Task: Open Card Email Marketing Analytics Review in Board Product Management Platforms and Tools to Workspace Health and Wellness Services and add a team member Softage.3@softage.net, a label Green, a checklist Geothermal Energy, an attachment from Trello, a color Green and finally, add a card description 'Plan and execute company team-building retreat with a focus on team resilience' and a comment 'We should approach this task with a sense of purpose and be willing to push the boundaries of creativity.'. Add a start date 'Jan 07, 1900' with a due date 'Jan 14, 1900'
Action: Mouse moved to (659, 209)
Screenshot: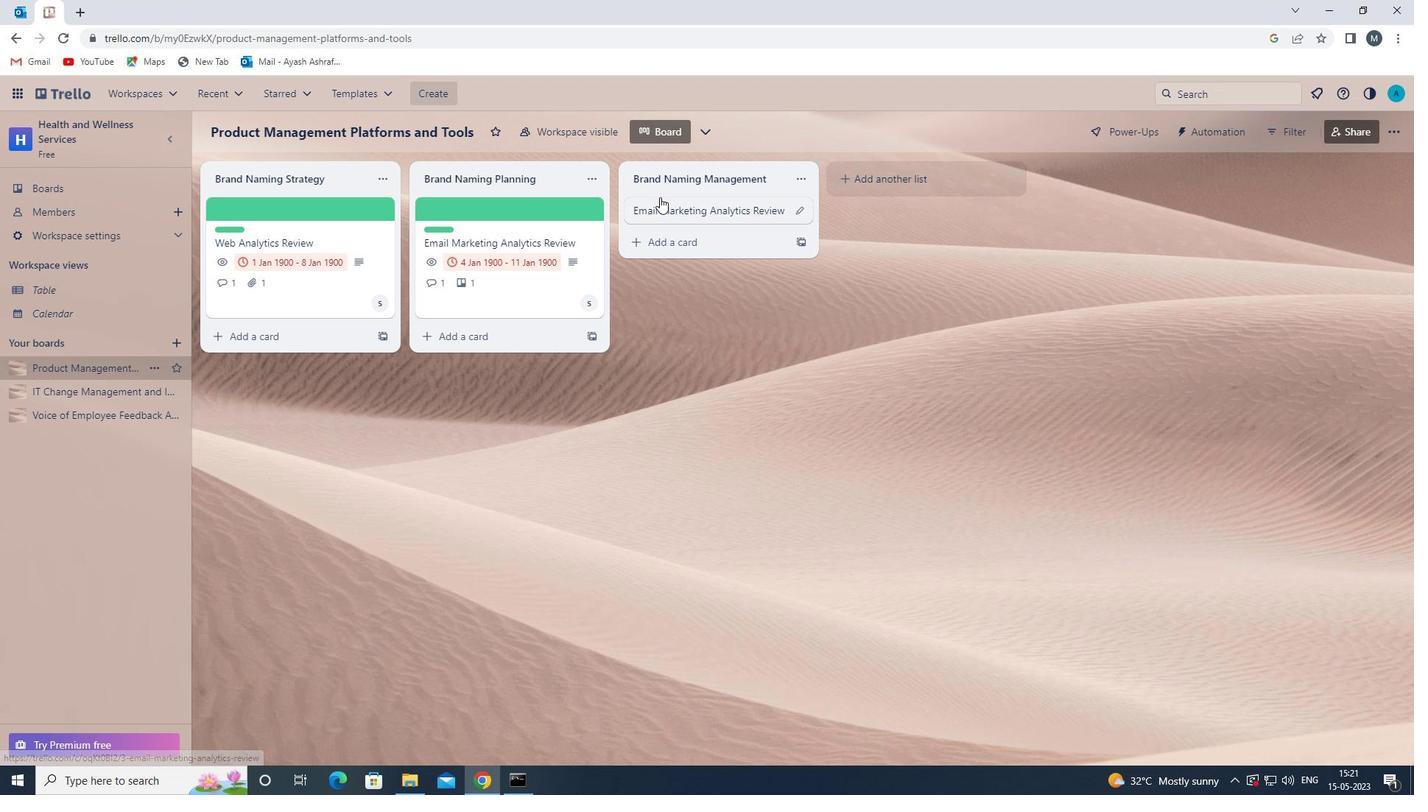 
Action: Mouse pressed left at (659, 209)
Screenshot: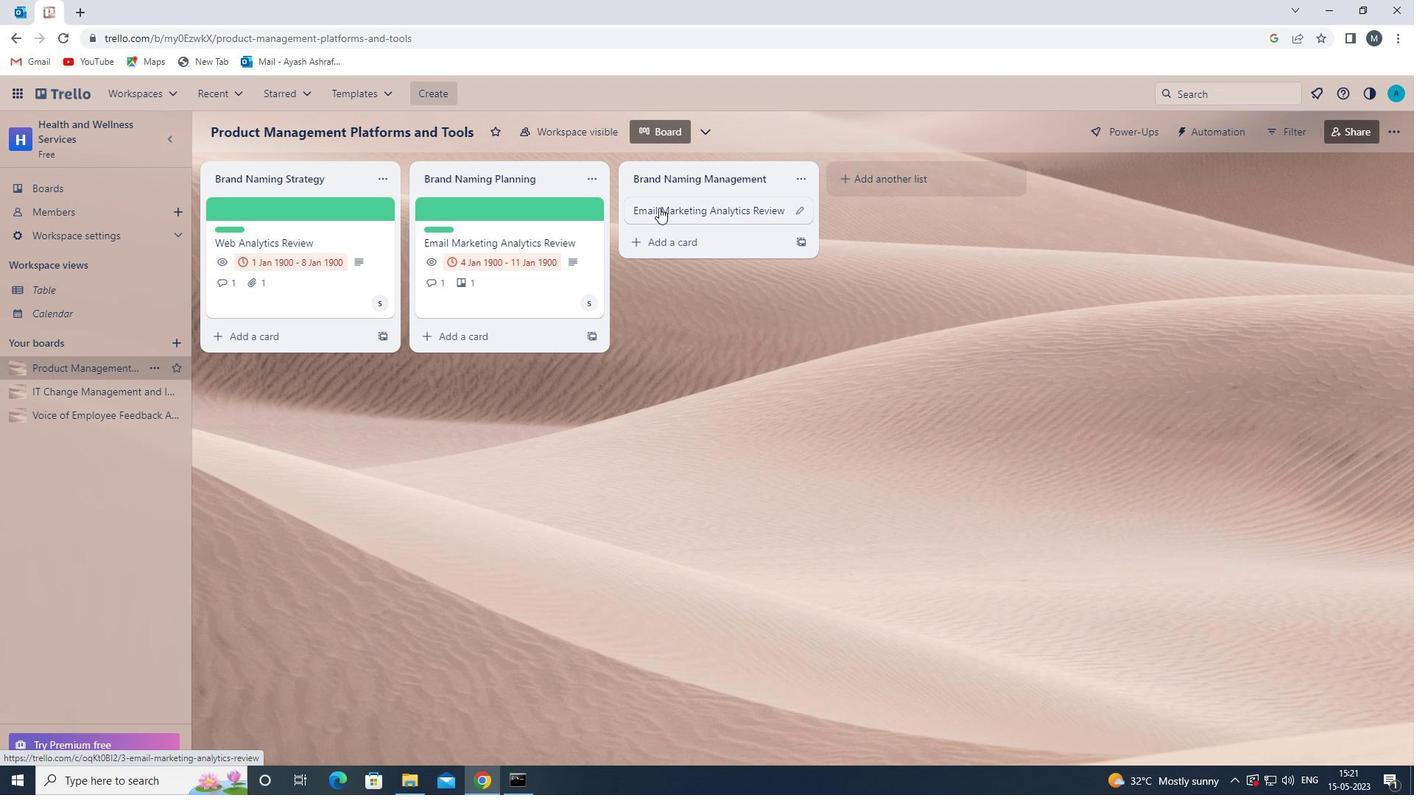 
Action: Mouse moved to (897, 265)
Screenshot: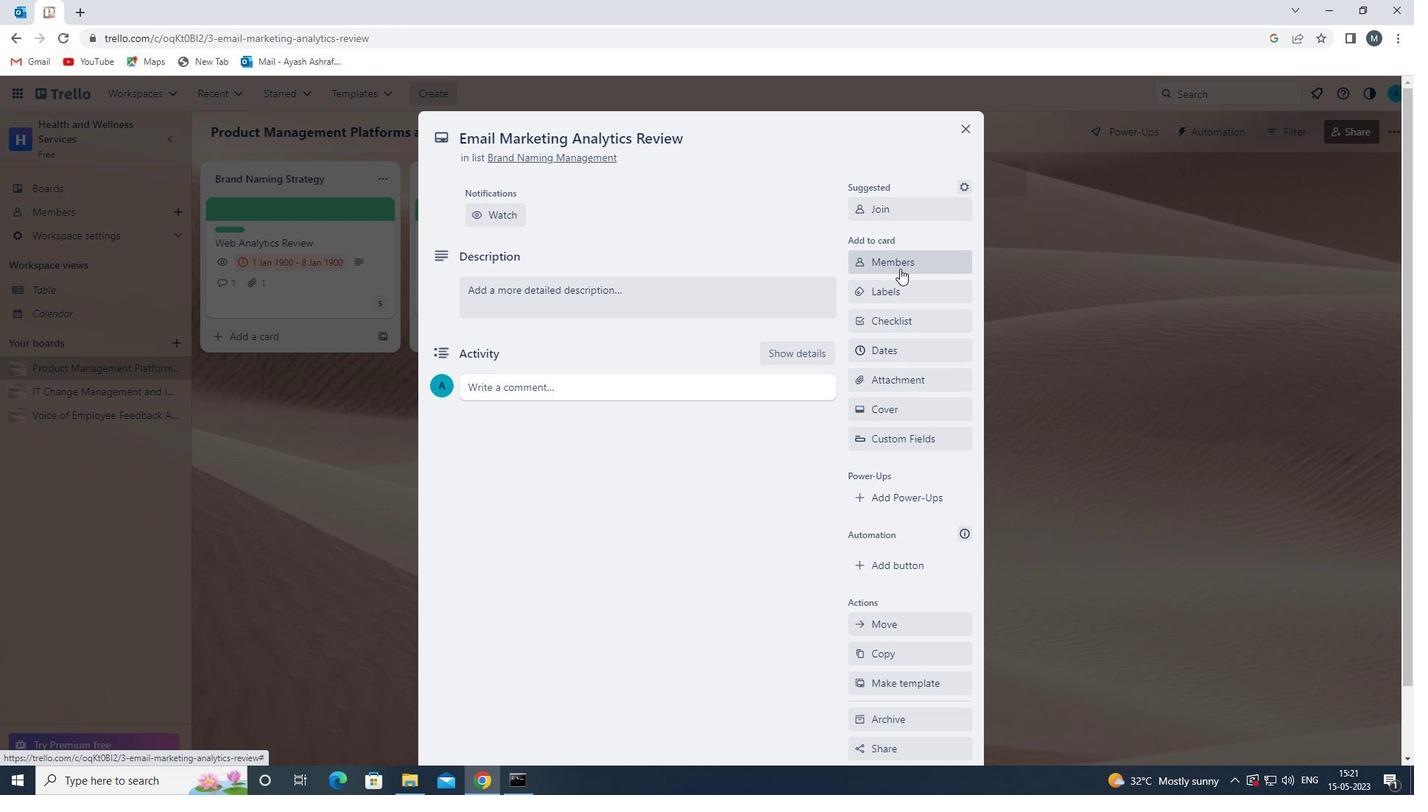 
Action: Mouse pressed left at (897, 265)
Screenshot: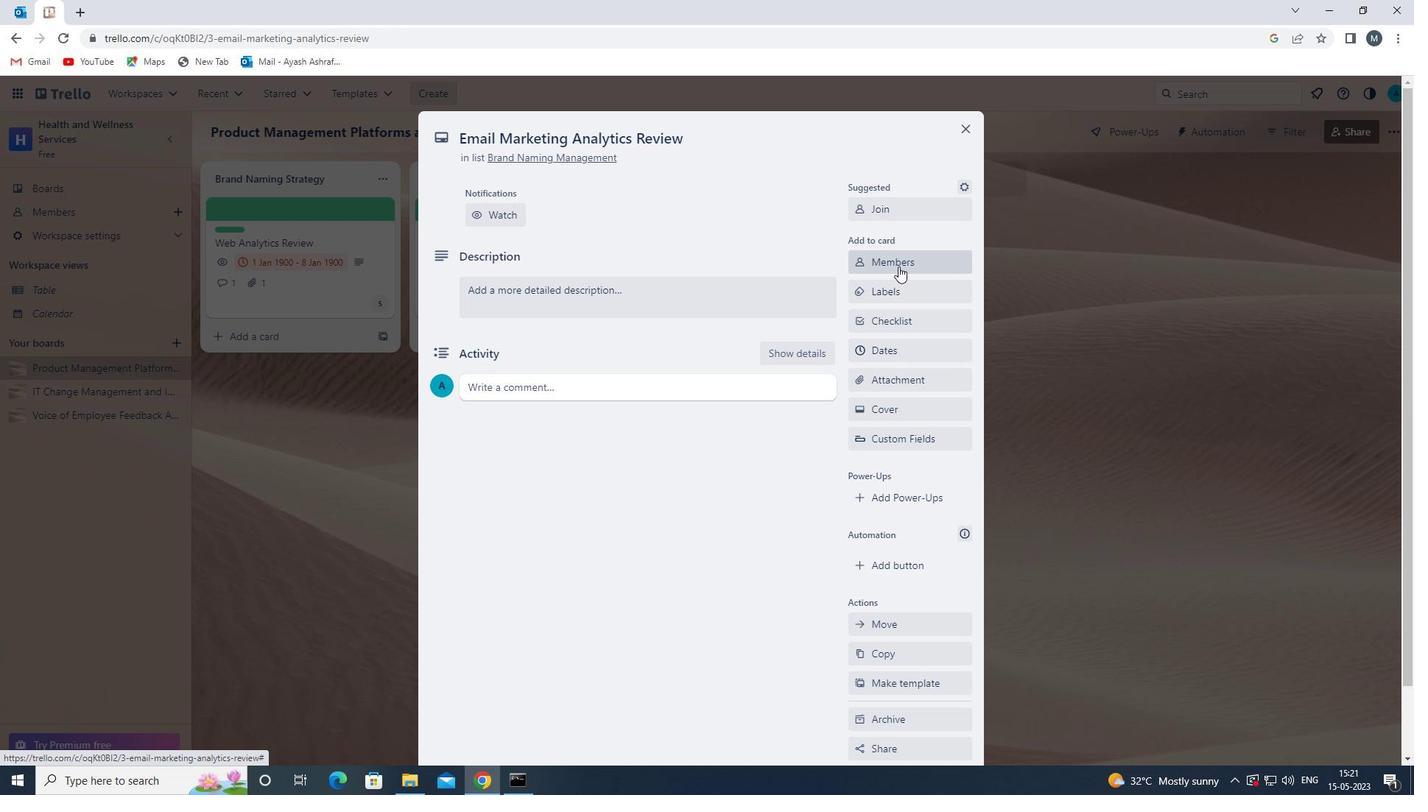 
Action: Mouse moved to (885, 337)
Screenshot: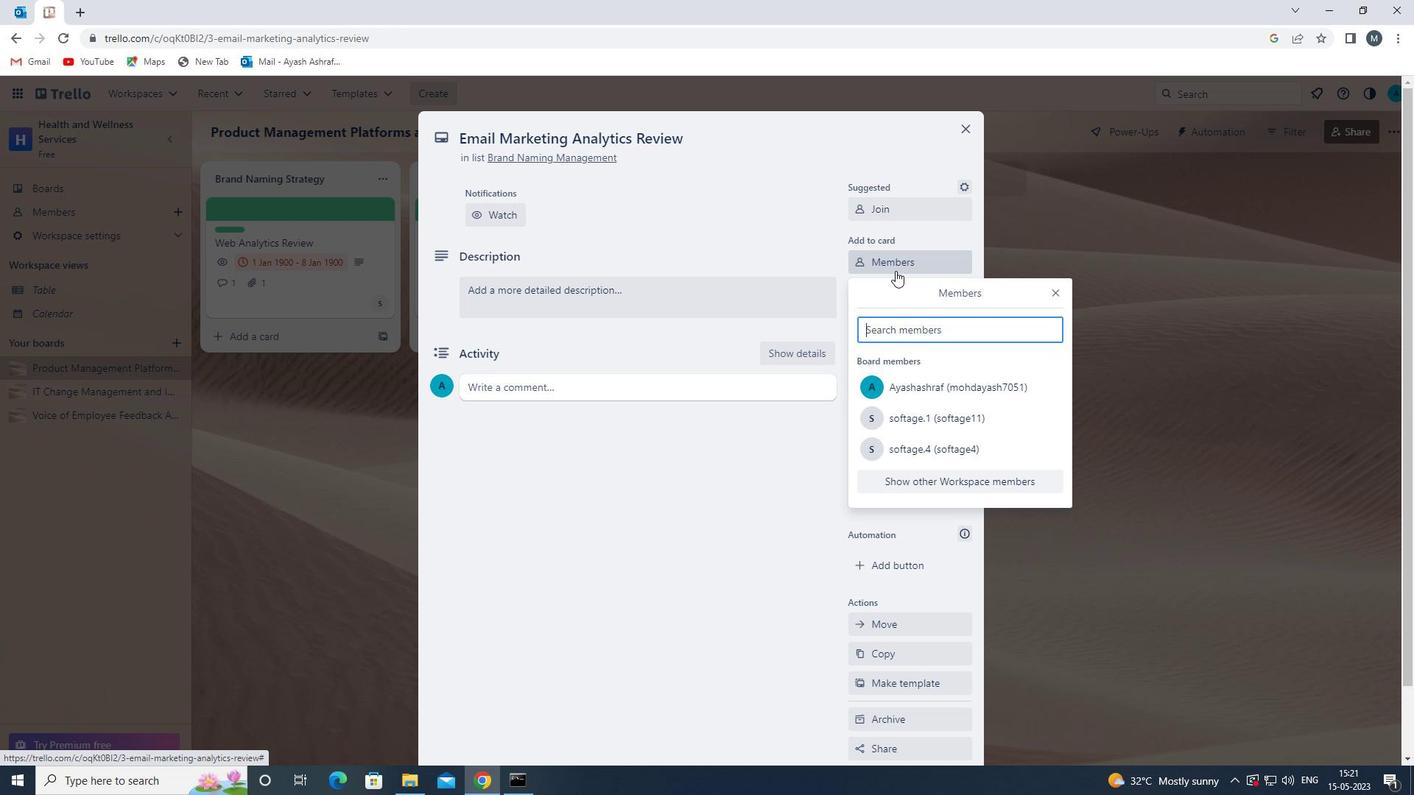 
Action: Key pressed s
Screenshot: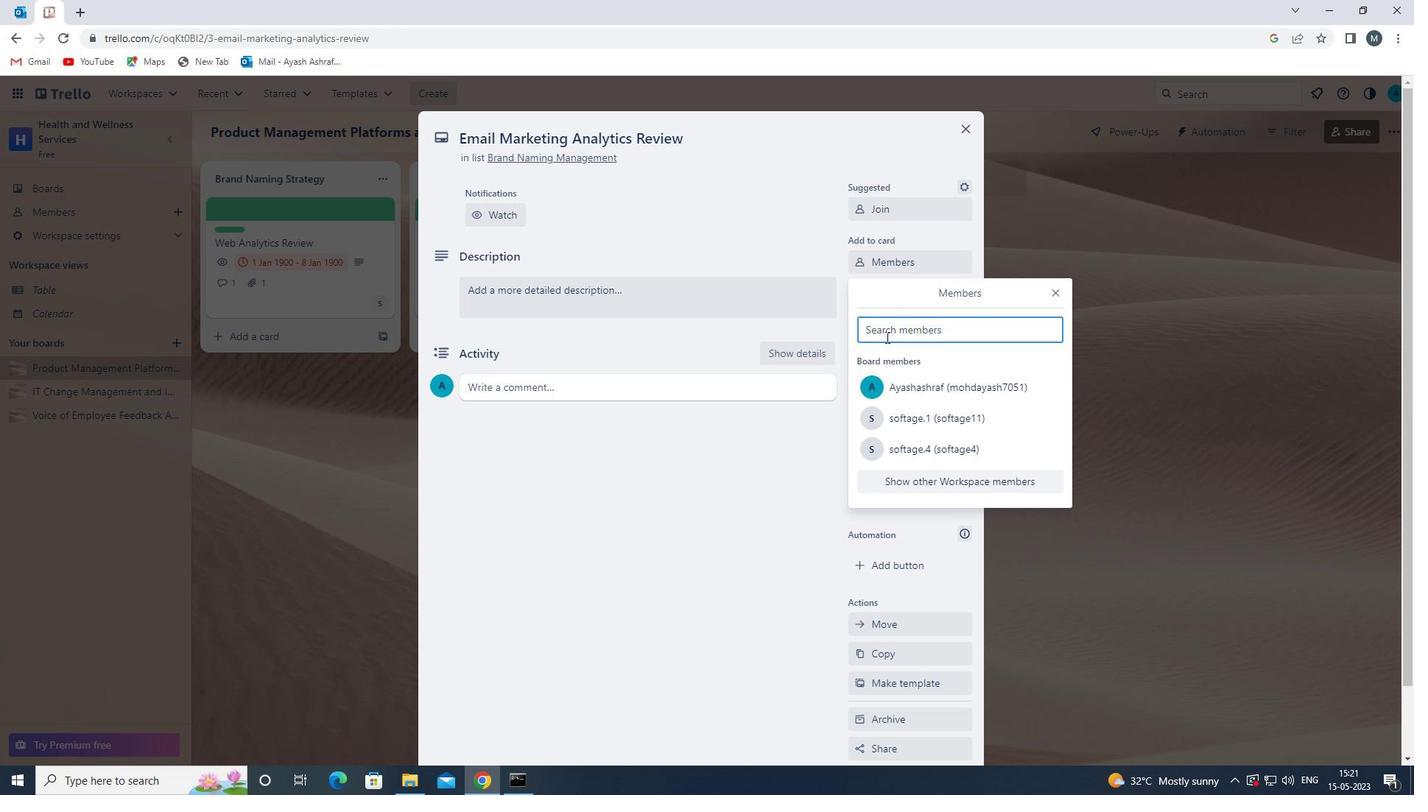 
Action: Mouse moved to (923, 505)
Screenshot: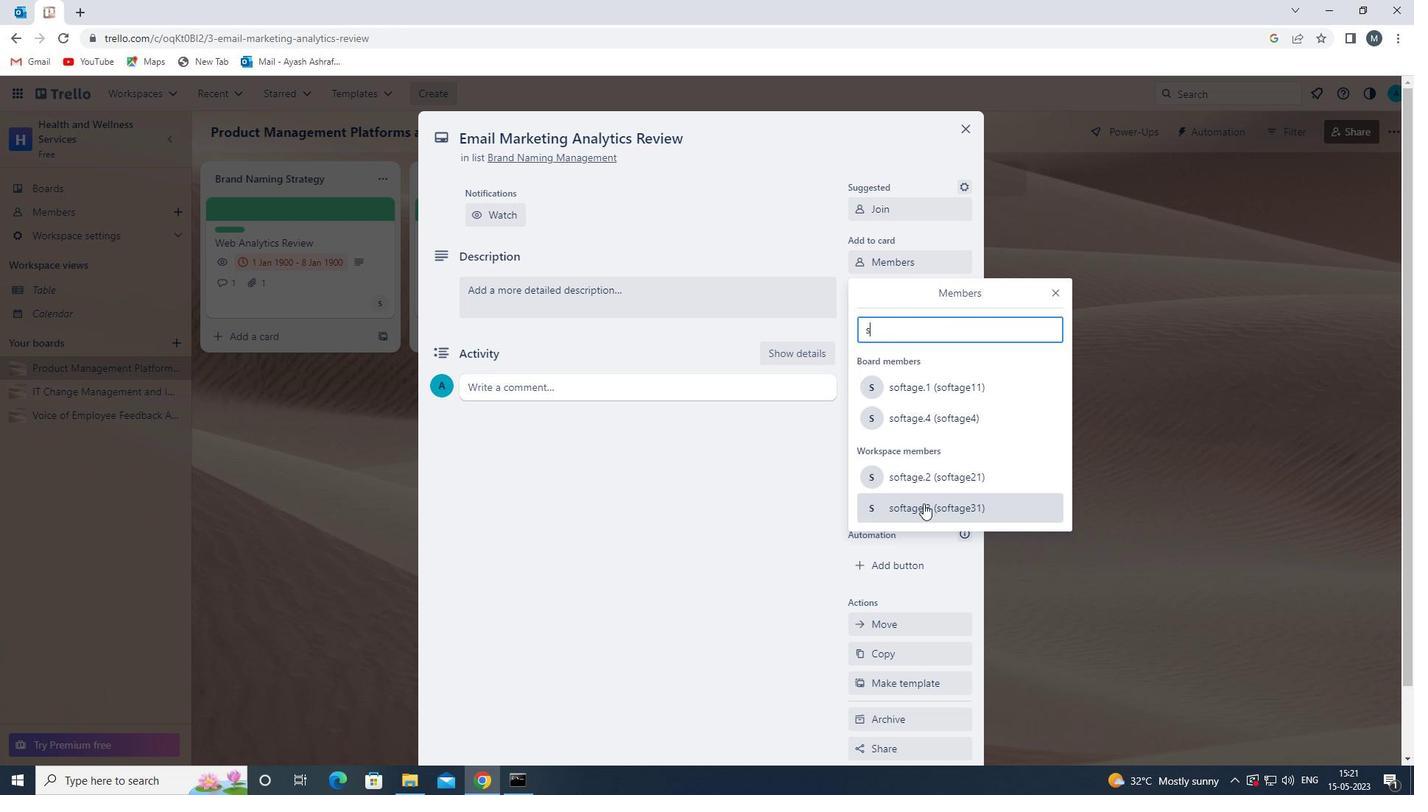 
Action: Mouse pressed left at (923, 505)
Screenshot: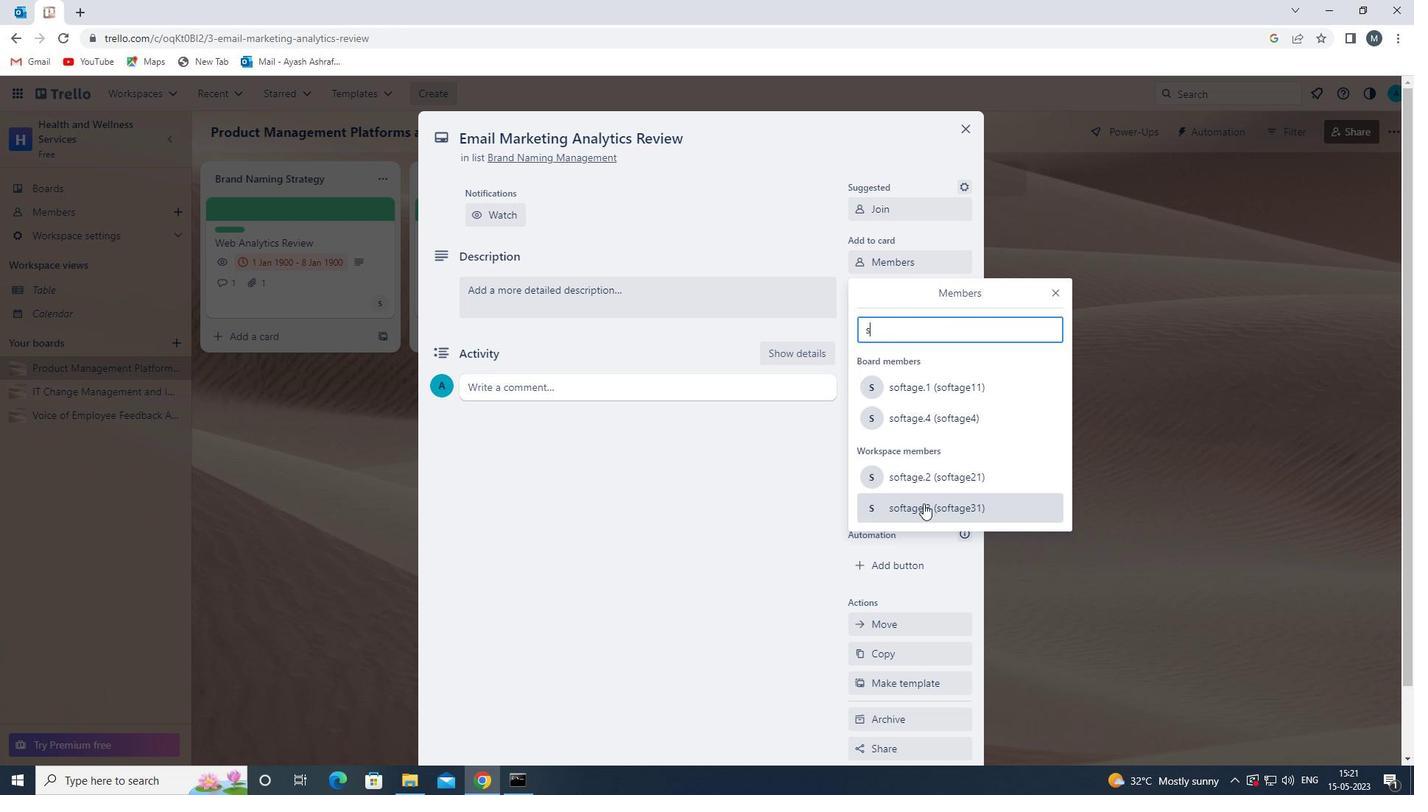 
Action: Mouse moved to (1051, 290)
Screenshot: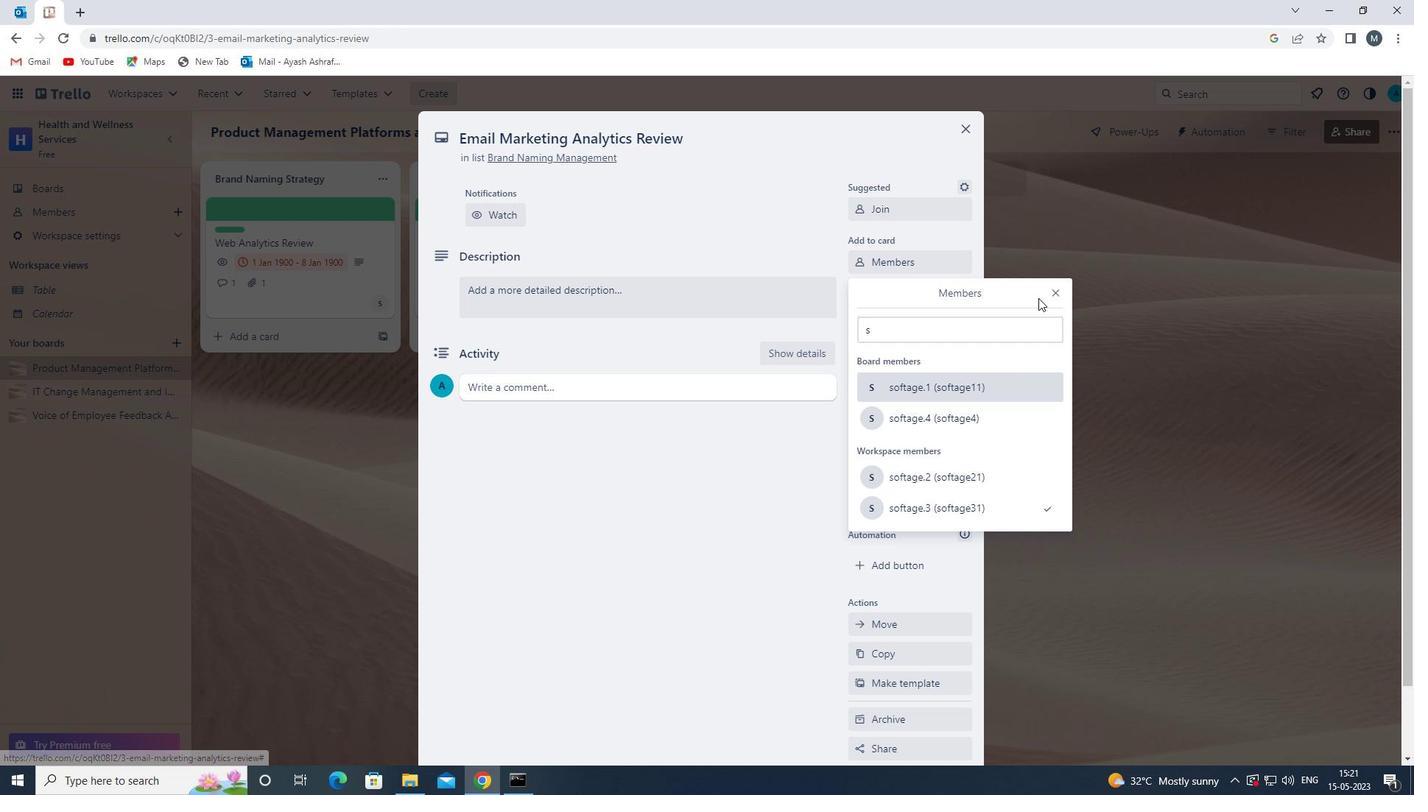 
Action: Mouse pressed left at (1051, 290)
Screenshot: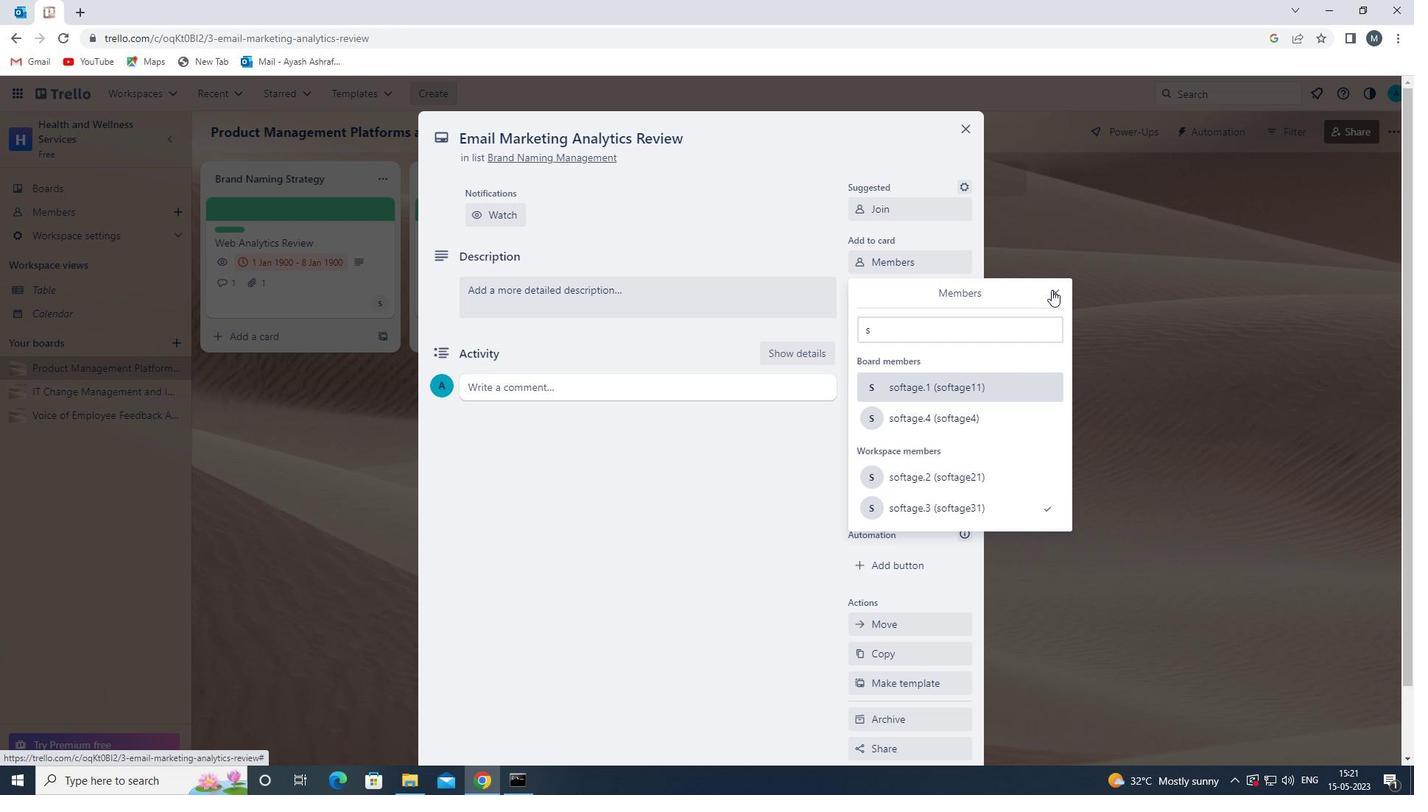 
Action: Mouse moved to (916, 295)
Screenshot: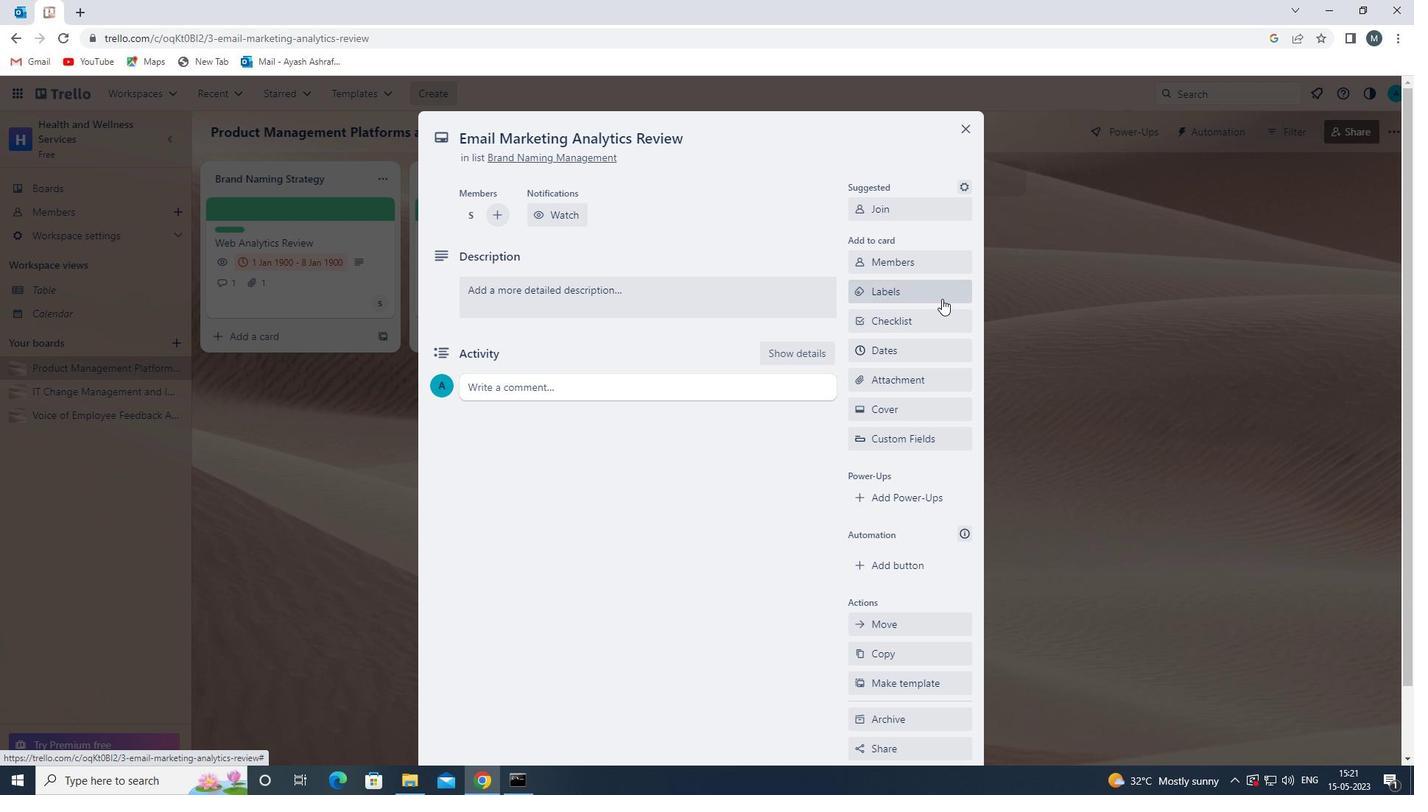 
Action: Mouse pressed left at (916, 295)
Screenshot: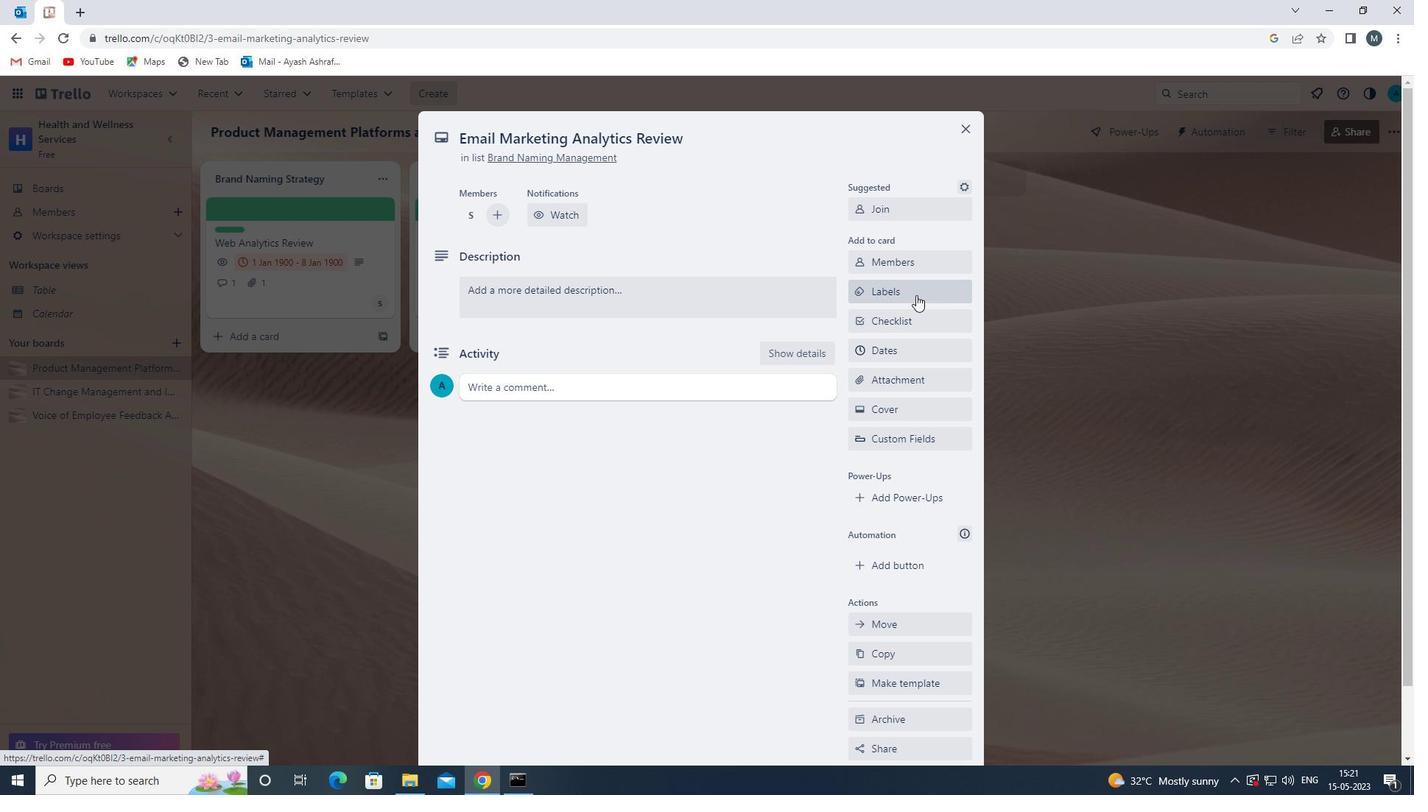 
Action: Mouse moved to (919, 412)
Screenshot: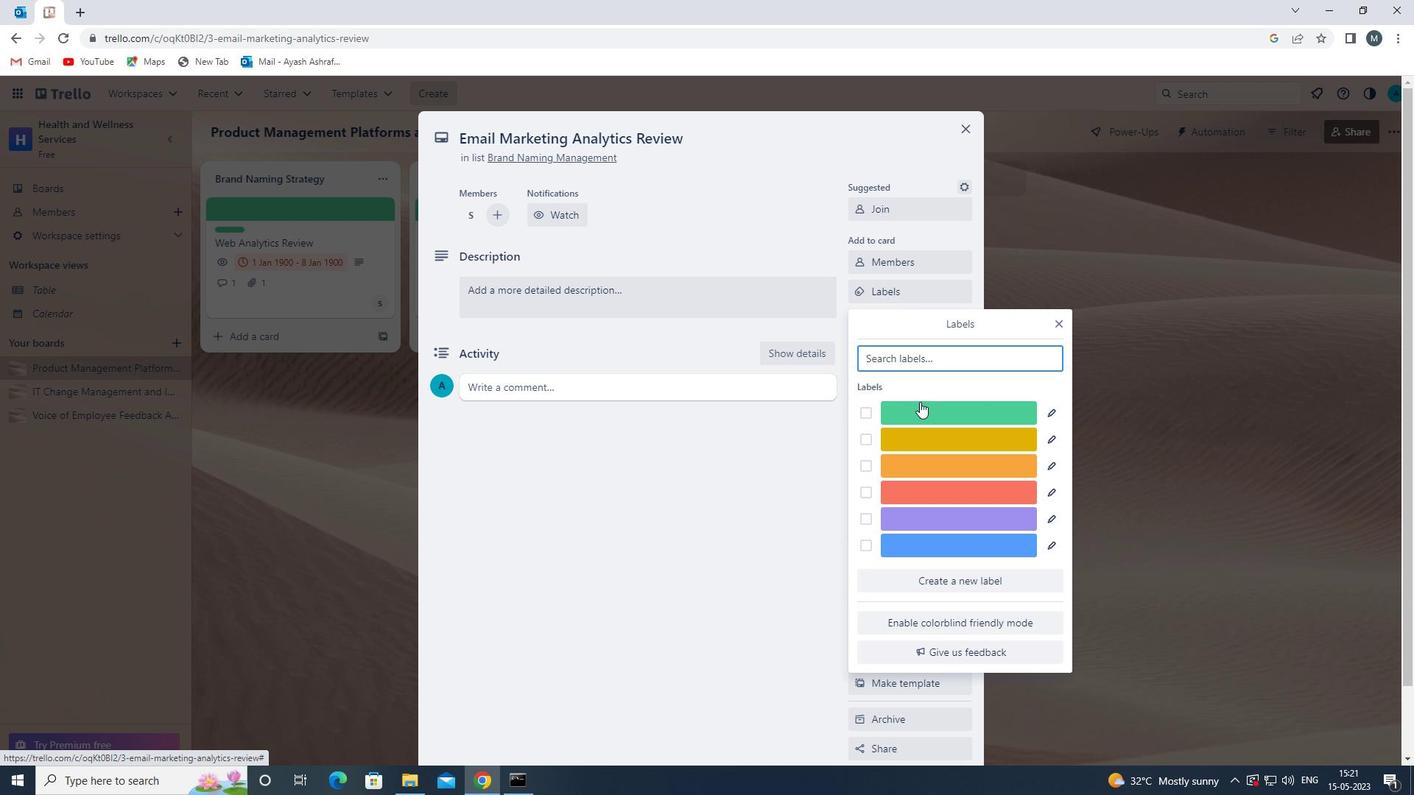 
Action: Mouse pressed left at (919, 412)
Screenshot: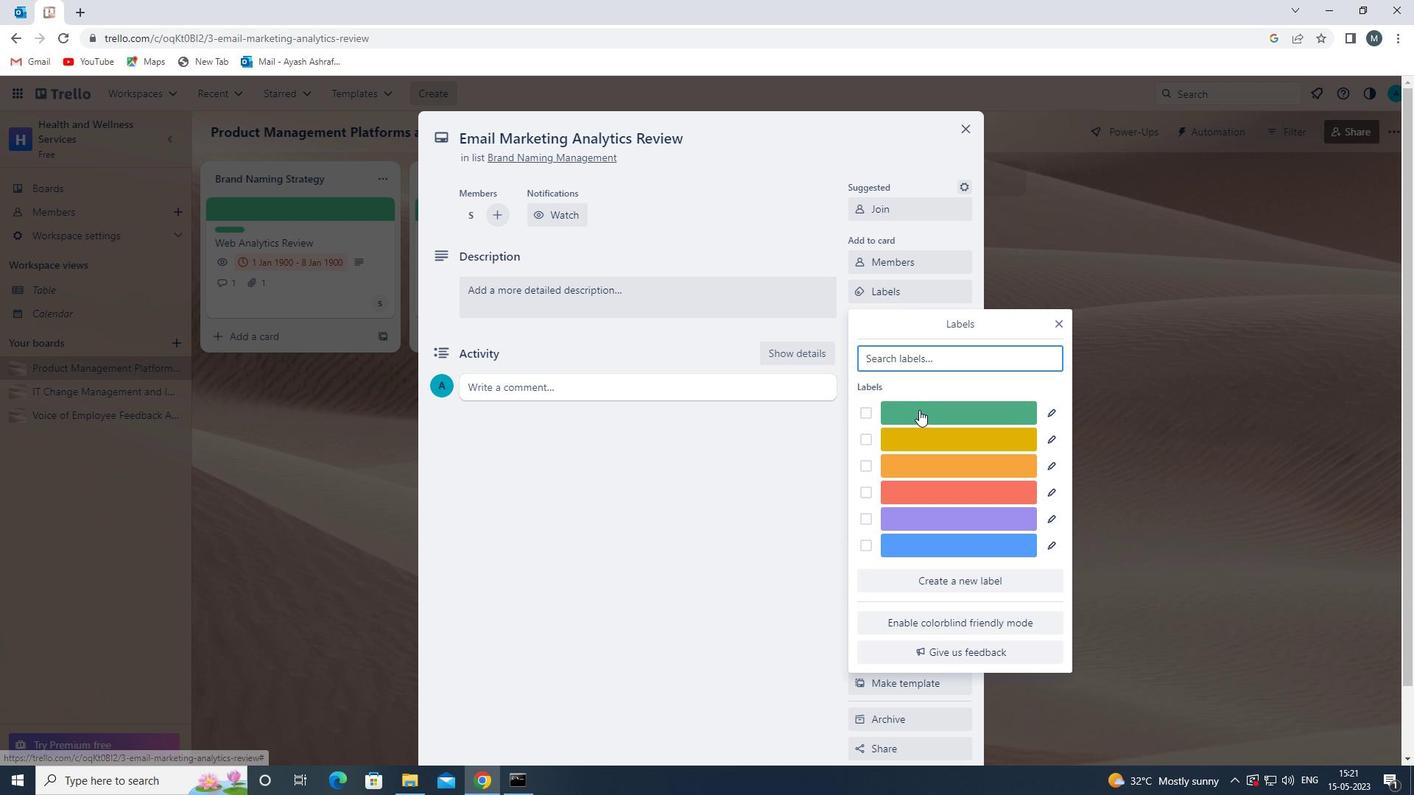 
Action: Mouse moved to (1064, 324)
Screenshot: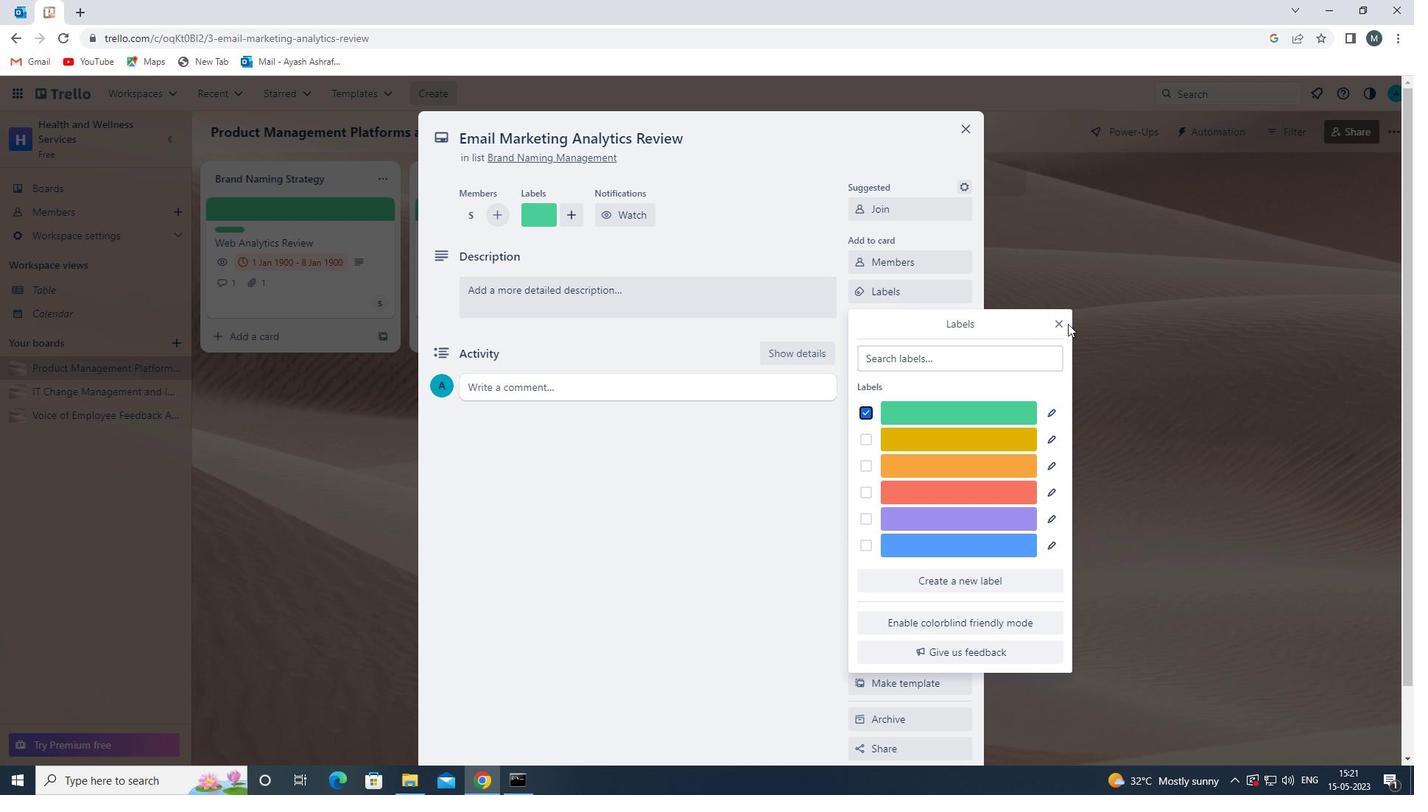 
Action: Mouse pressed left at (1064, 324)
Screenshot: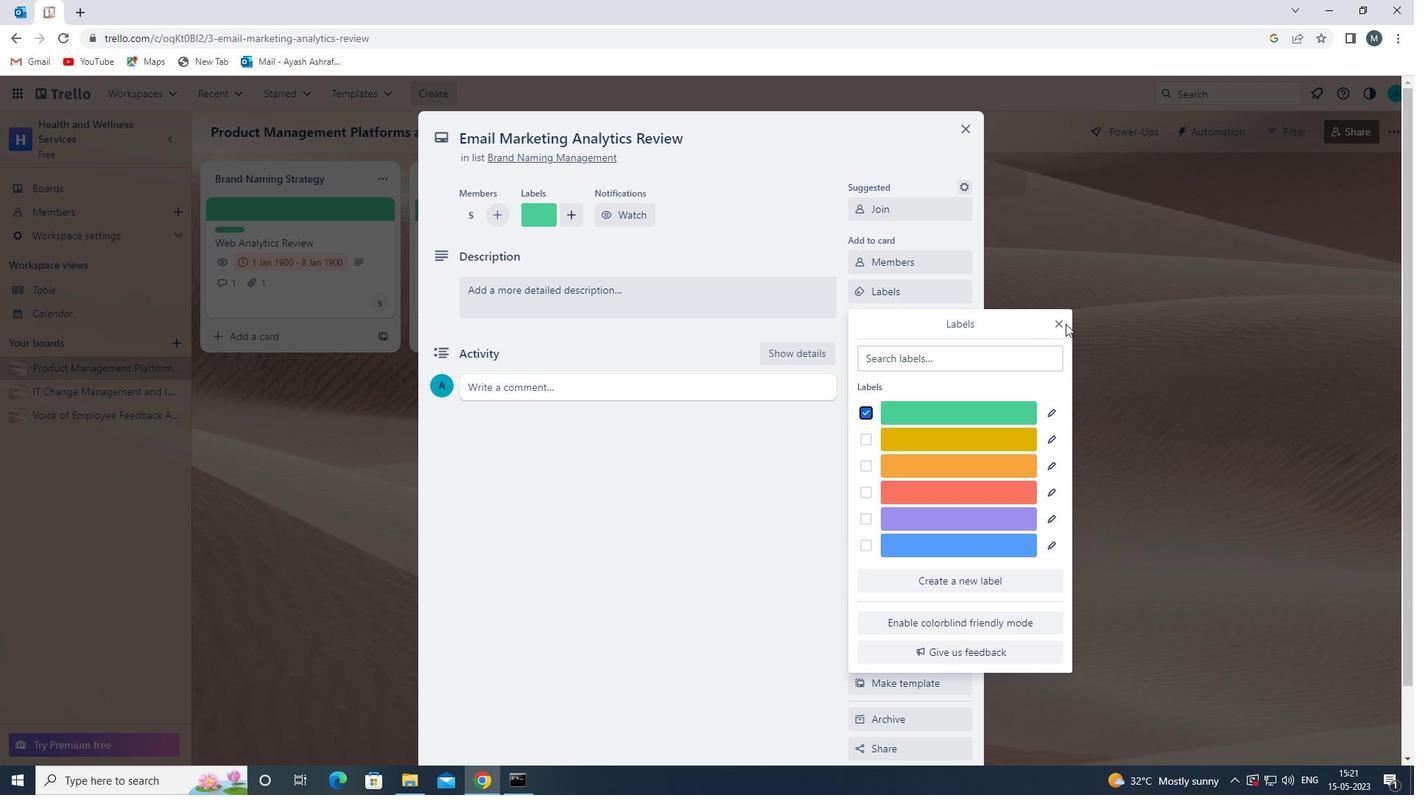 
Action: Mouse moved to (1061, 318)
Screenshot: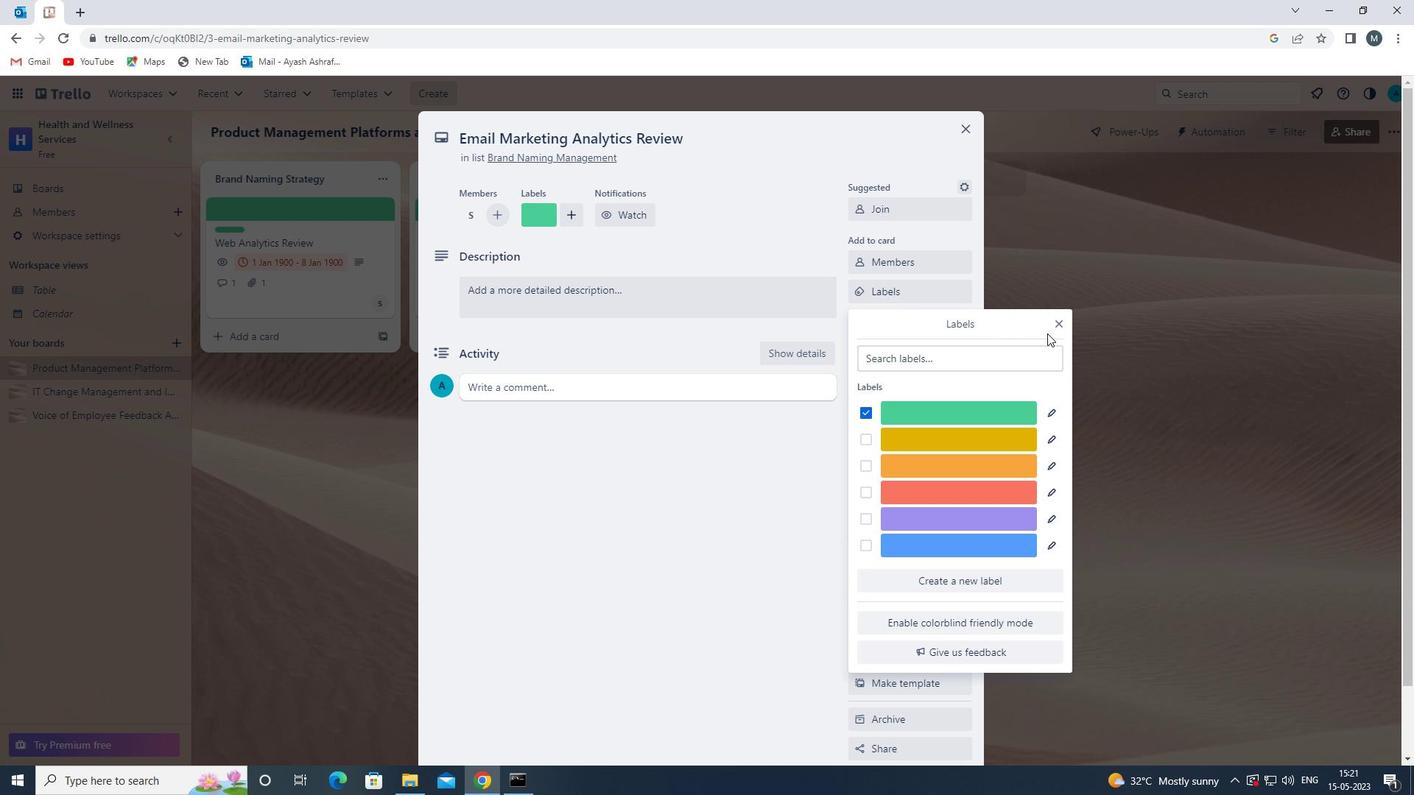 
Action: Mouse pressed left at (1061, 318)
Screenshot: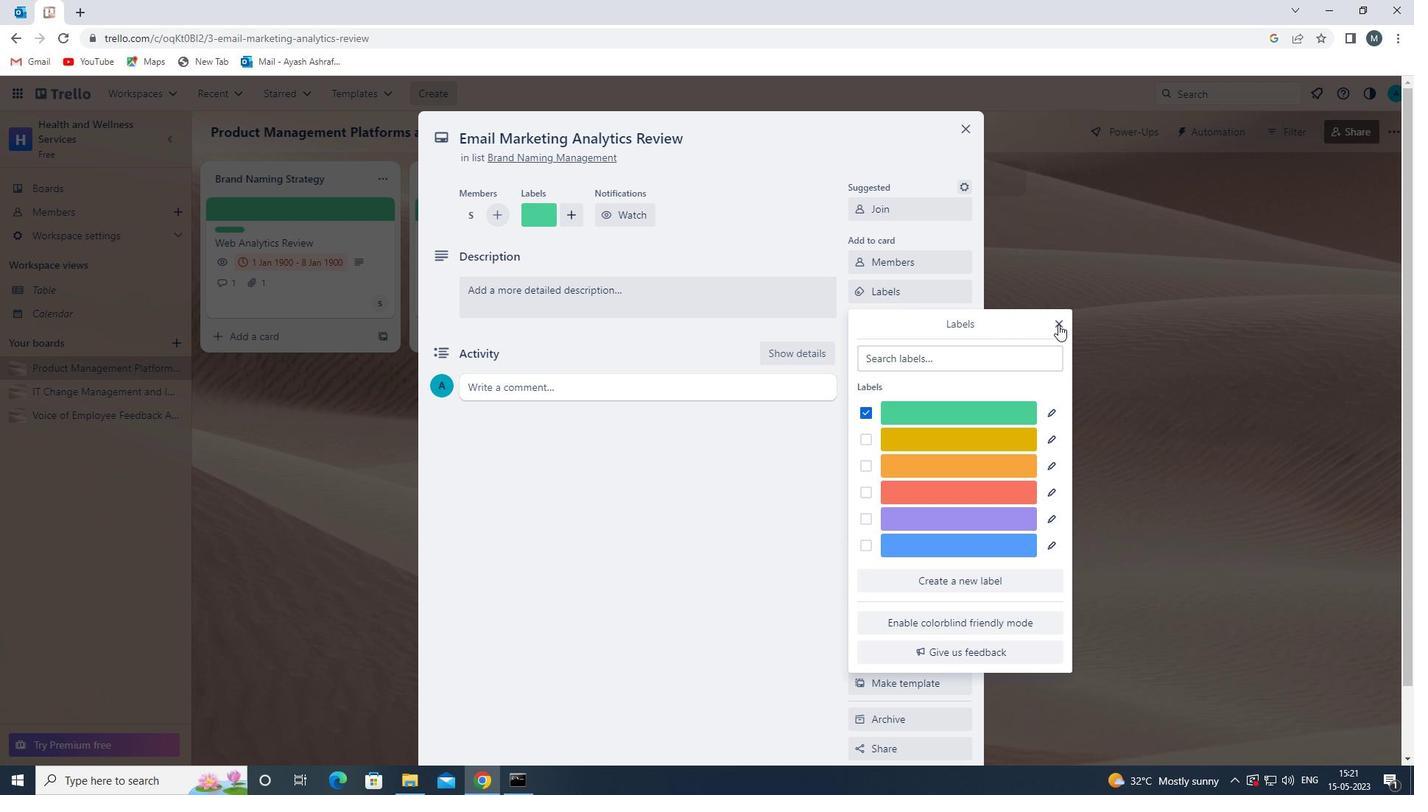 
Action: Mouse moved to (891, 321)
Screenshot: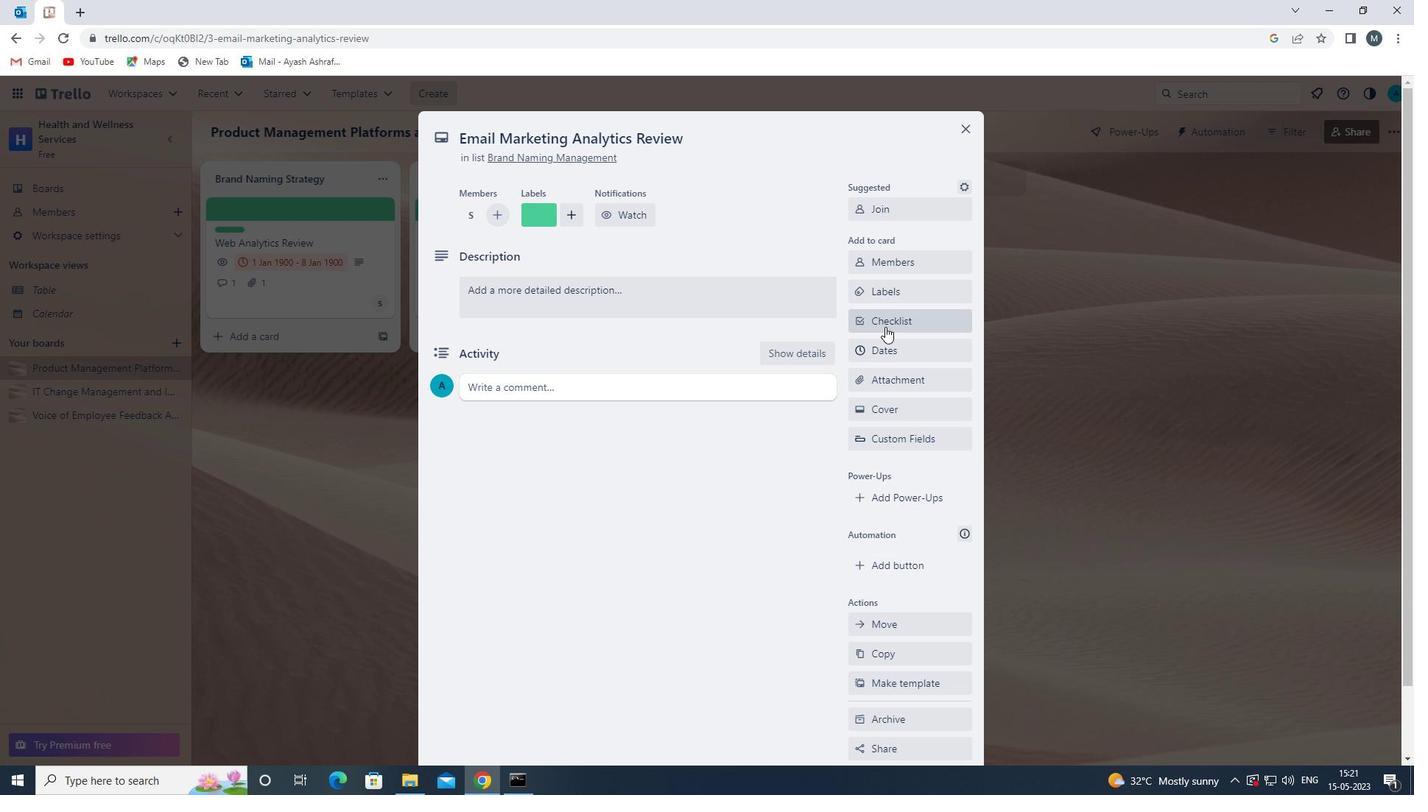 
Action: Mouse pressed left at (891, 321)
Screenshot: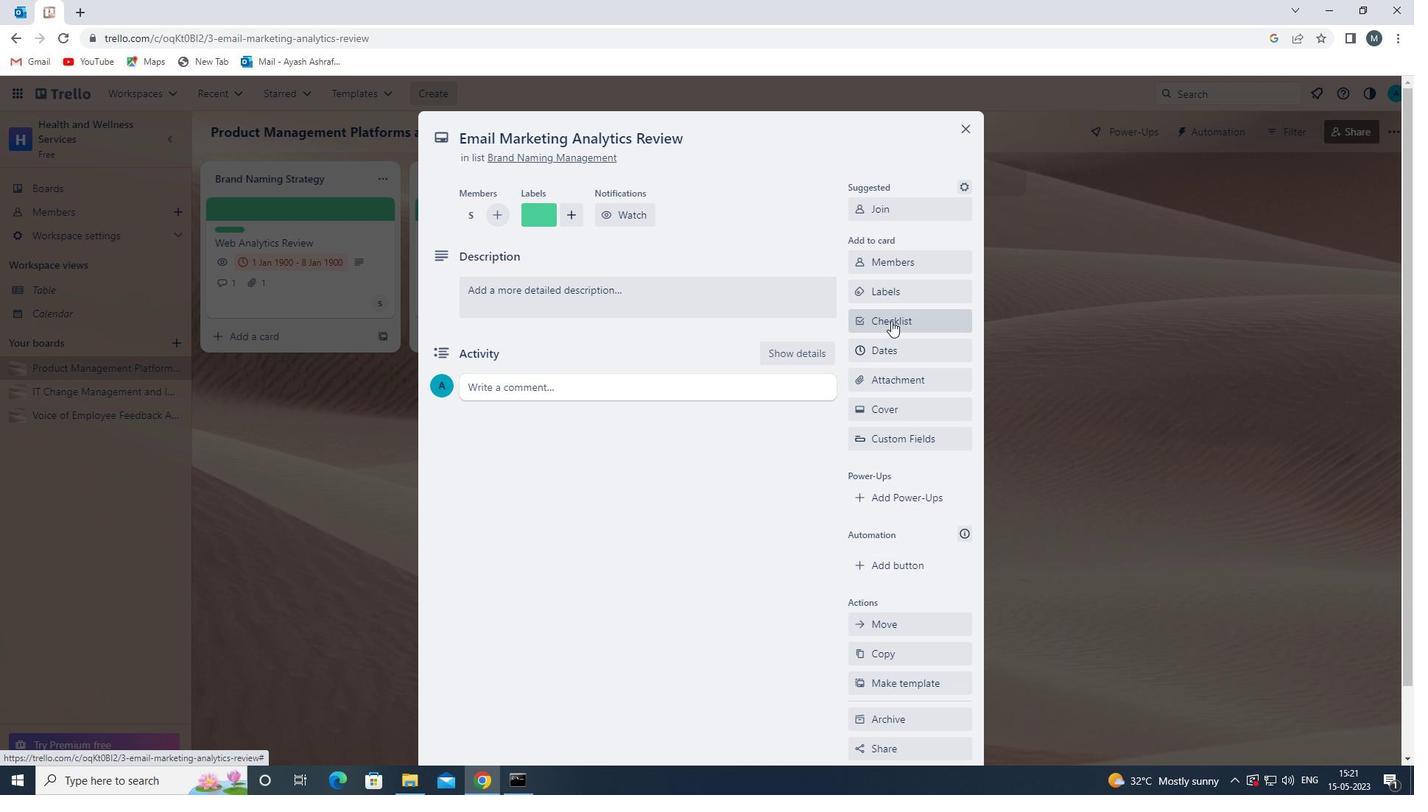 
Action: Key pressed g
Screenshot: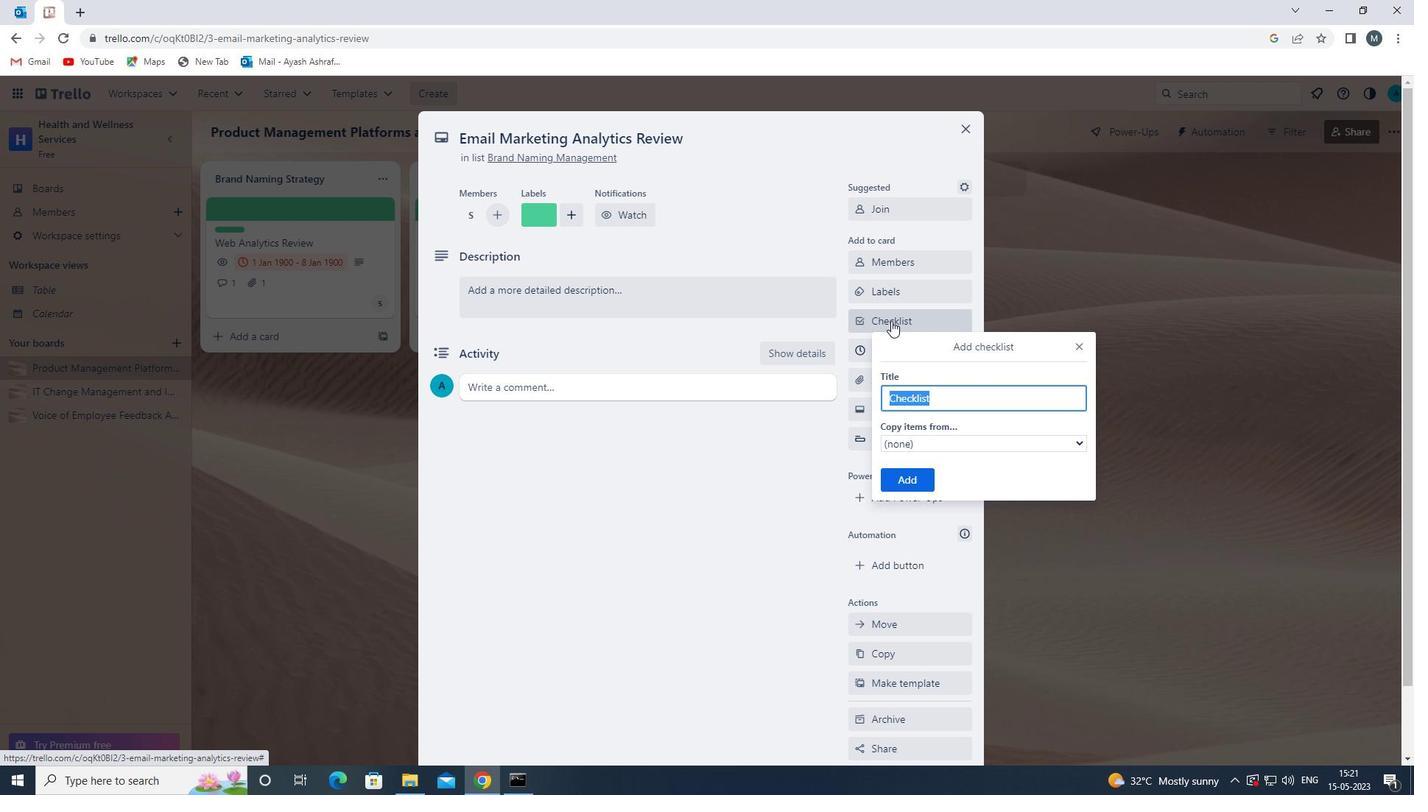 
Action: Mouse moved to (1011, 480)
Screenshot: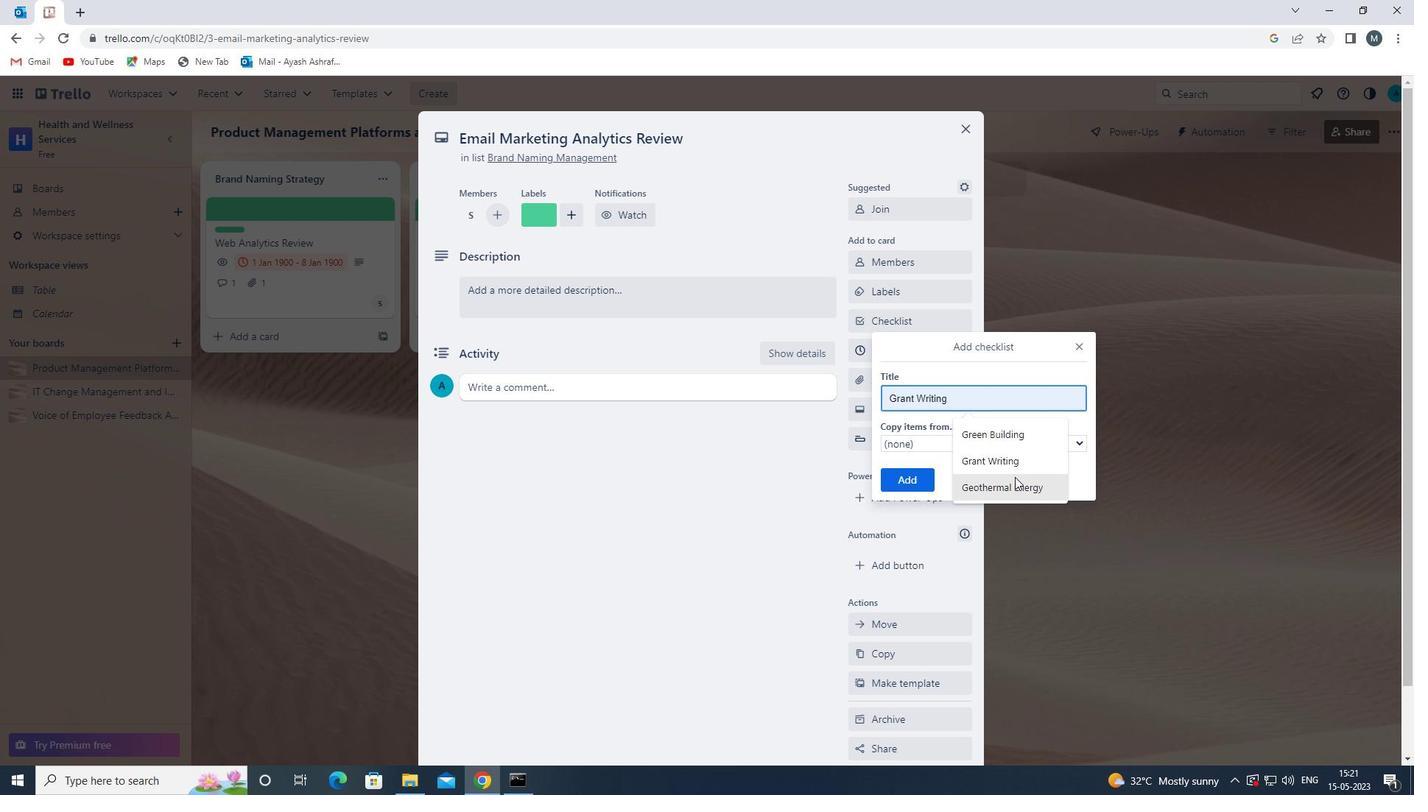 
Action: Mouse pressed left at (1011, 480)
Screenshot: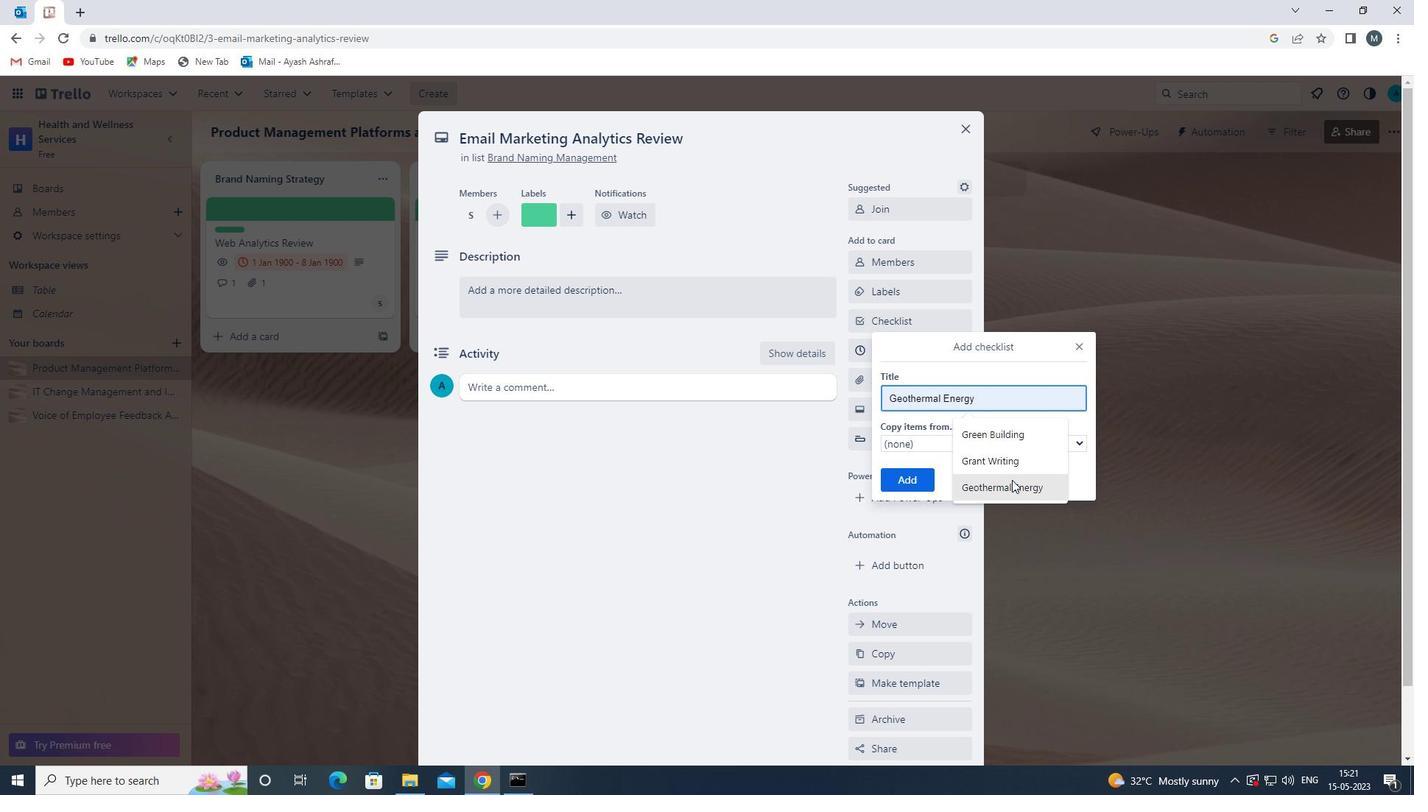 
Action: Mouse moved to (907, 478)
Screenshot: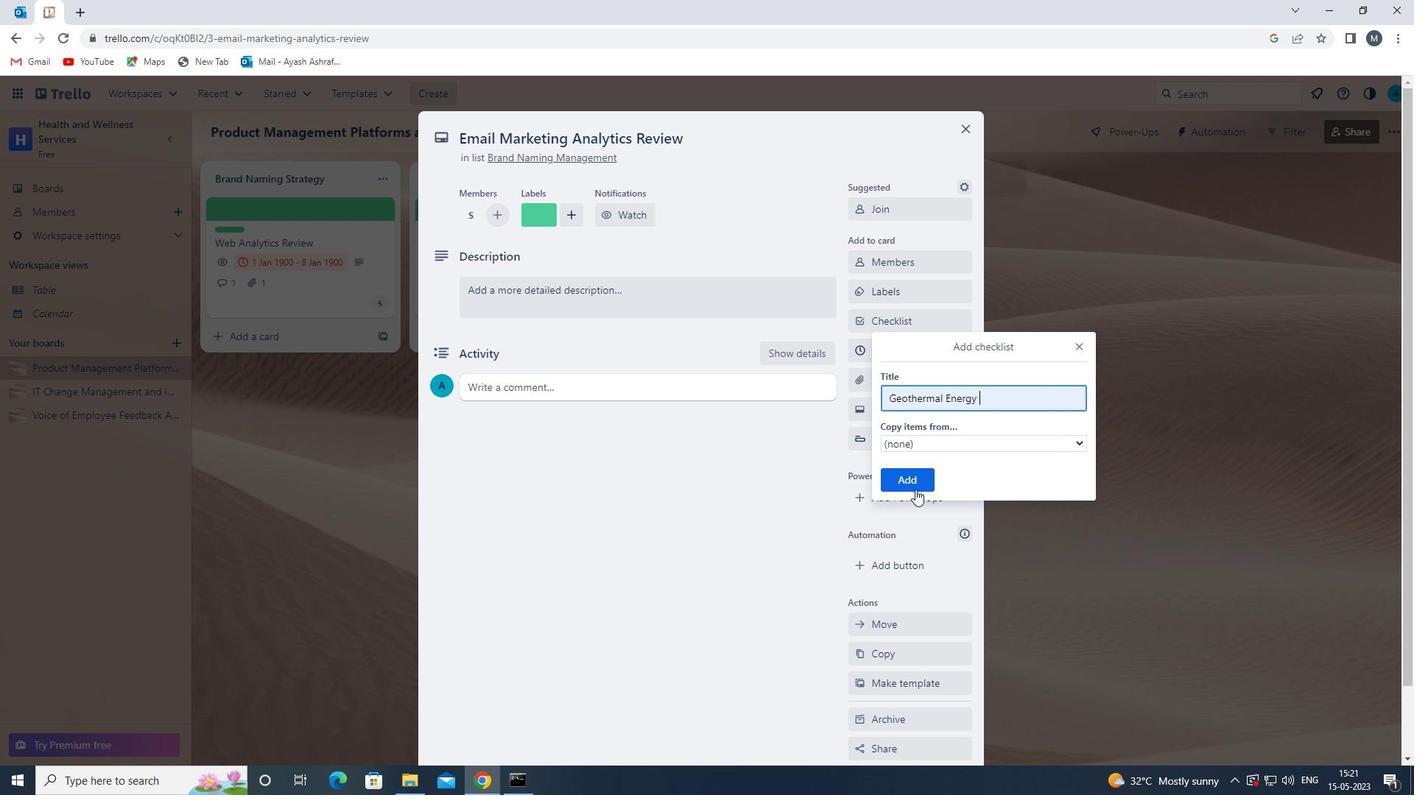 
Action: Mouse pressed left at (907, 478)
Screenshot: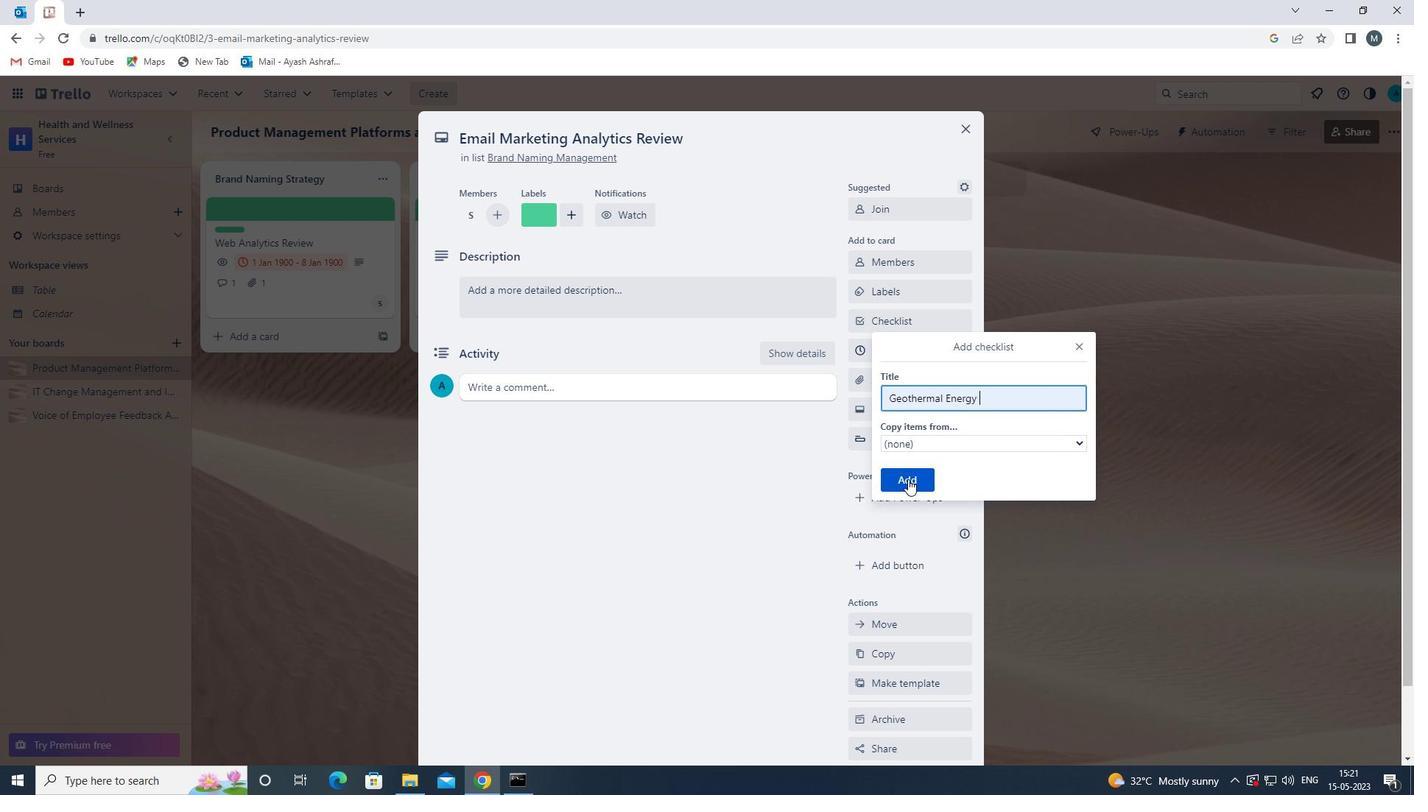 
Action: Mouse moved to (897, 385)
Screenshot: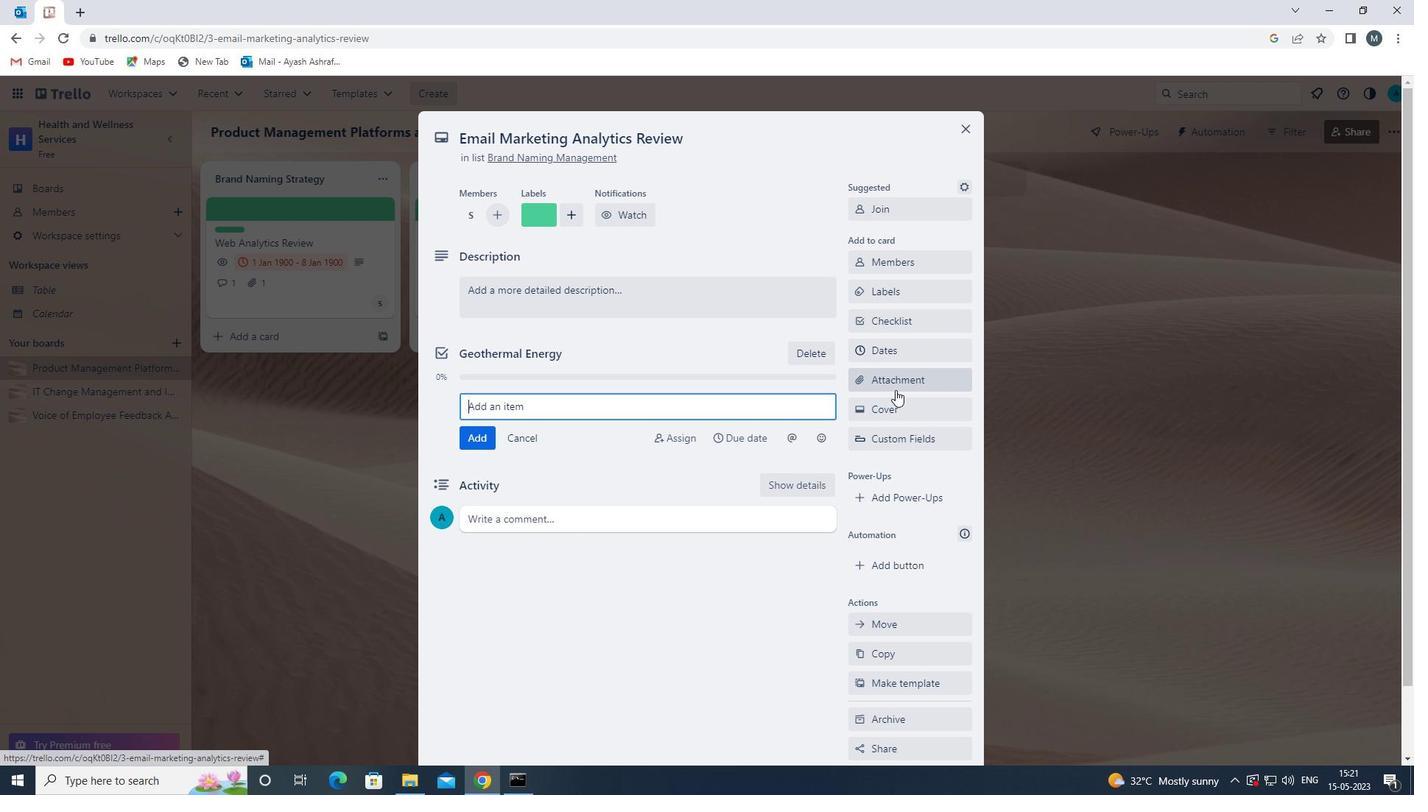 
Action: Mouse pressed left at (897, 385)
Screenshot: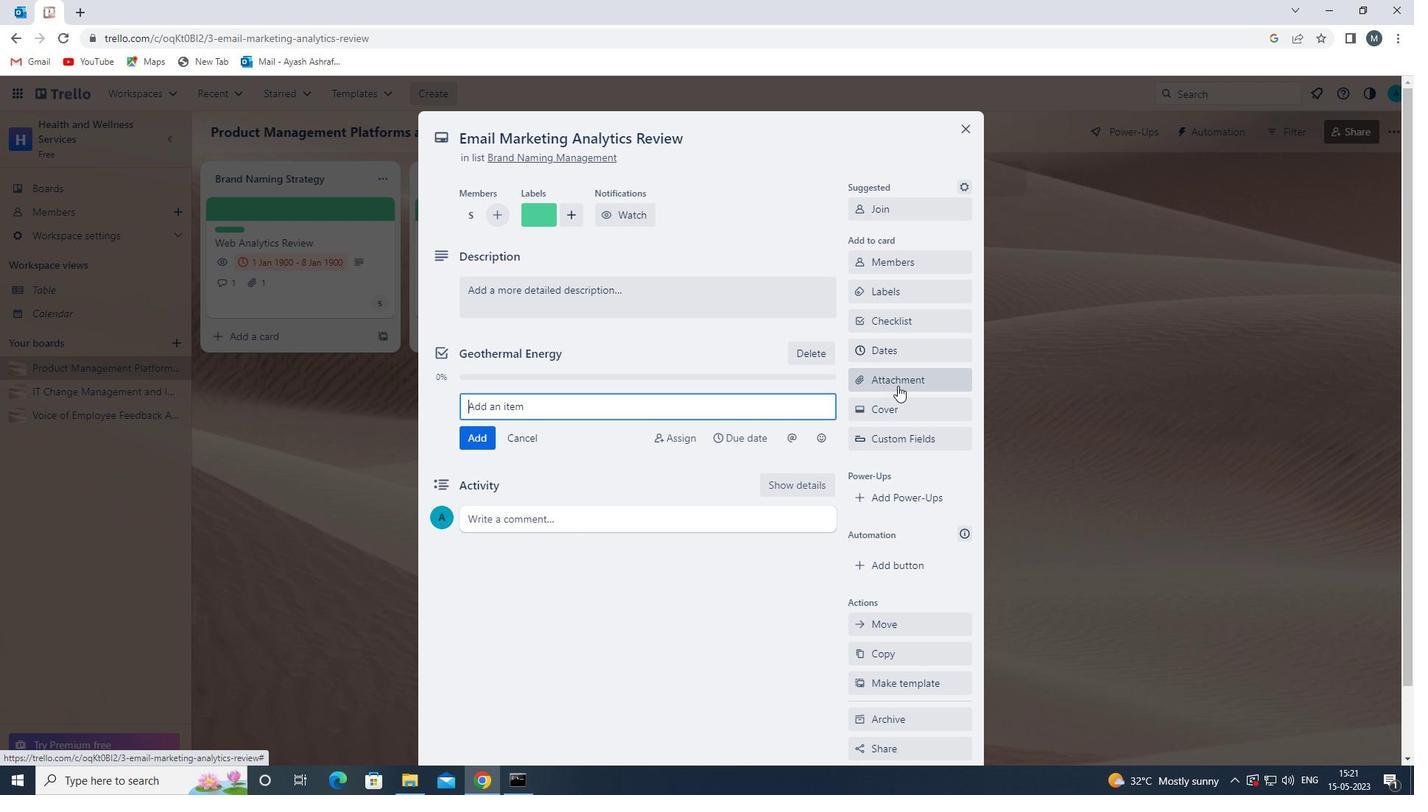 
Action: Mouse moved to (883, 466)
Screenshot: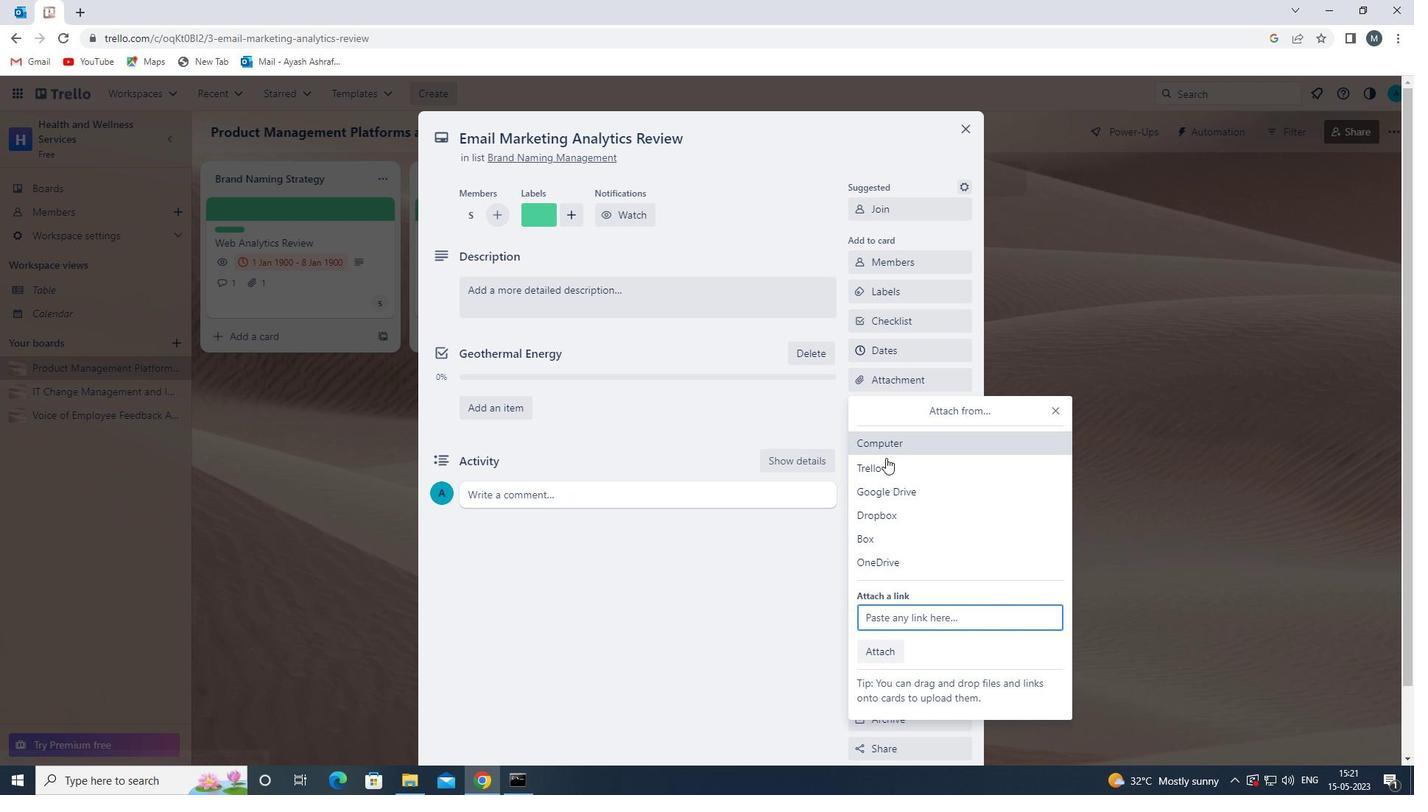 
Action: Mouse pressed left at (883, 466)
Screenshot: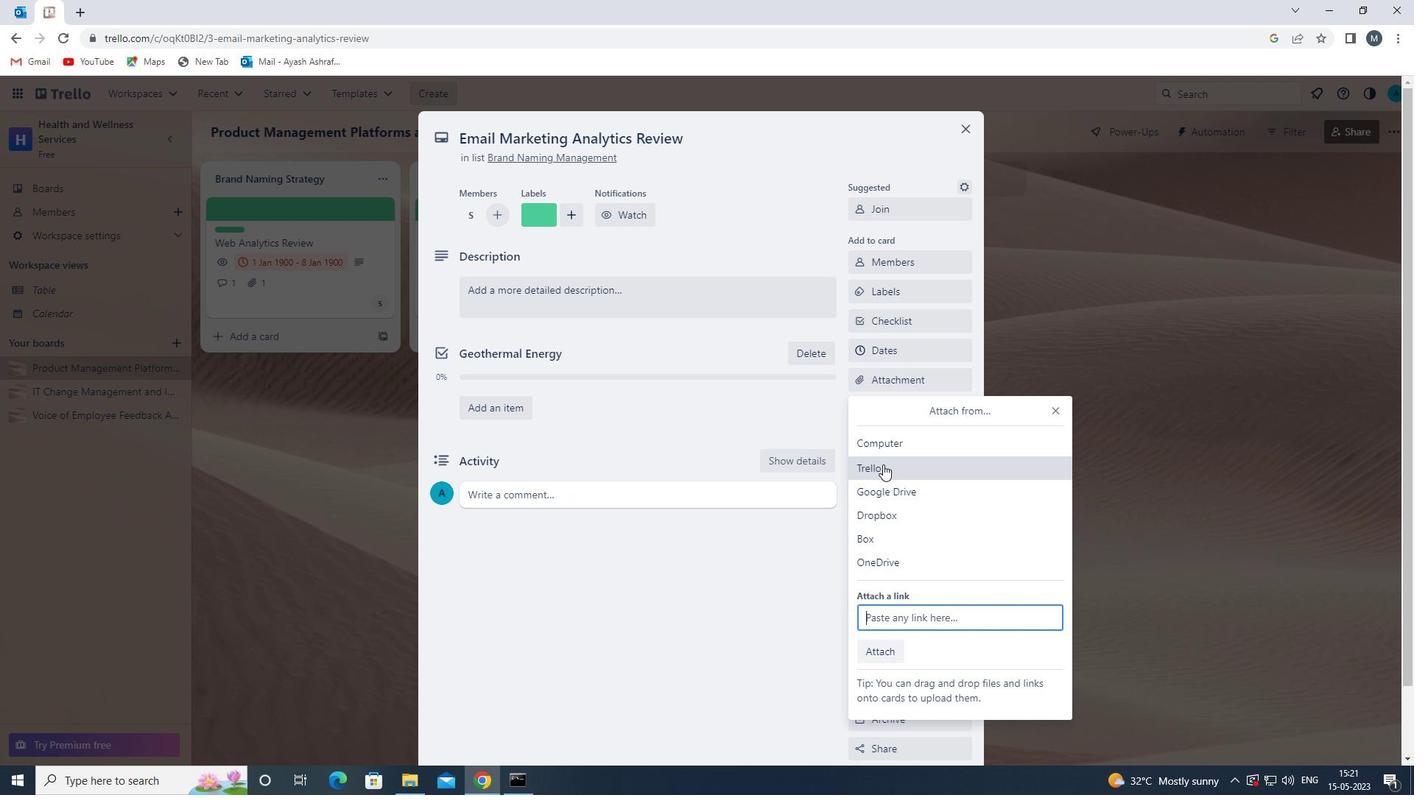 
Action: Mouse moved to (989, 400)
Screenshot: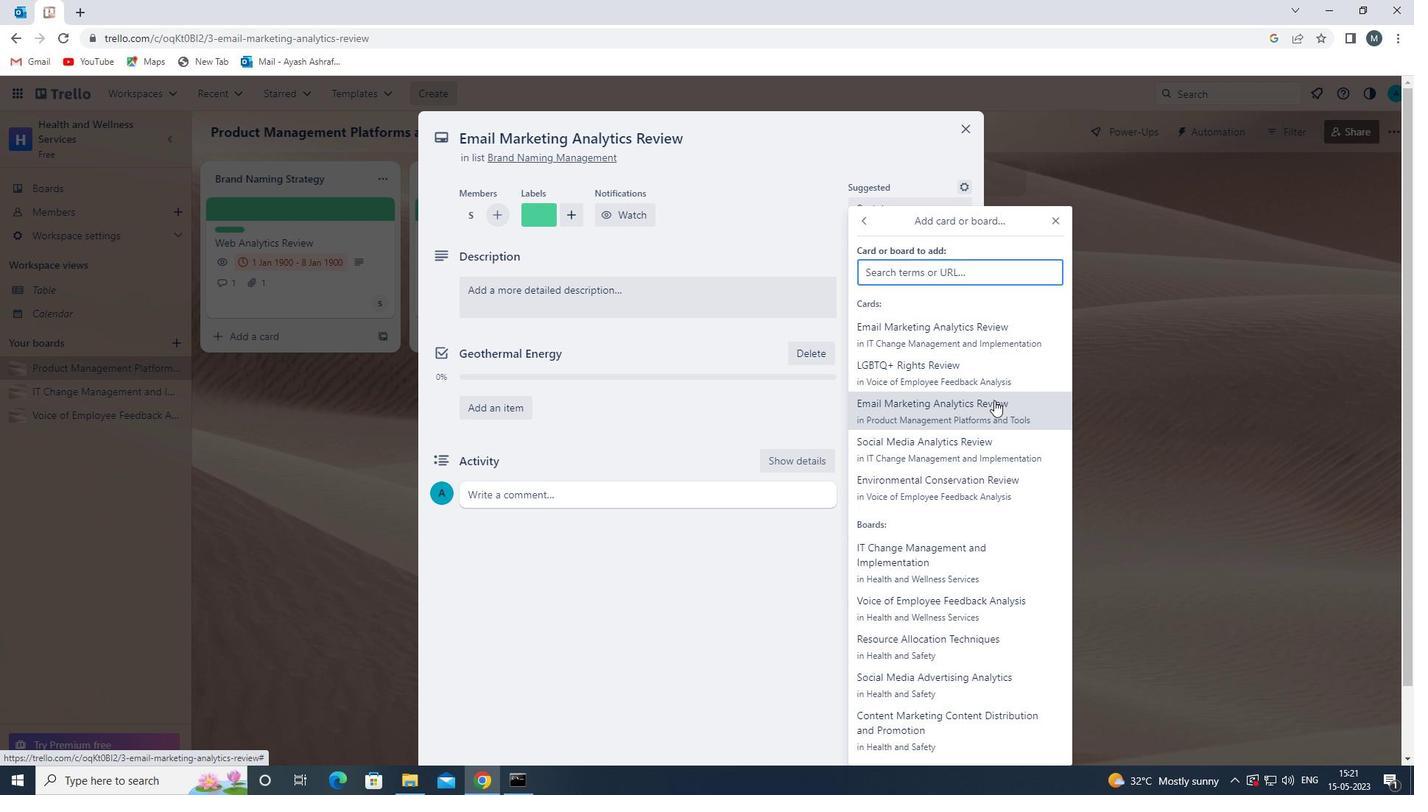 
Action: Mouse pressed left at (989, 400)
Screenshot: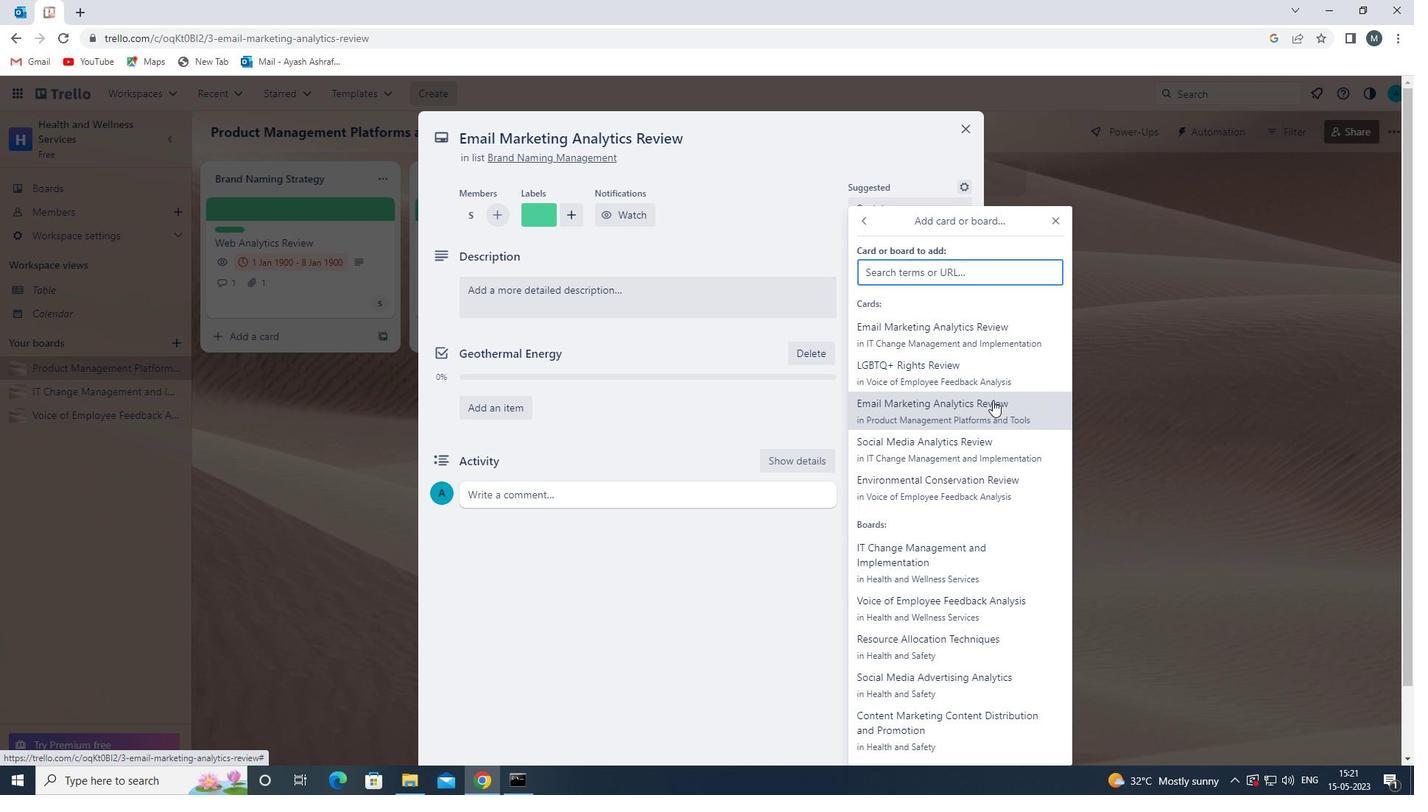
Action: Mouse moved to (902, 413)
Screenshot: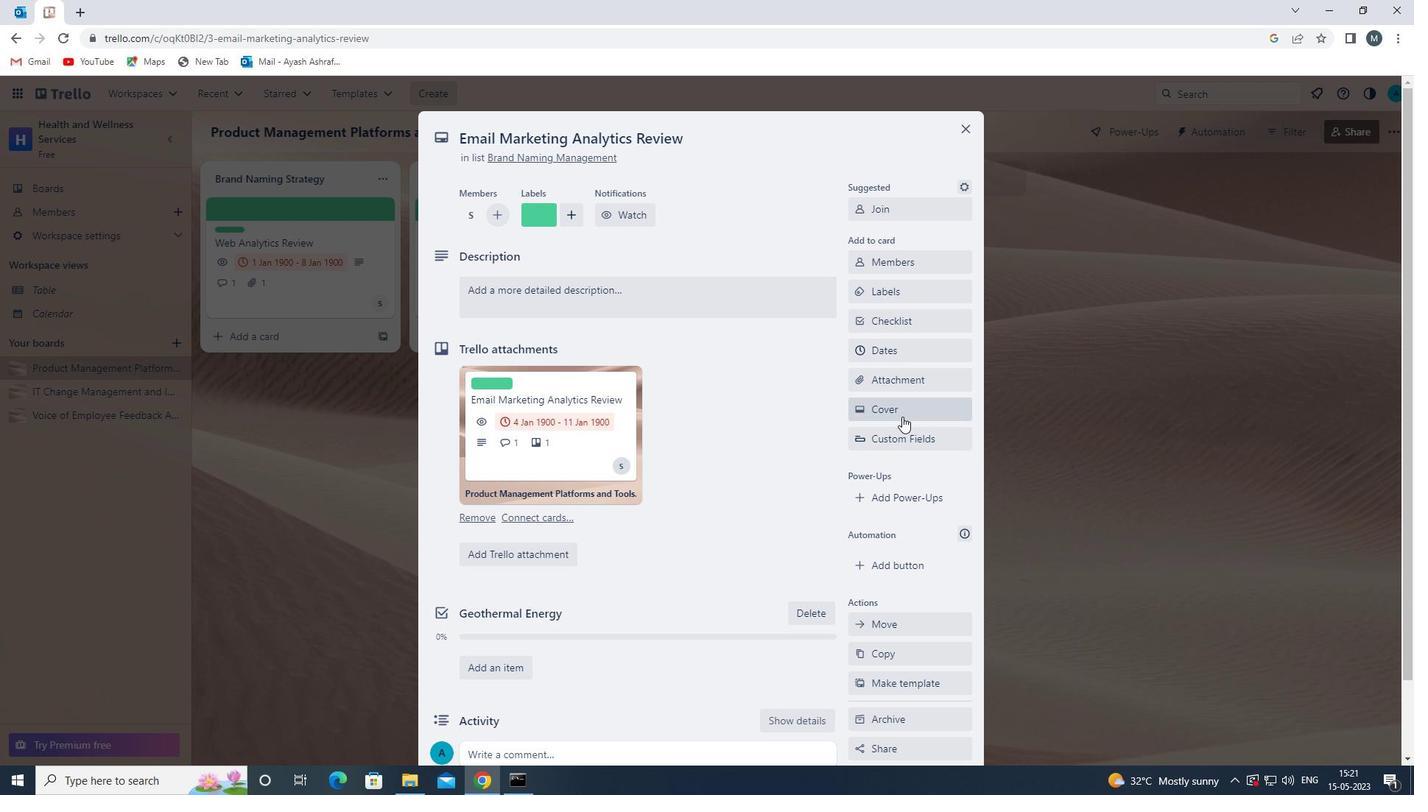 
Action: Mouse pressed left at (902, 413)
Screenshot: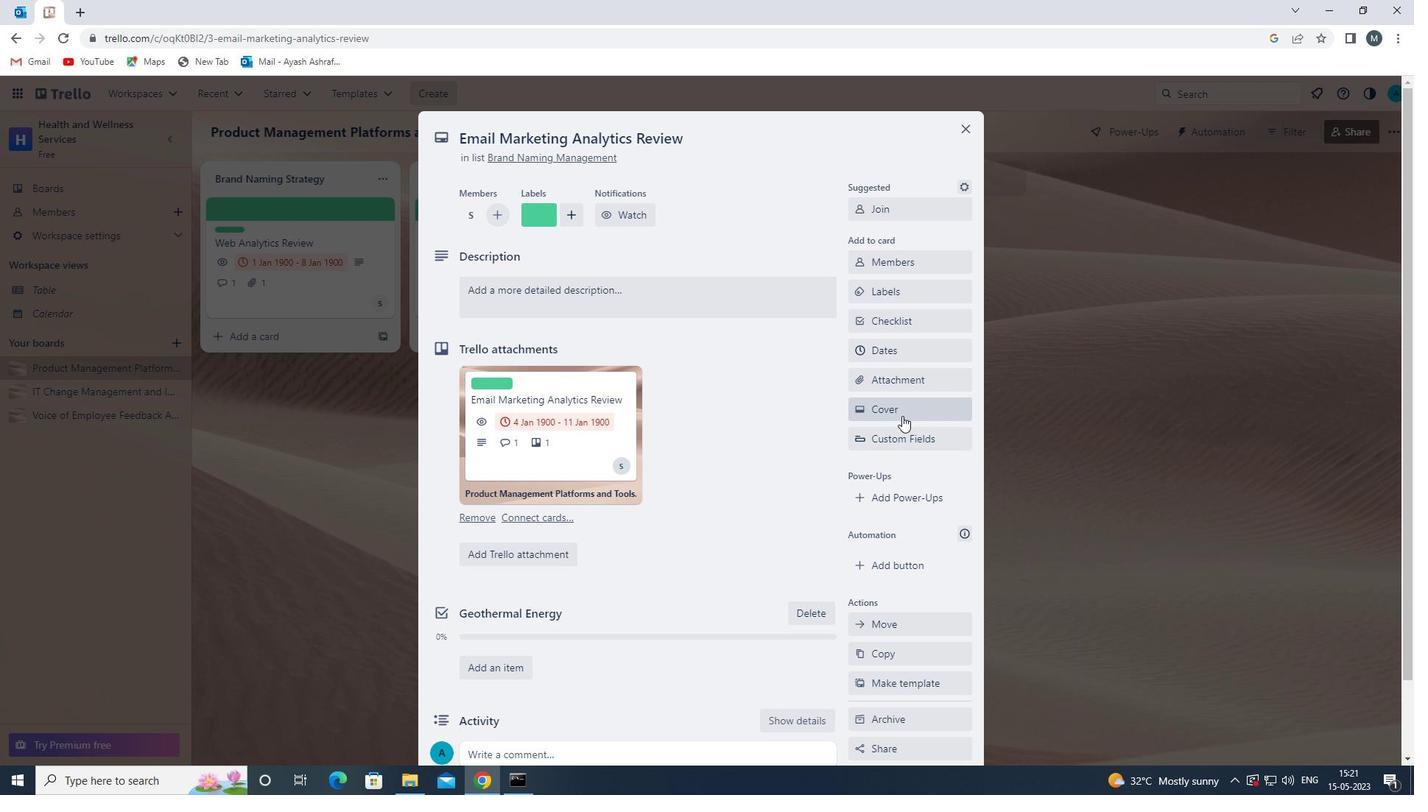 
Action: Mouse moved to (871, 466)
Screenshot: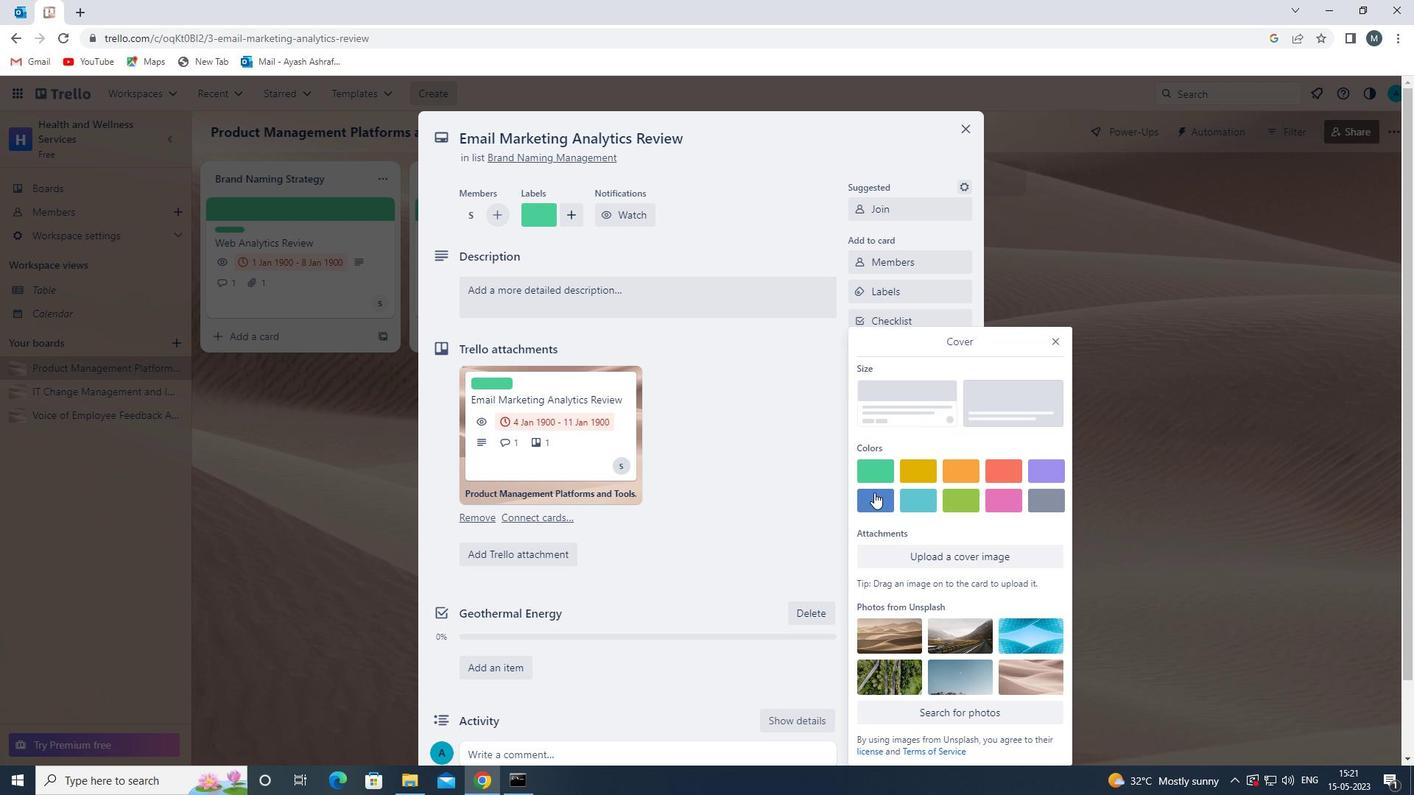 
Action: Mouse pressed left at (871, 466)
Screenshot: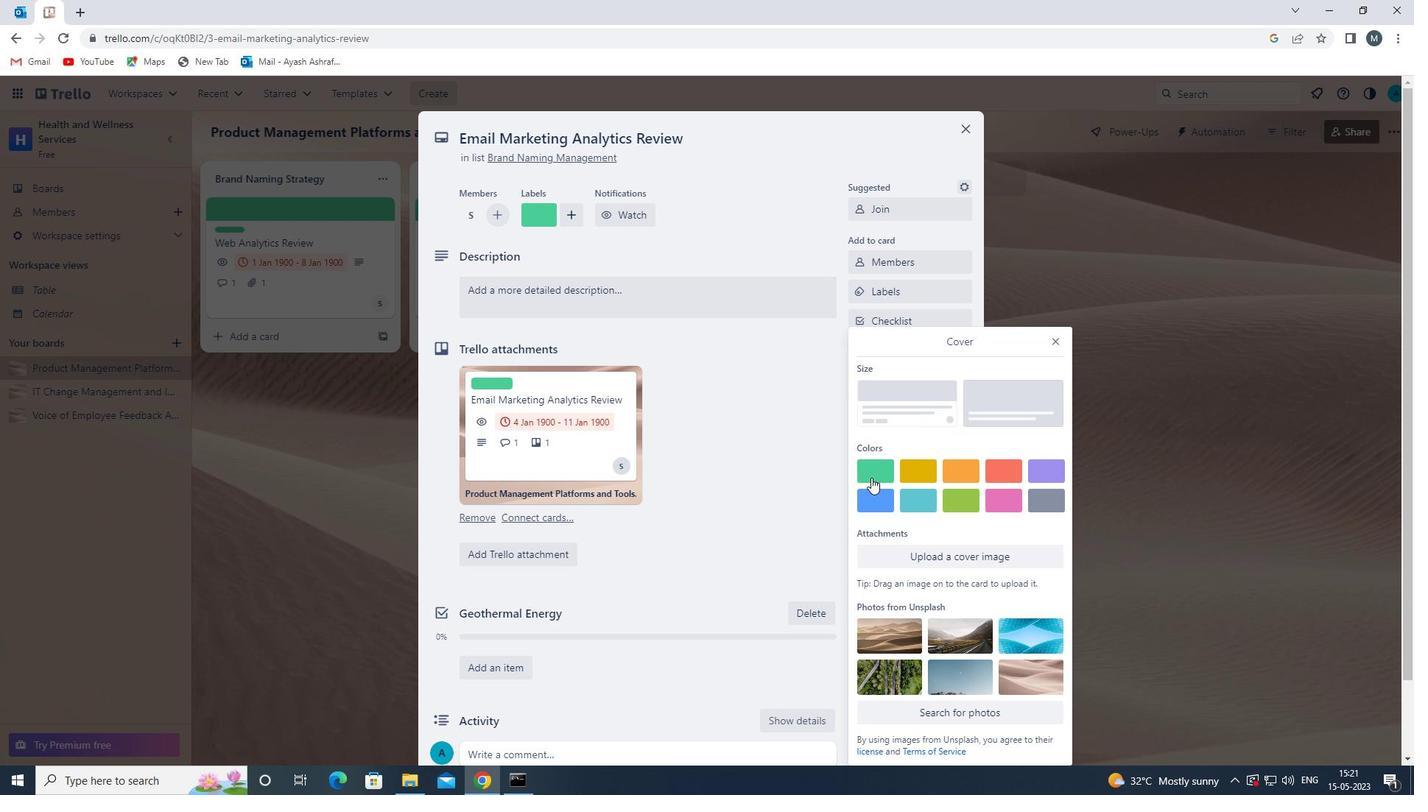 
Action: Mouse moved to (1059, 316)
Screenshot: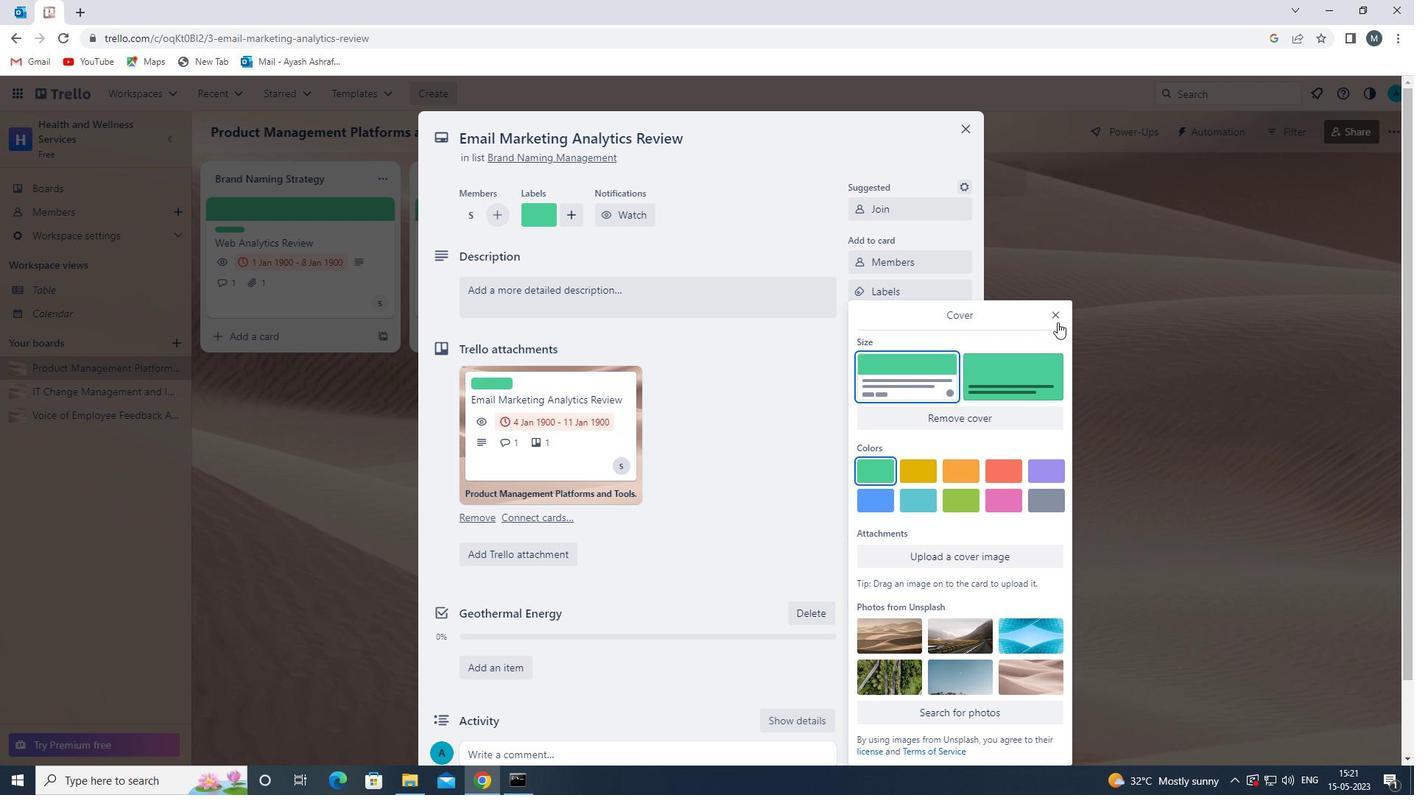 
Action: Mouse pressed left at (1059, 316)
Screenshot: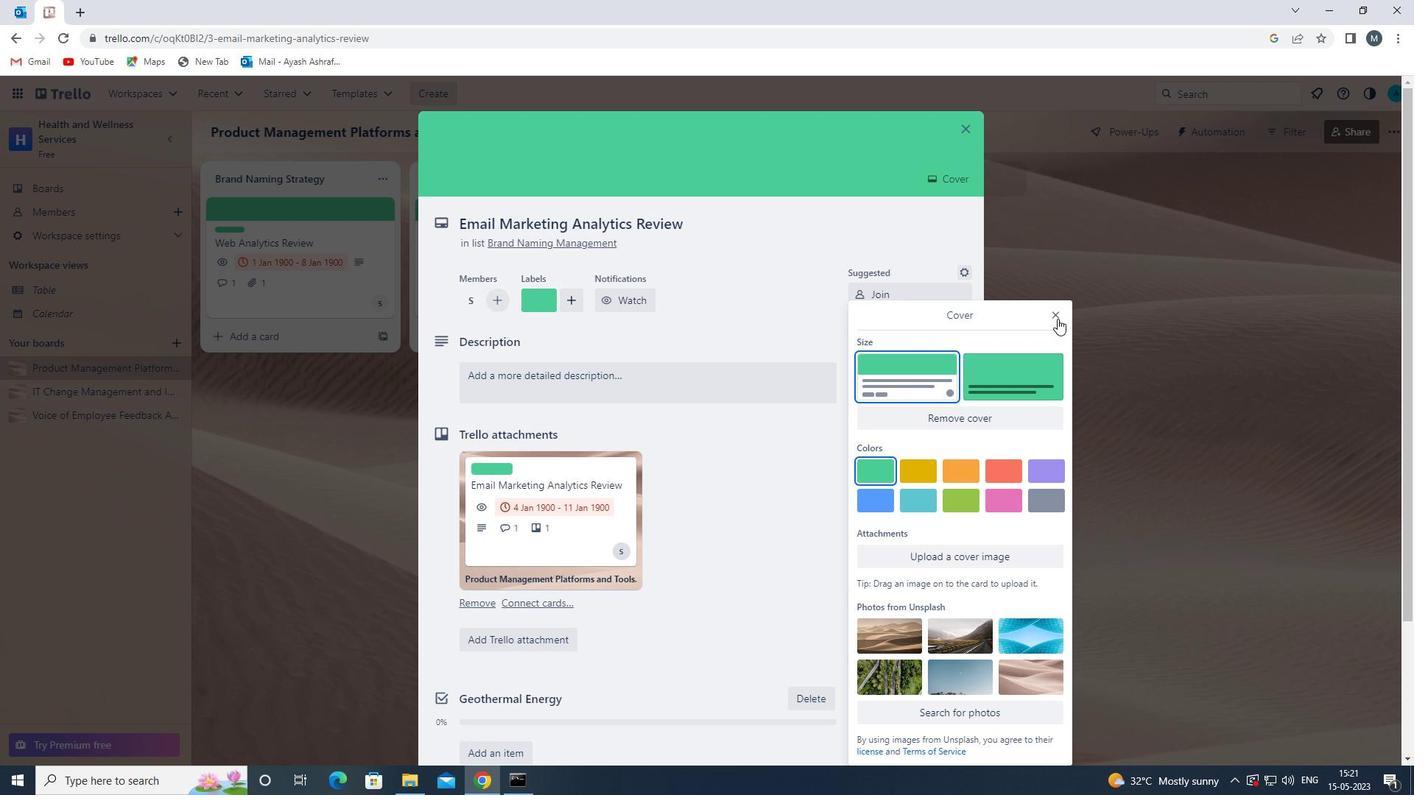 
Action: Mouse moved to (553, 364)
Screenshot: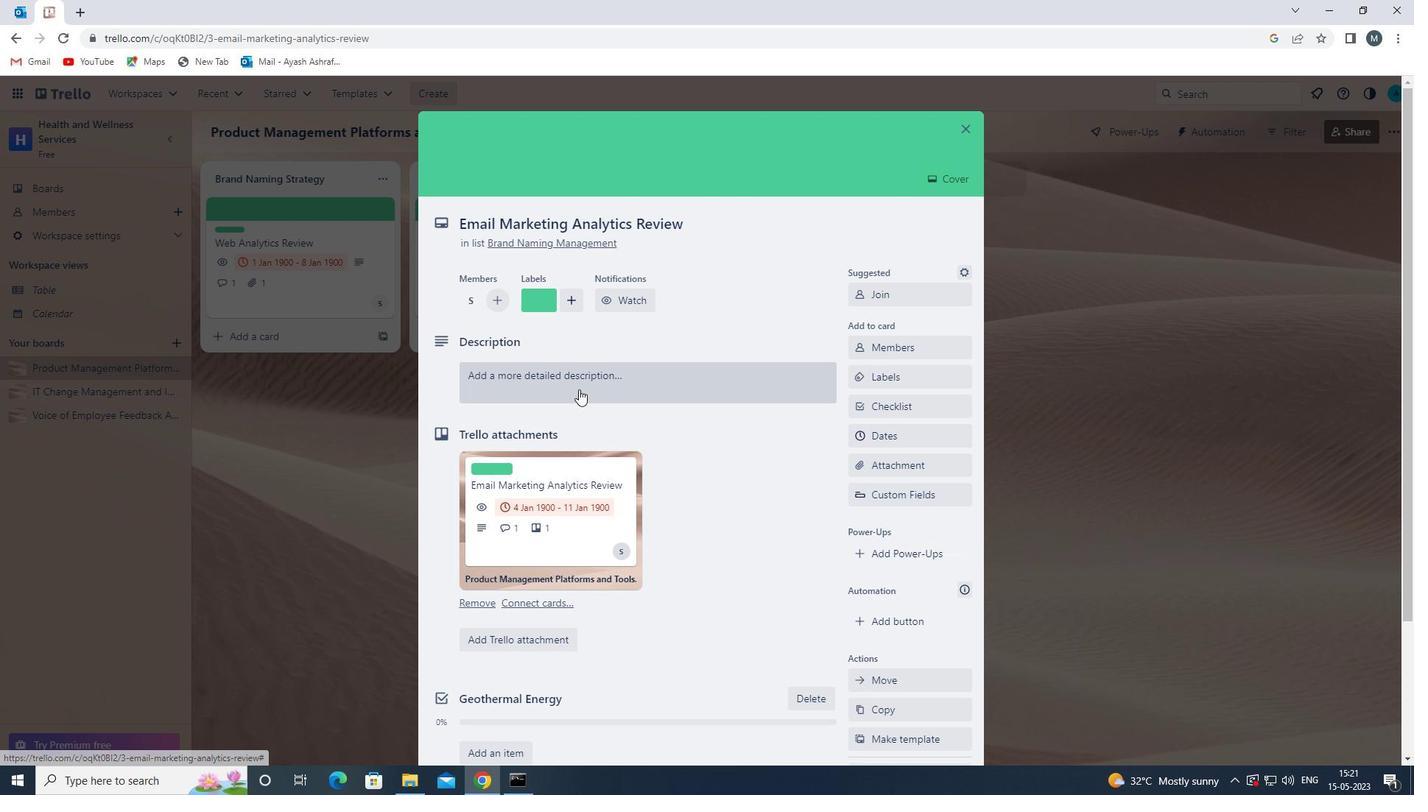 
Action: Mouse pressed left at (553, 364)
Screenshot: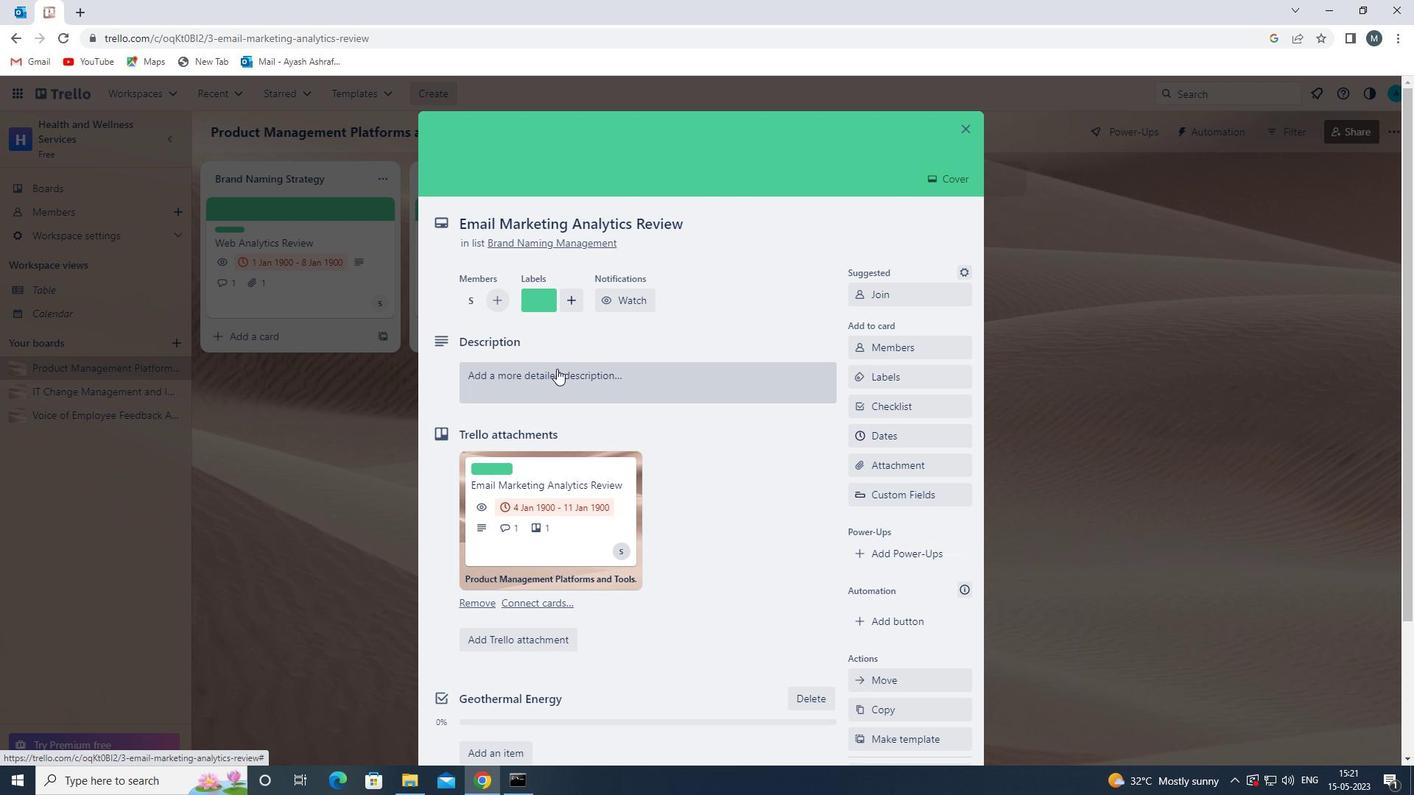 
Action: Mouse moved to (518, 441)
Screenshot: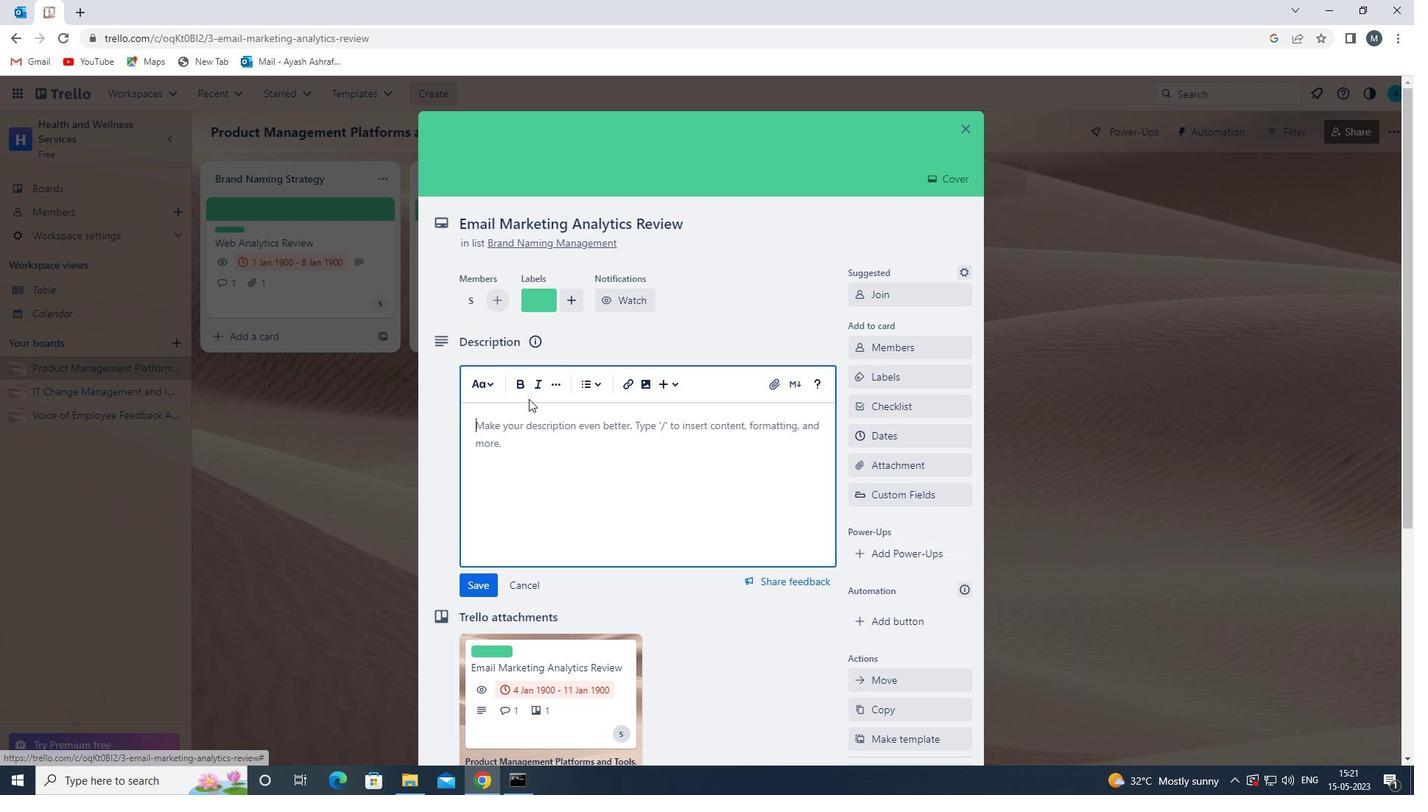 
Action: Mouse pressed left at (518, 441)
Screenshot: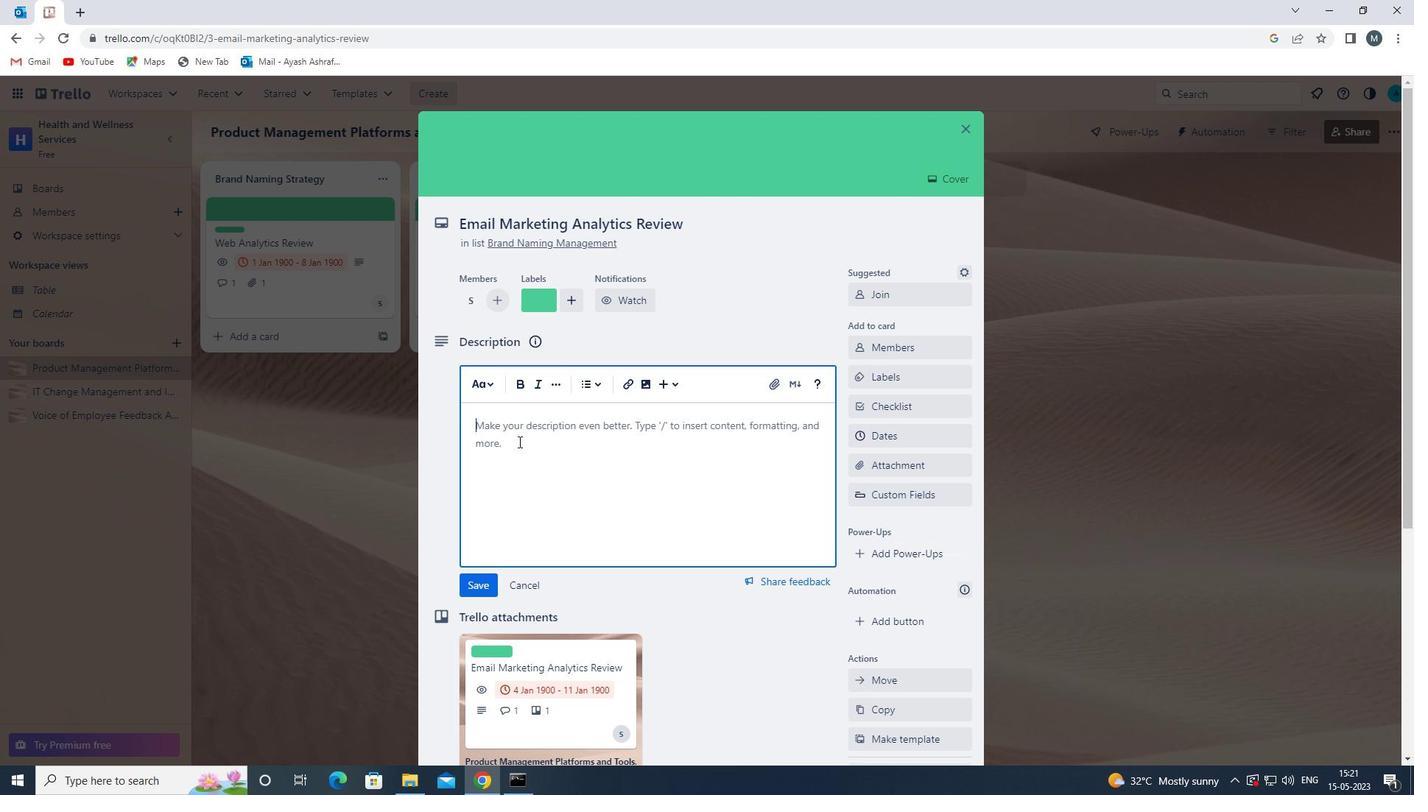 
Action: Key pressed <Key.shift>PLAN<Key.space>AND<Key.space>EC<Key.backspace>XECUTE<Key.space>COMPANY<Key.space>TEAM-BUILDING<Key.space>RETREAT<Key.space>WITH<Key.space>A<Key.space>FOCUS<Key.space>ON<Key.space>TEAM<Key.space>RESILIENCE<Key.space>
Screenshot: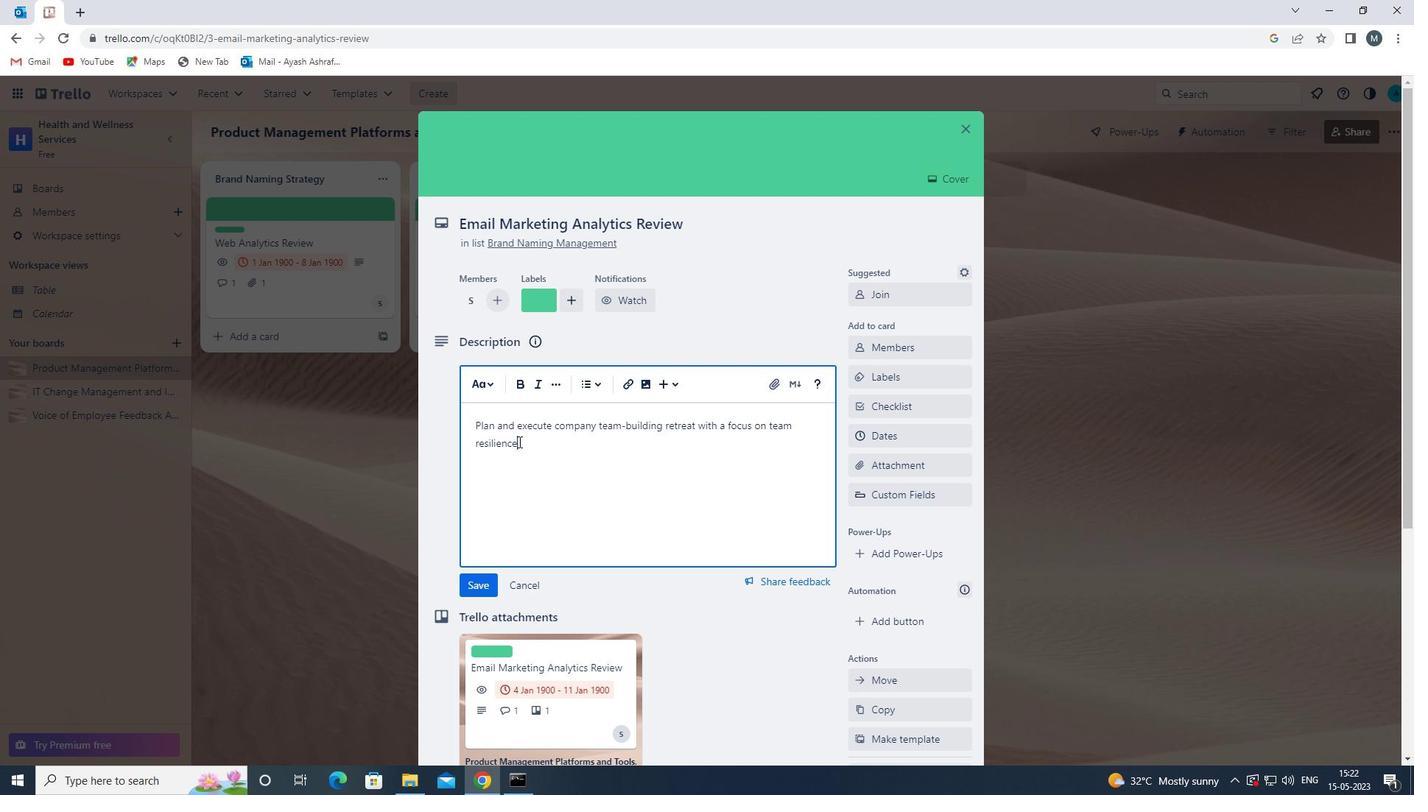 
Action: Mouse moved to (484, 585)
Screenshot: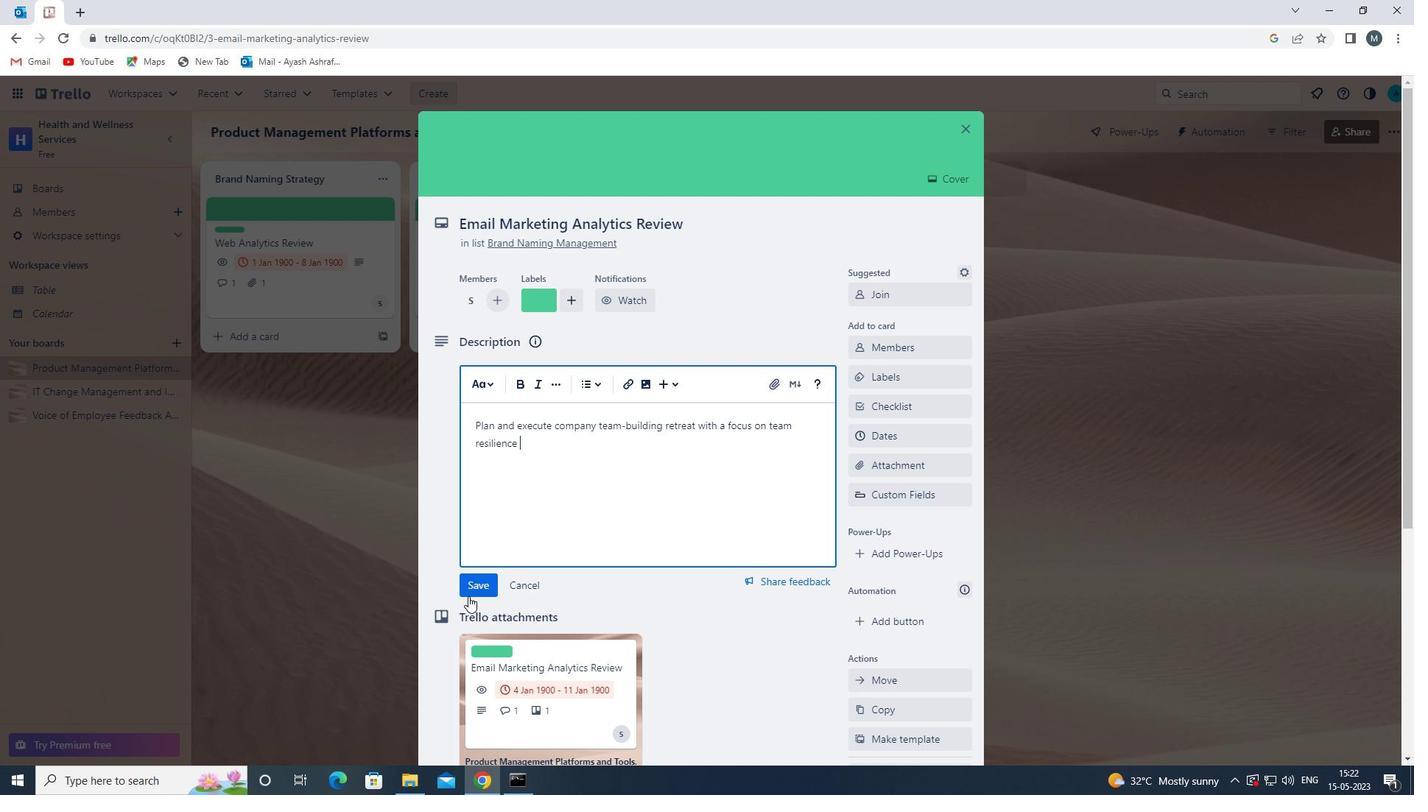 
Action: Mouse pressed left at (484, 585)
Screenshot: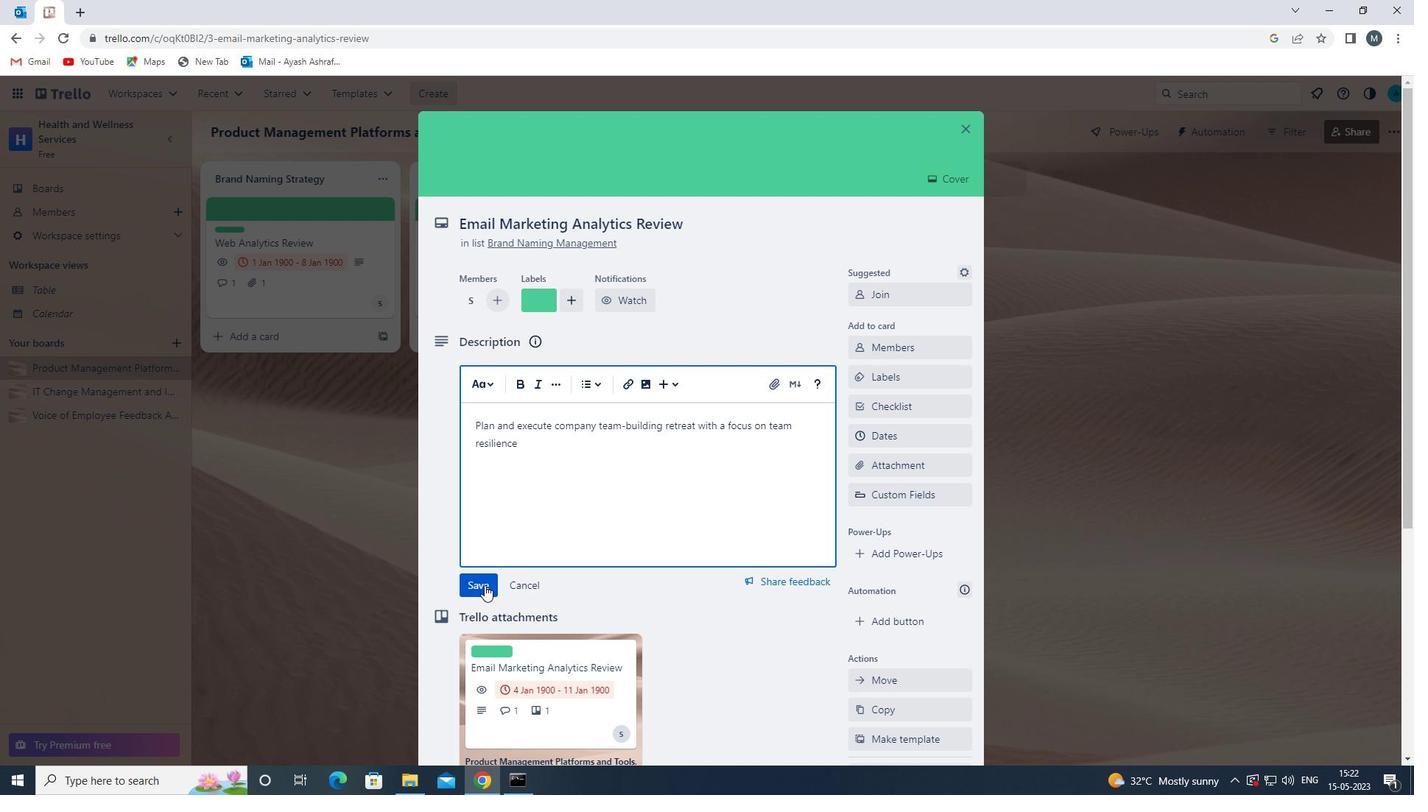 
Action: Mouse moved to (592, 522)
Screenshot: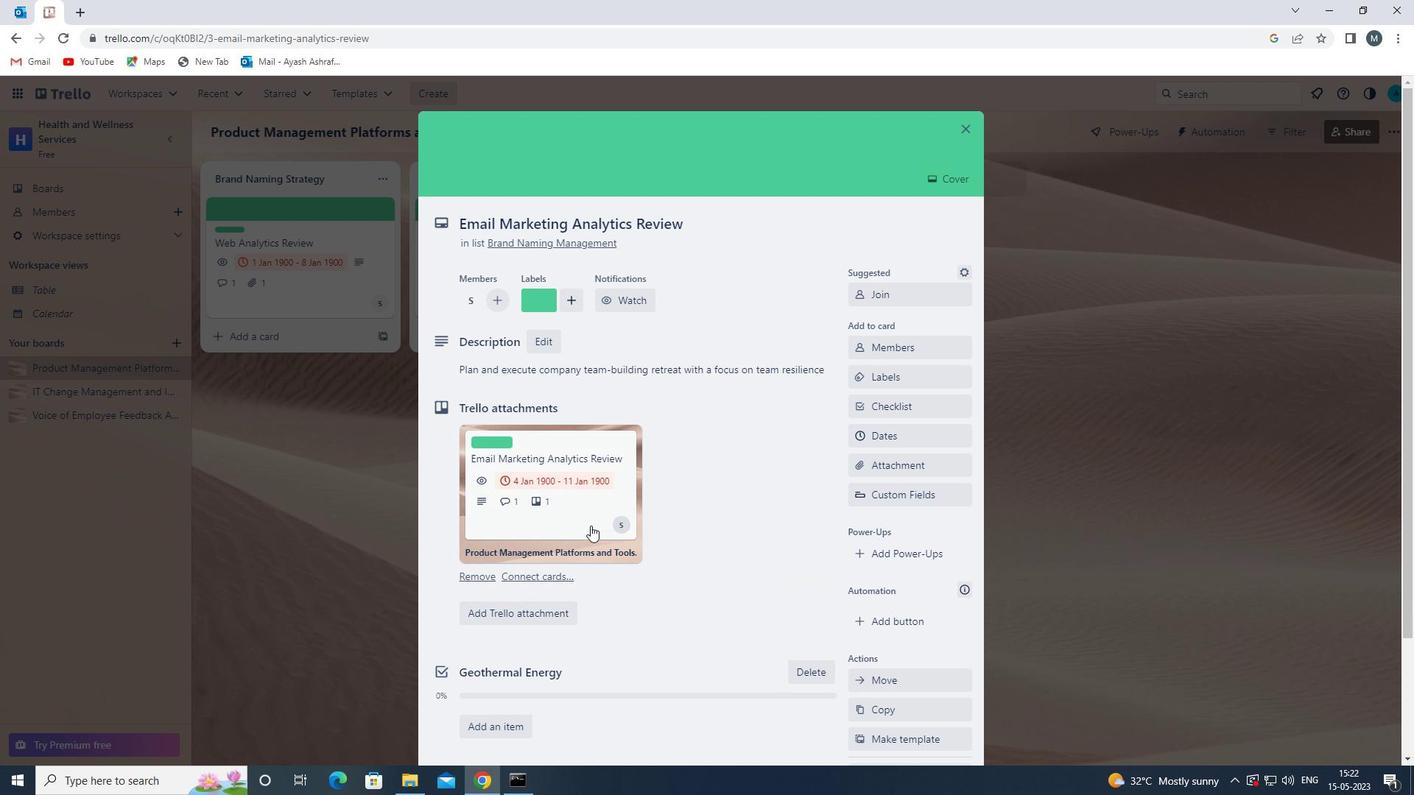
Action: Mouse scrolled (592, 521) with delta (0, 0)
Screenshot: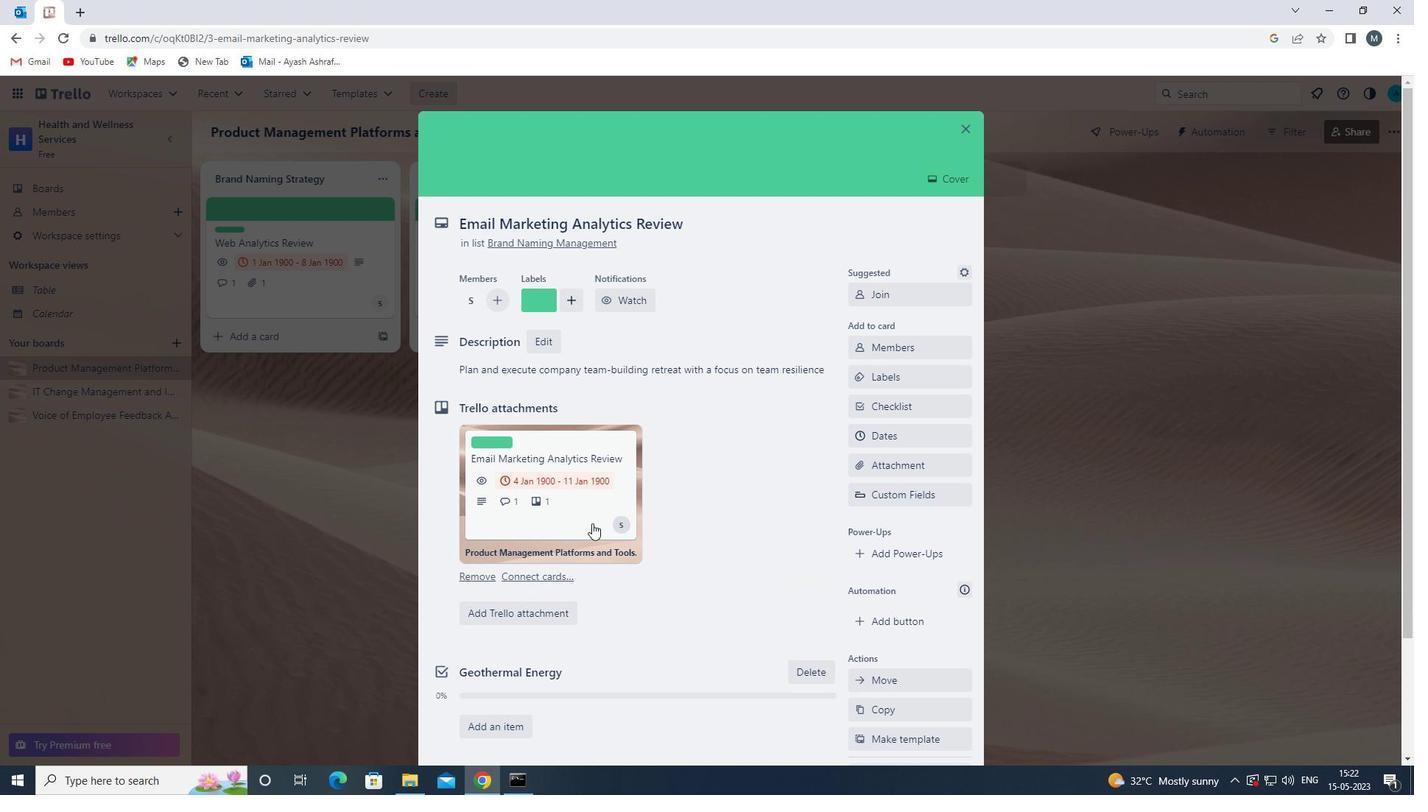 
Action: Mouse scrolled (592, 521) with delta (0, 0)
Screenshot: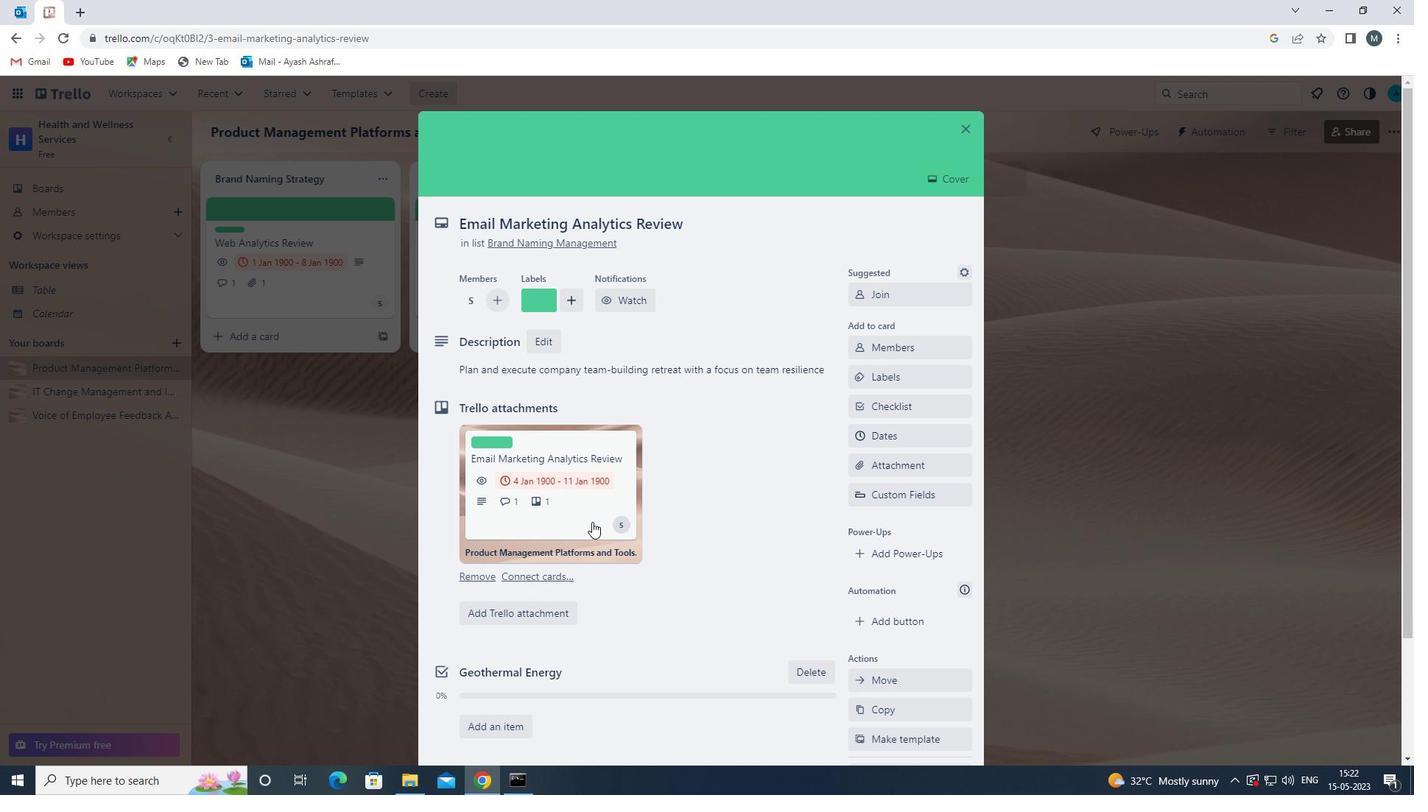 
Action: Mouse moved to (523, 664)
Screenshot: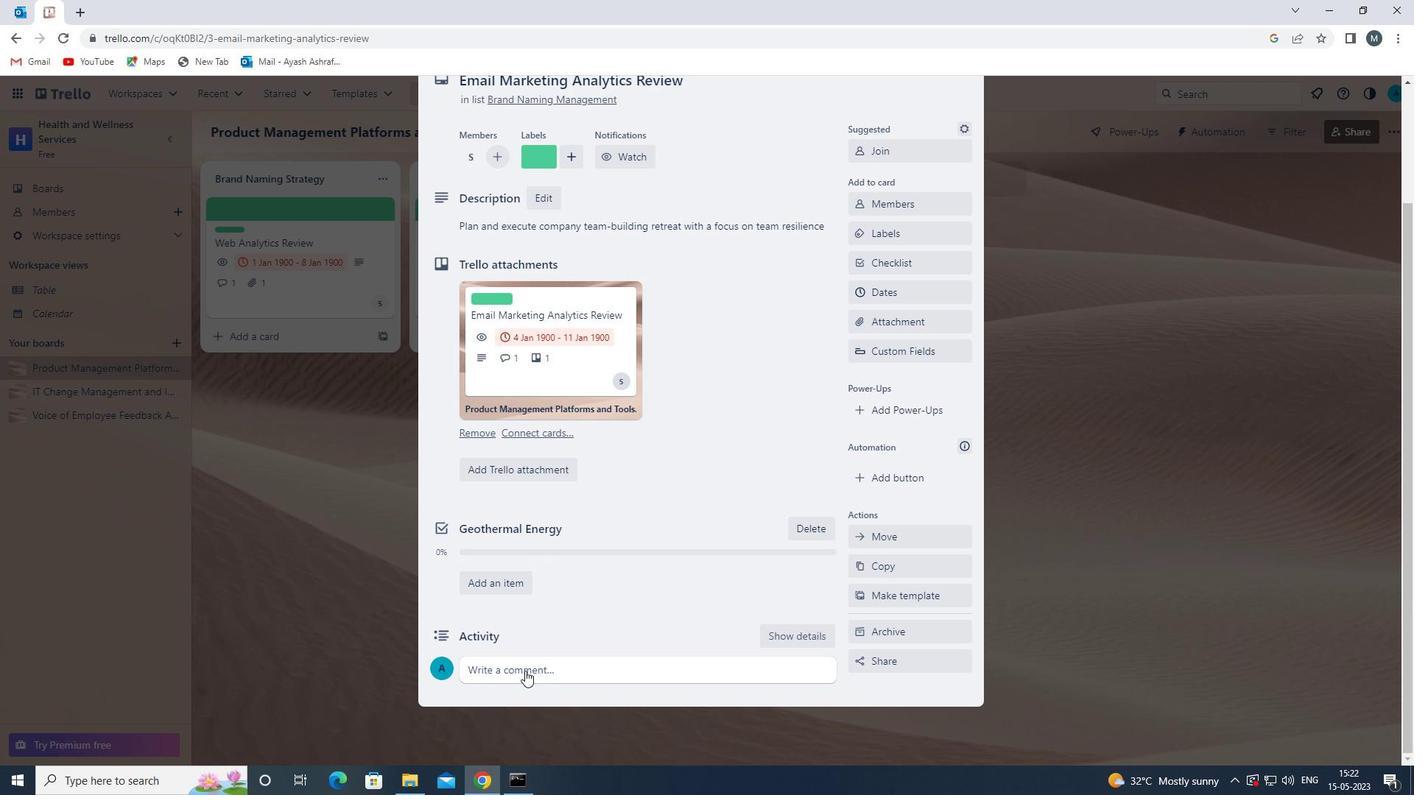 
Action: Mouse pressed left at (523, 664)
Screenshot: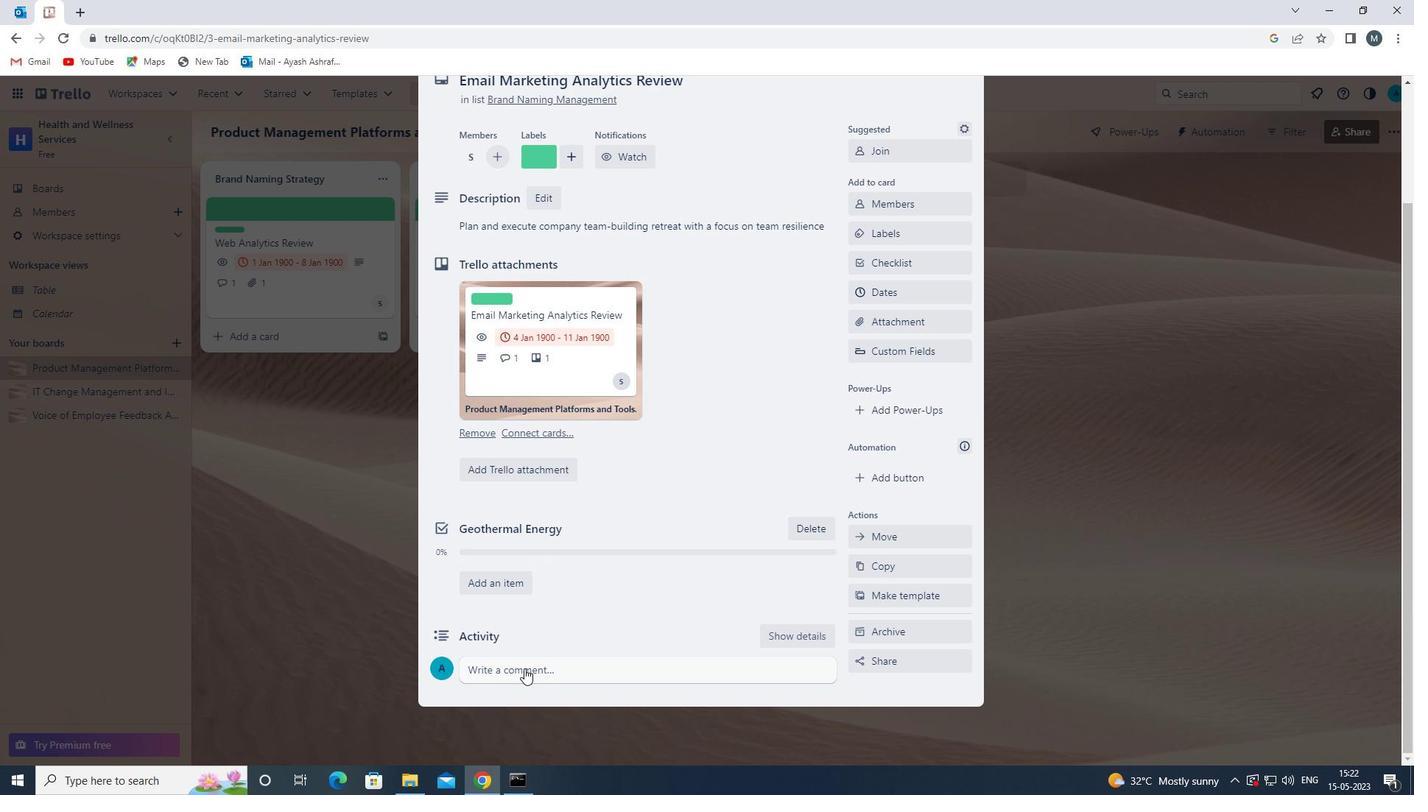 
Action: Mouse moved to (589, 536)
Screenshot: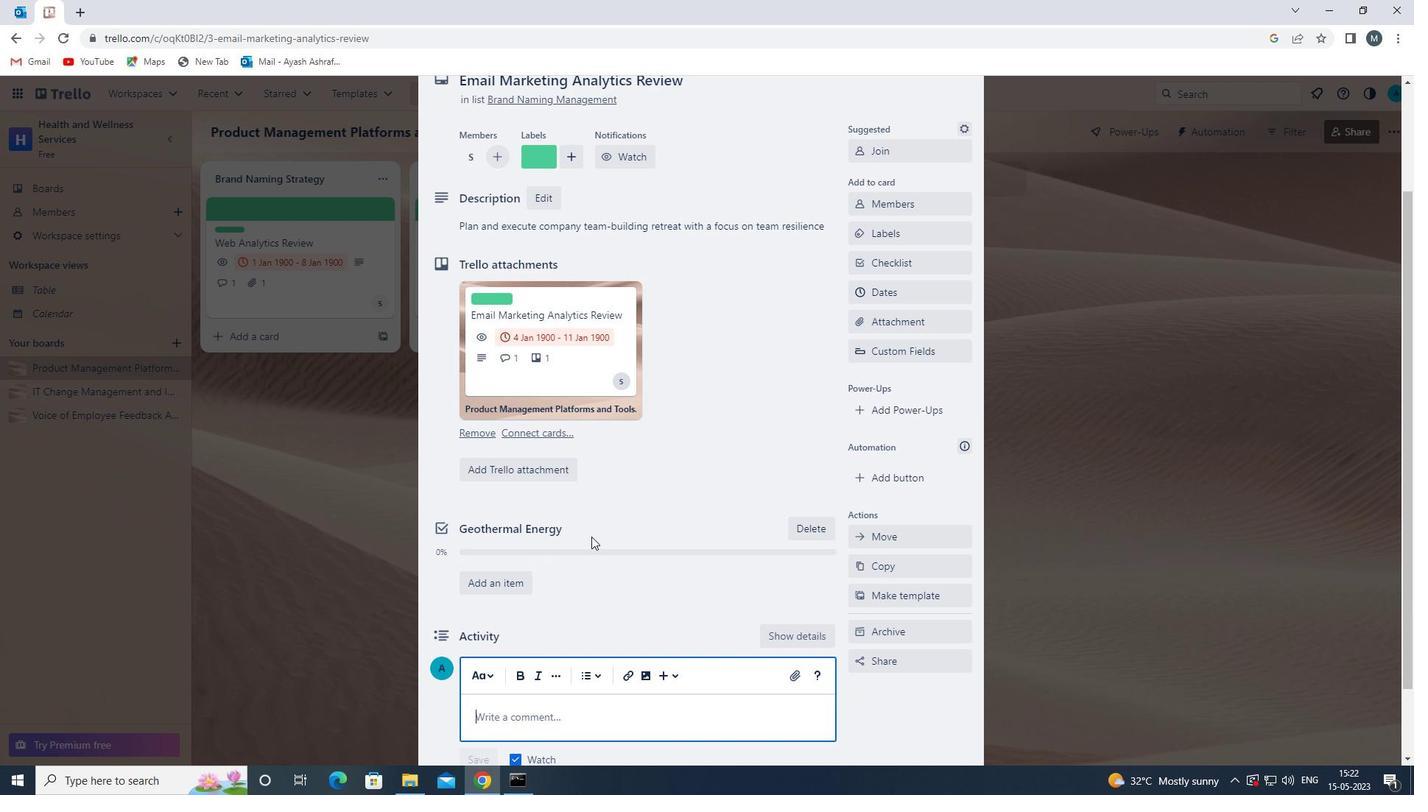 
Action: Mouse scrolled (589, 536) with delta (0, 0)
Screenshot: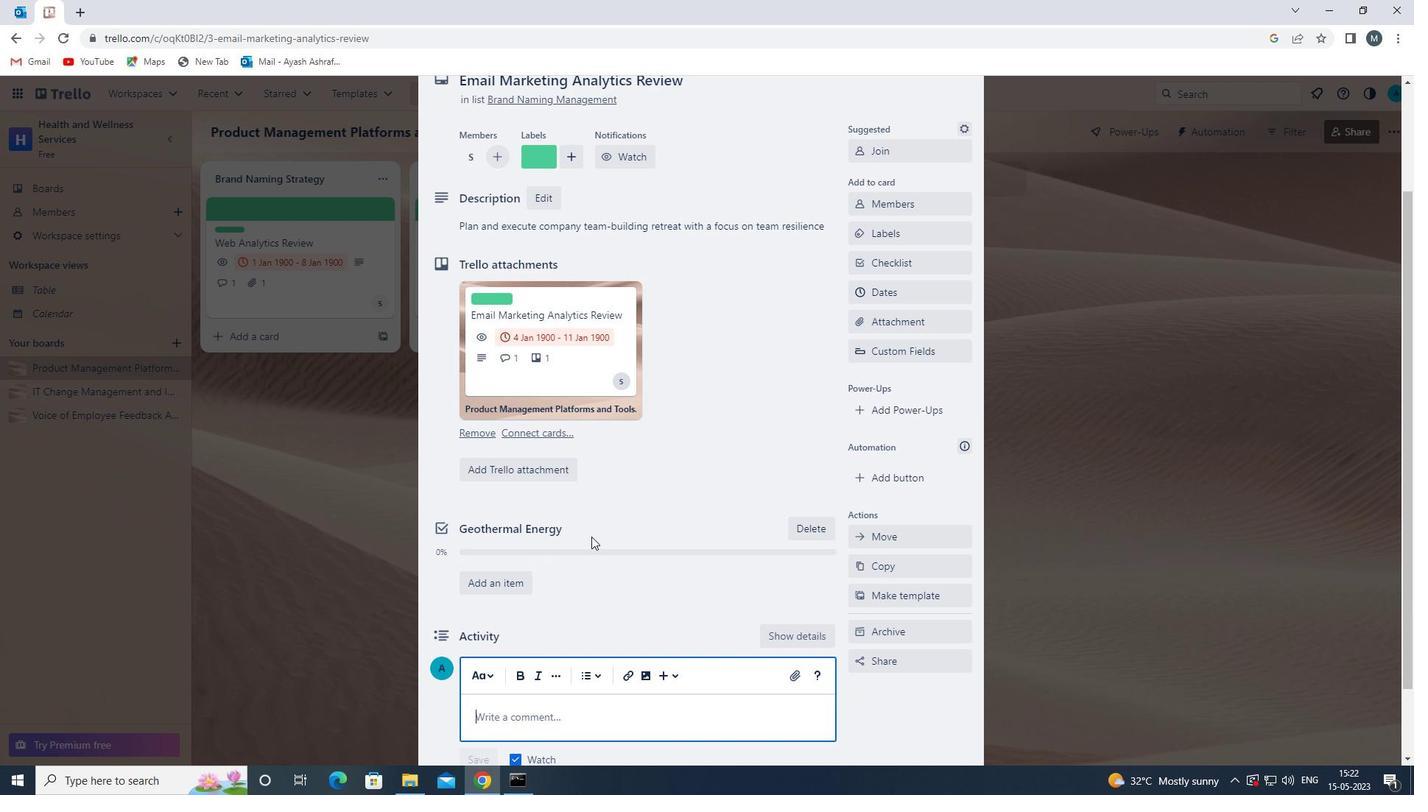 
Action: Mouse scrolled (589, 536) with delta (0, 0)
Screenshot: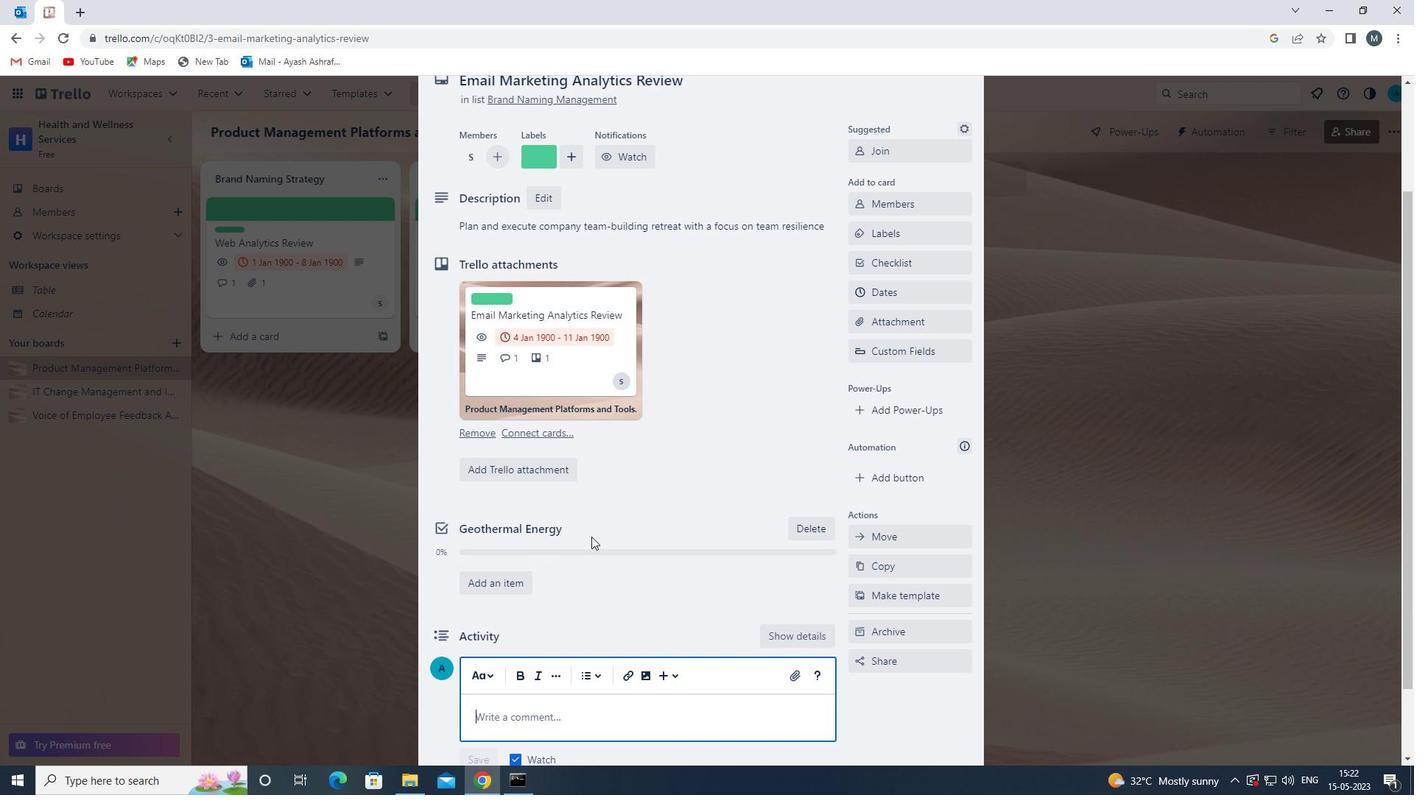 
Action: Mouse moved to (520, 629)
Screenshot: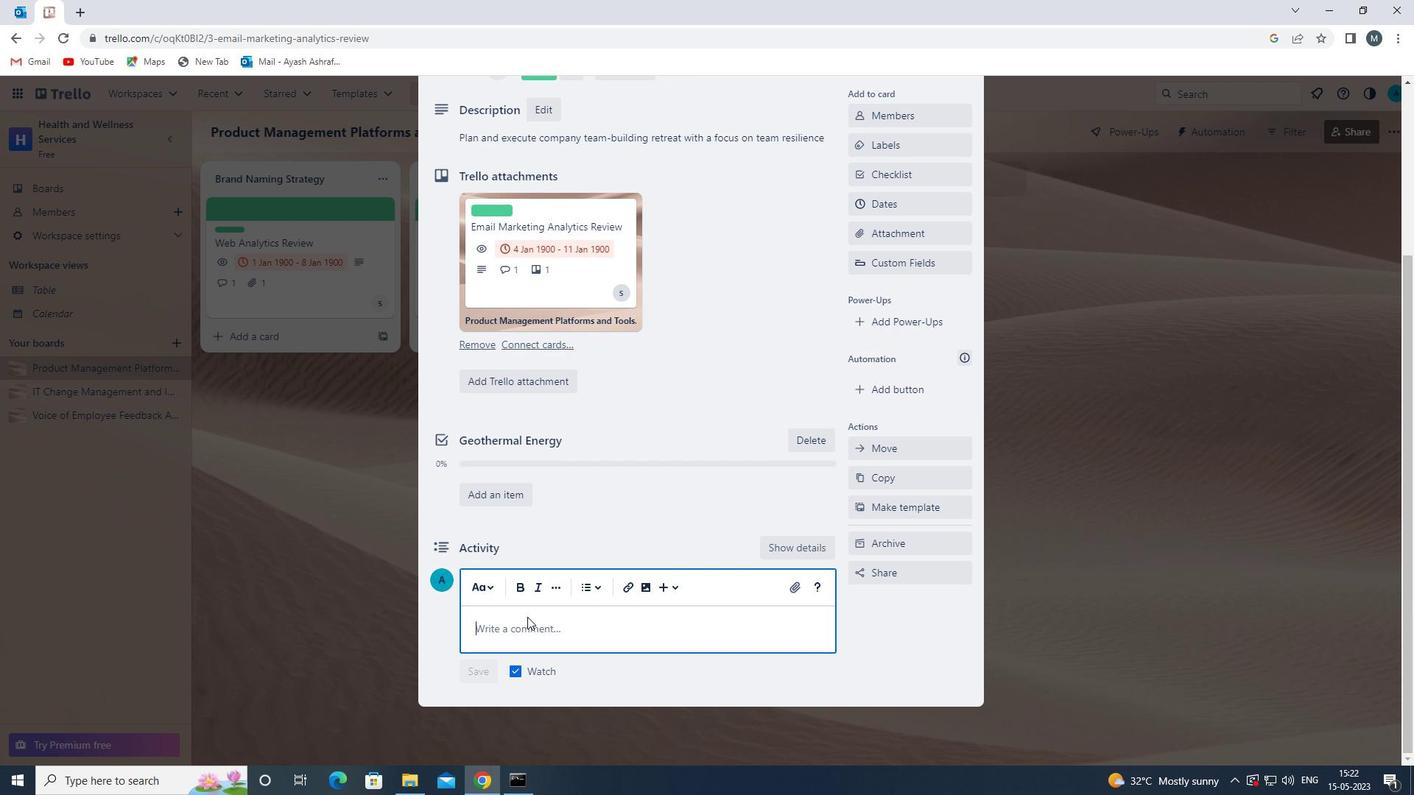 
Action: Mouse pressed left at (520, 629)
Screenshot: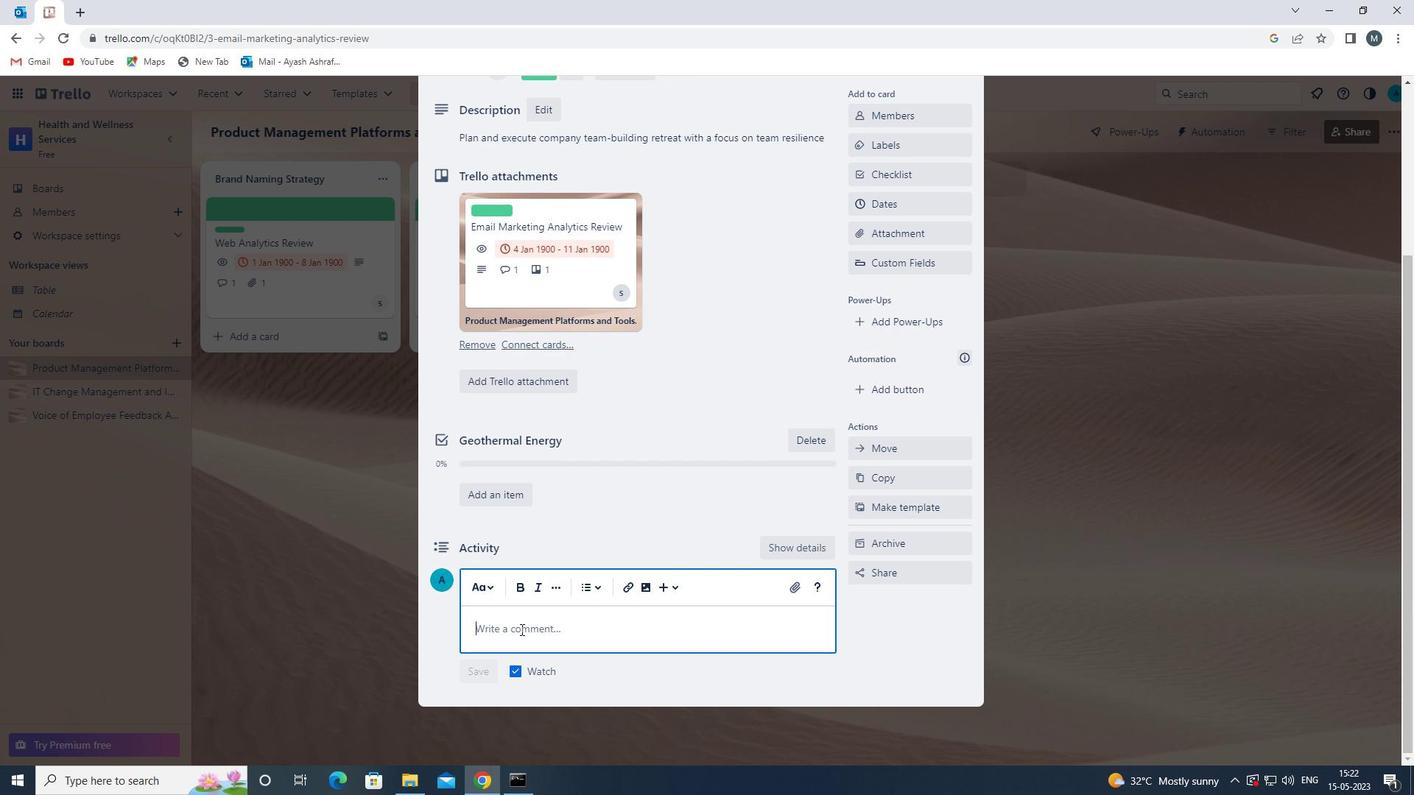 
Action: Mouse moved to (520, 631)
Screenshot: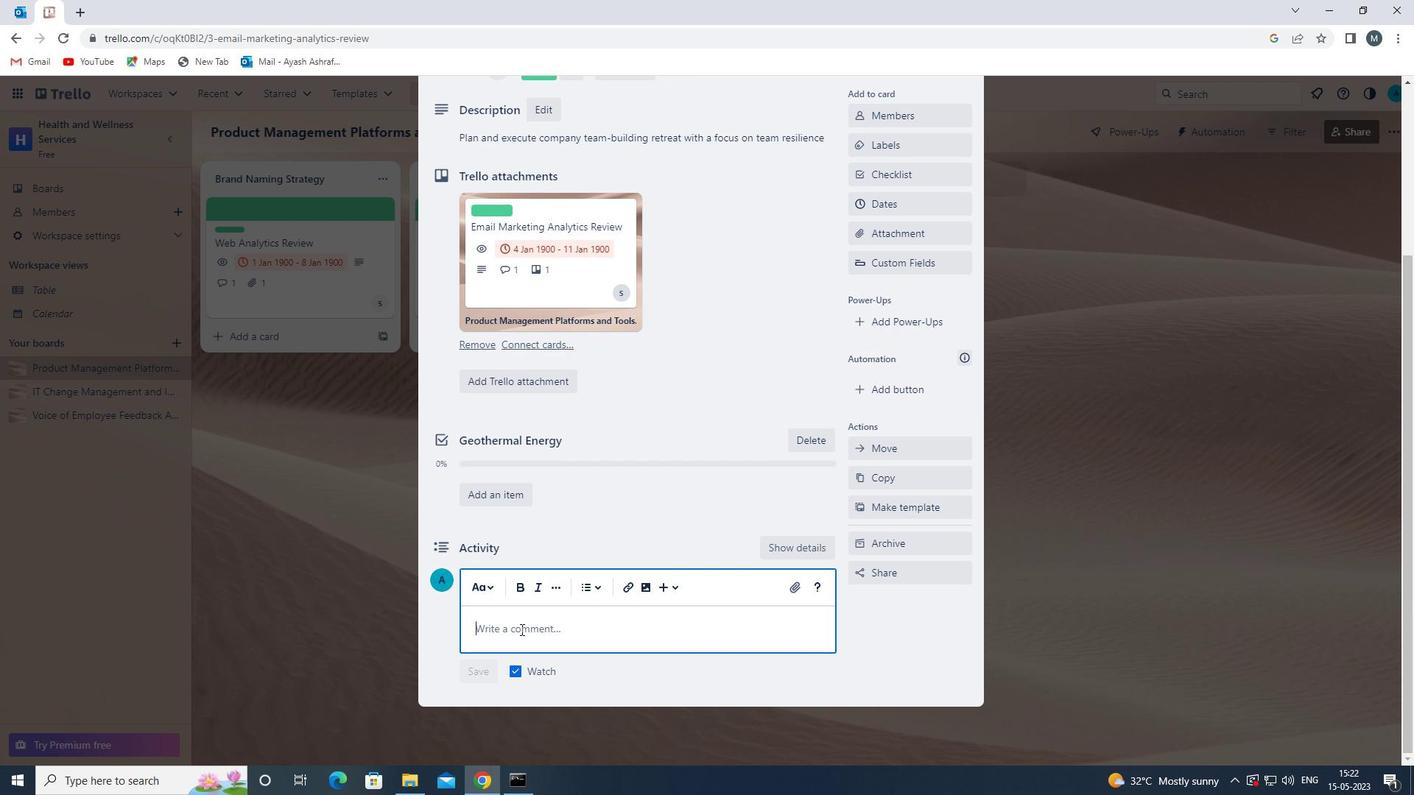
Action: Key pressed <Key.shift>WE<Key.space>SHOULD<Key.space>APPROACH<Key.space>THIS<Key.space>TASK<Key.space>WITH<Key.space>A<Key.space>SENSE<Key.space>OF<Key.space>PURPOSE<Key.space>AND<Key.space>BE<Key.space>WILLING<Key.space>TO<Key.space>PUSH<Key.space>THE<Key.space>BOUNDARIES<Key.space>OF<Key.space>V<Key.backspace>CREATIVITY<Key.space>
Screenshot: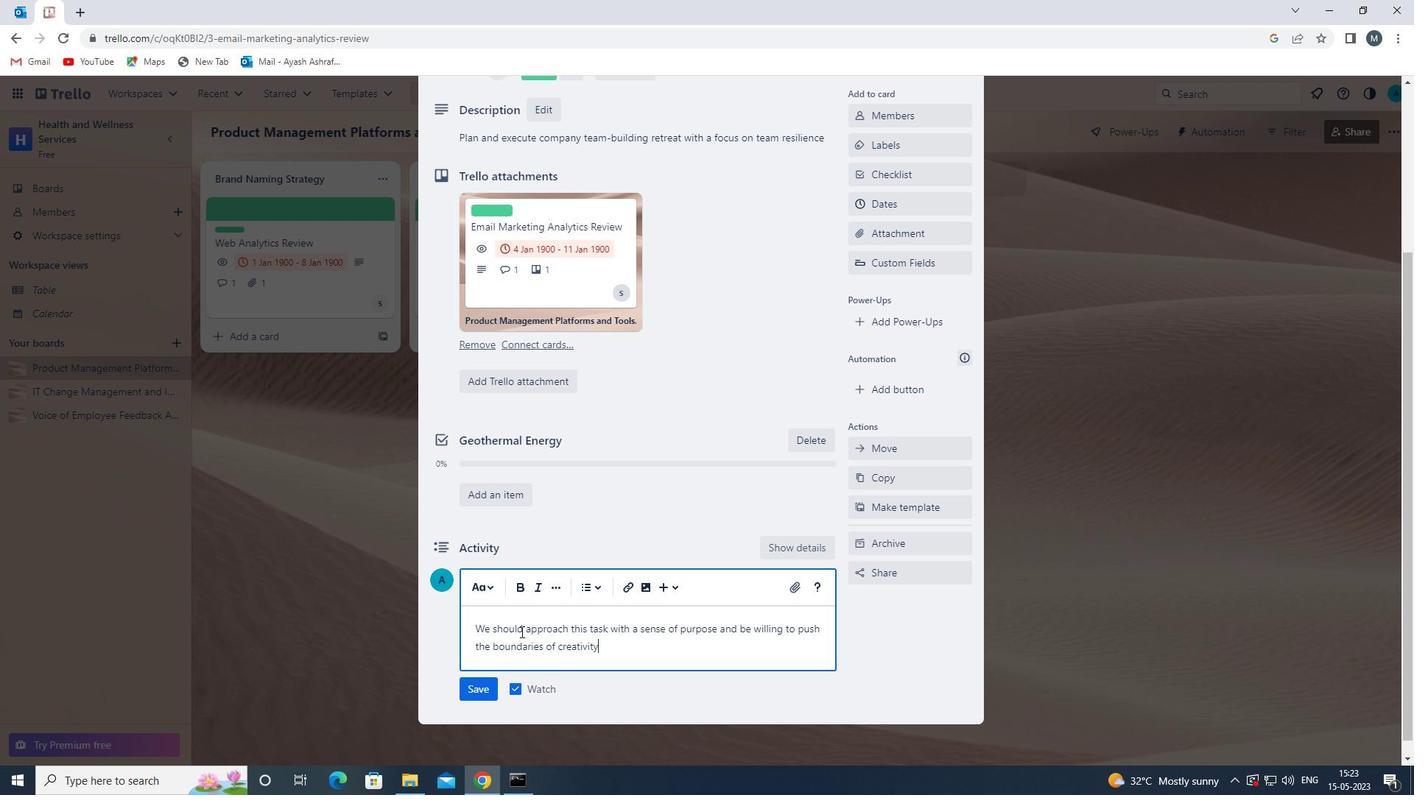 
Action: Mouse moved to (489, 687)
Screenshot: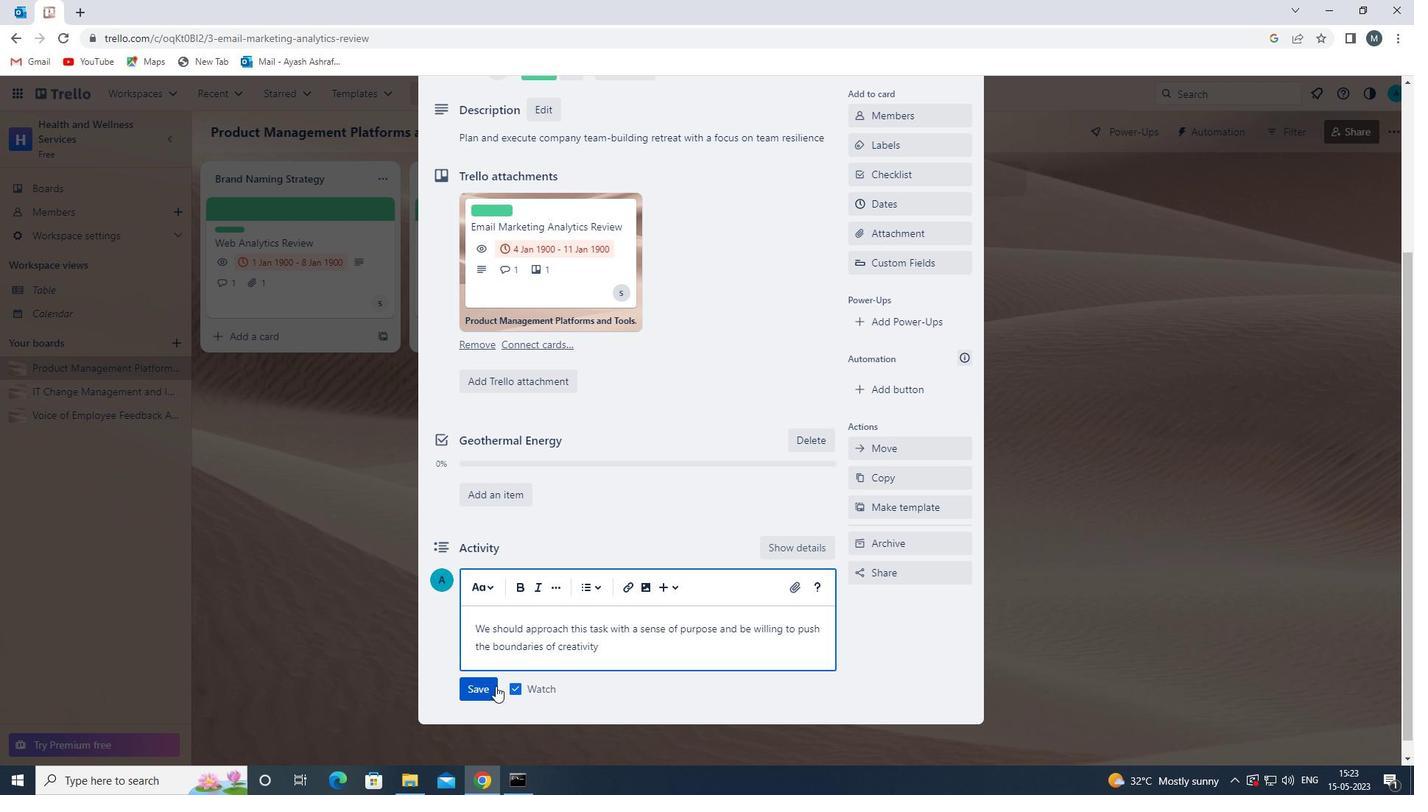 
Action: Mouse pressed left at (489, 687)
Screenshot: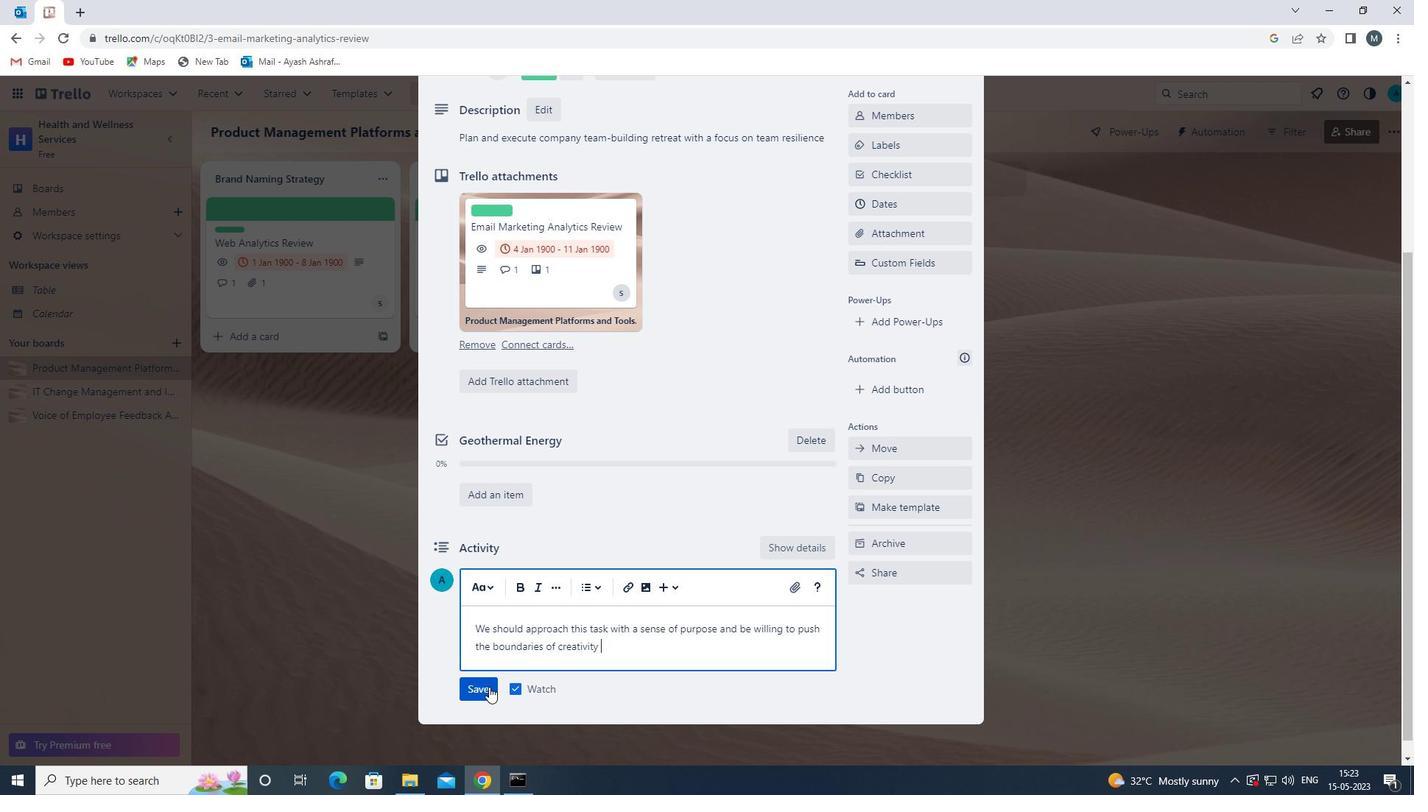 
Action: Mouse moved to (794, 588)
Screenshot: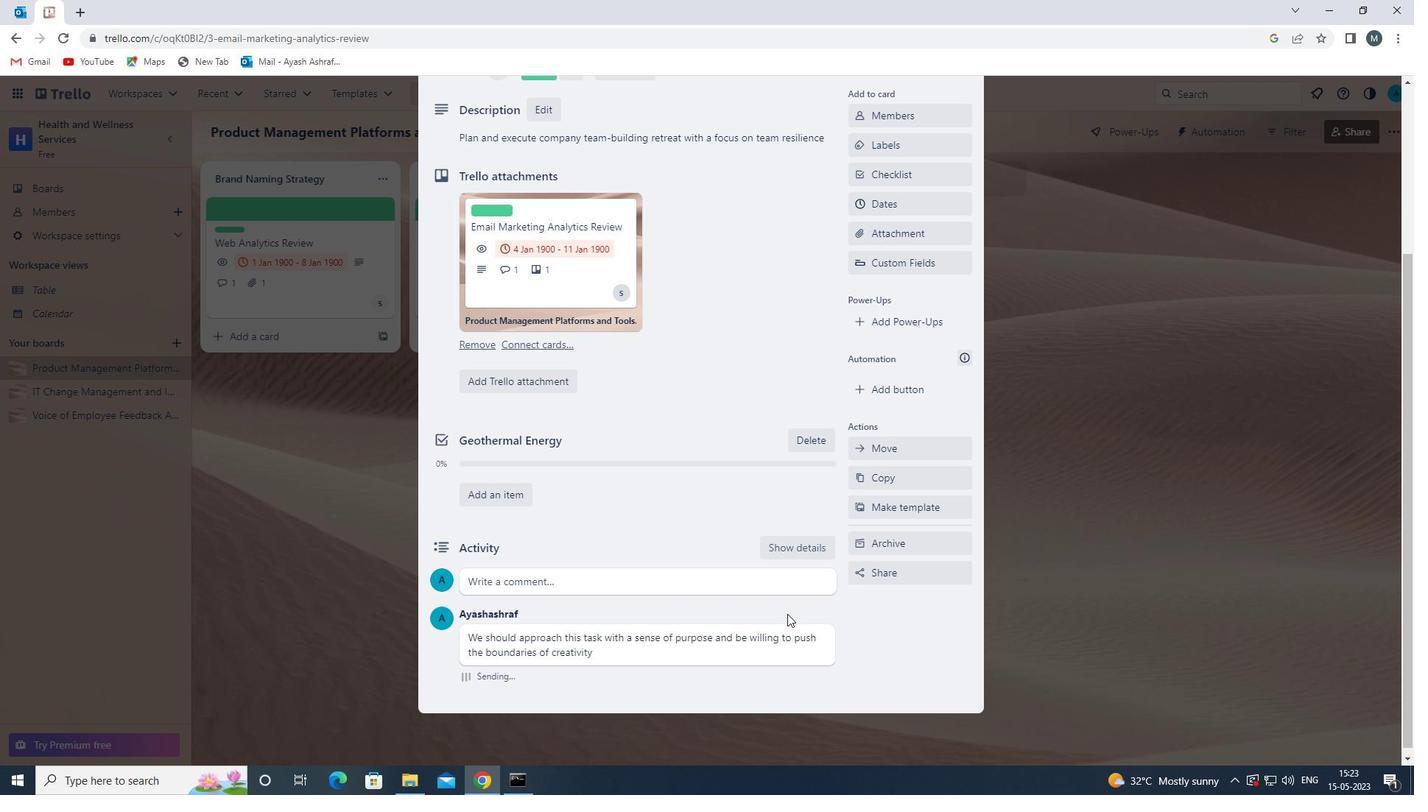 
Action: Mouse scrolled (794, 589) with delta (0, 0)
Screenshot: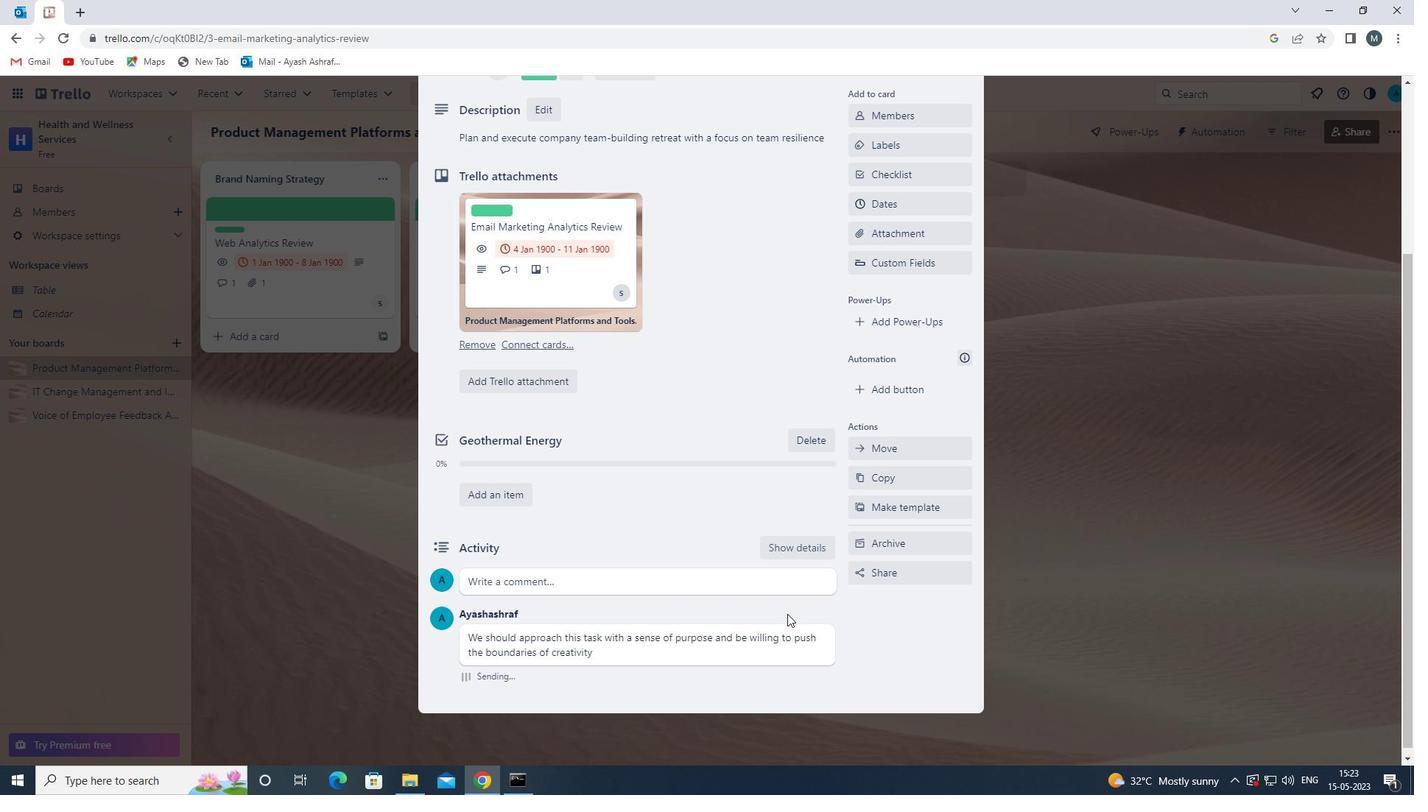 
Action: Mouse scrolled (794, 589) with delta (0, 0)
Screenshot: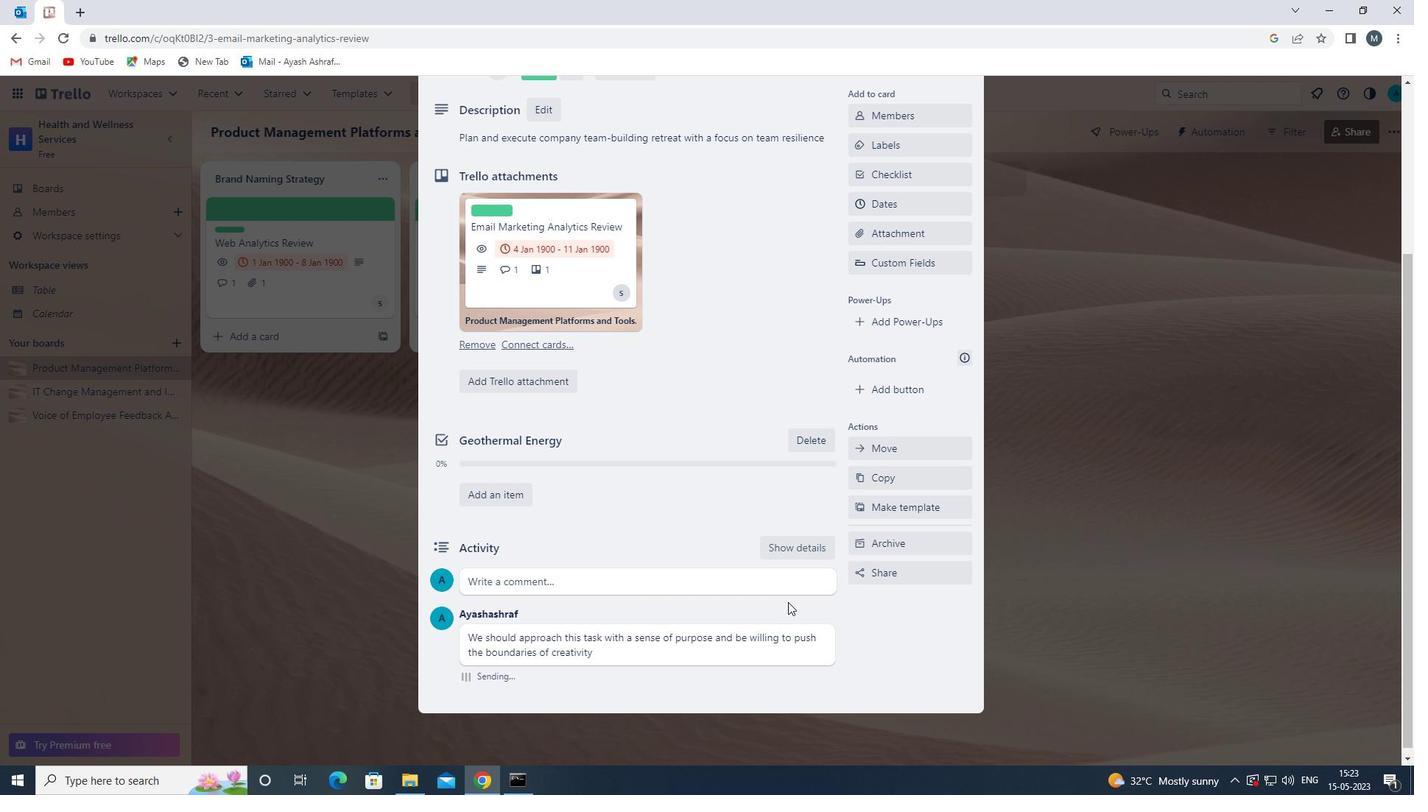 
Action: Mouse moved to (786, 586)
Screenshot: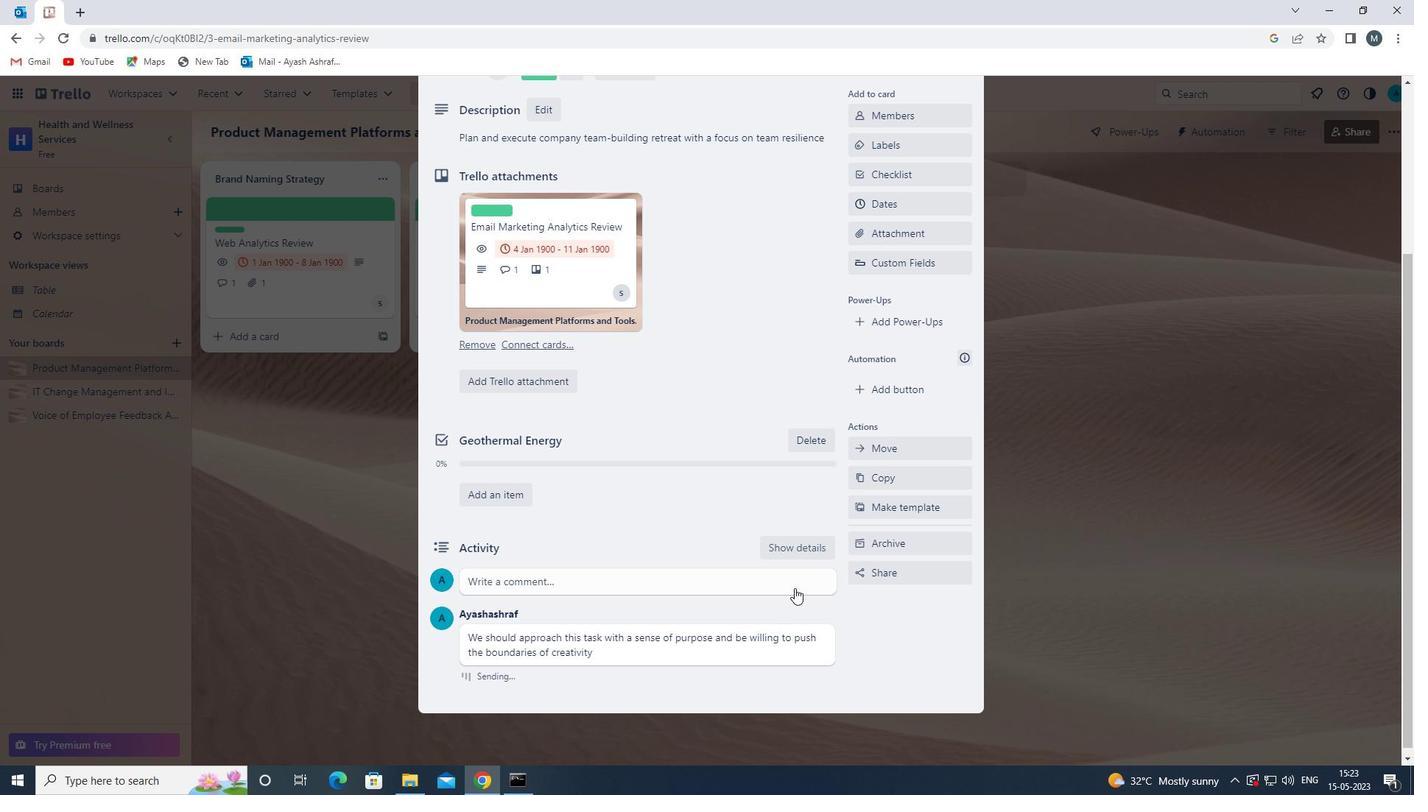 
Action: Mouse scrolled (786, 587) with delta (0, 0)
Screenshot: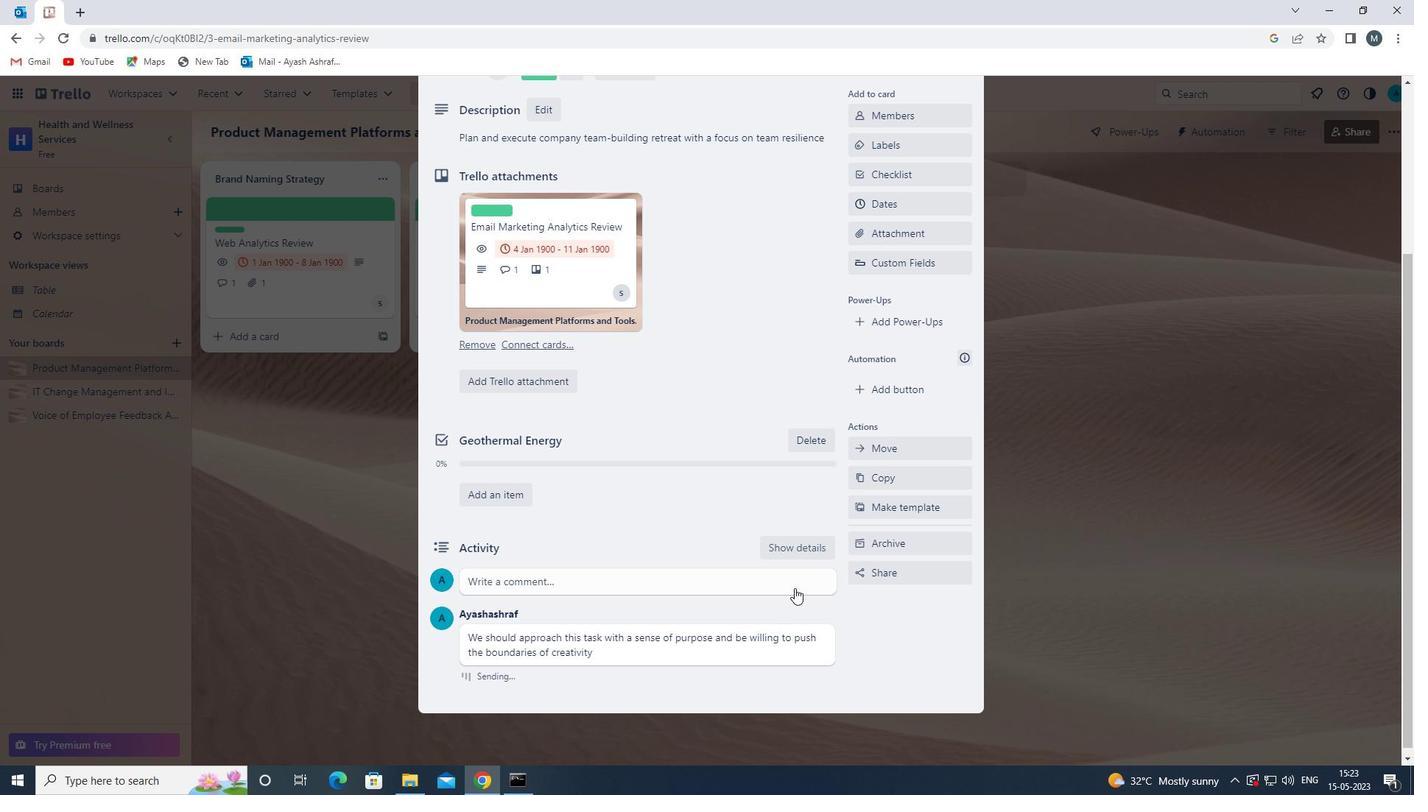 
Action: Mouse moved to (885, 429)
Screenshot: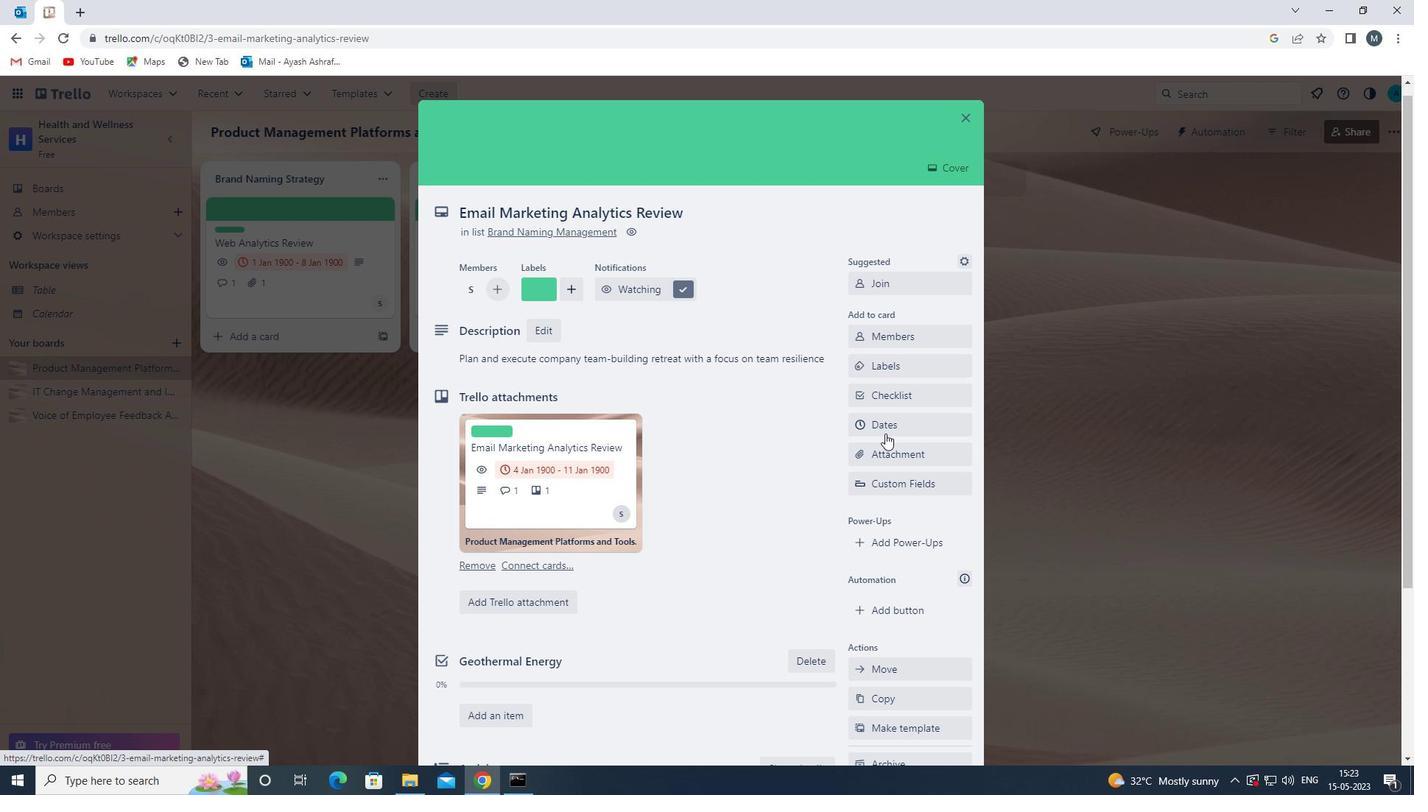 
Action: Mouse pressed left at (885, 429)
Screenshot: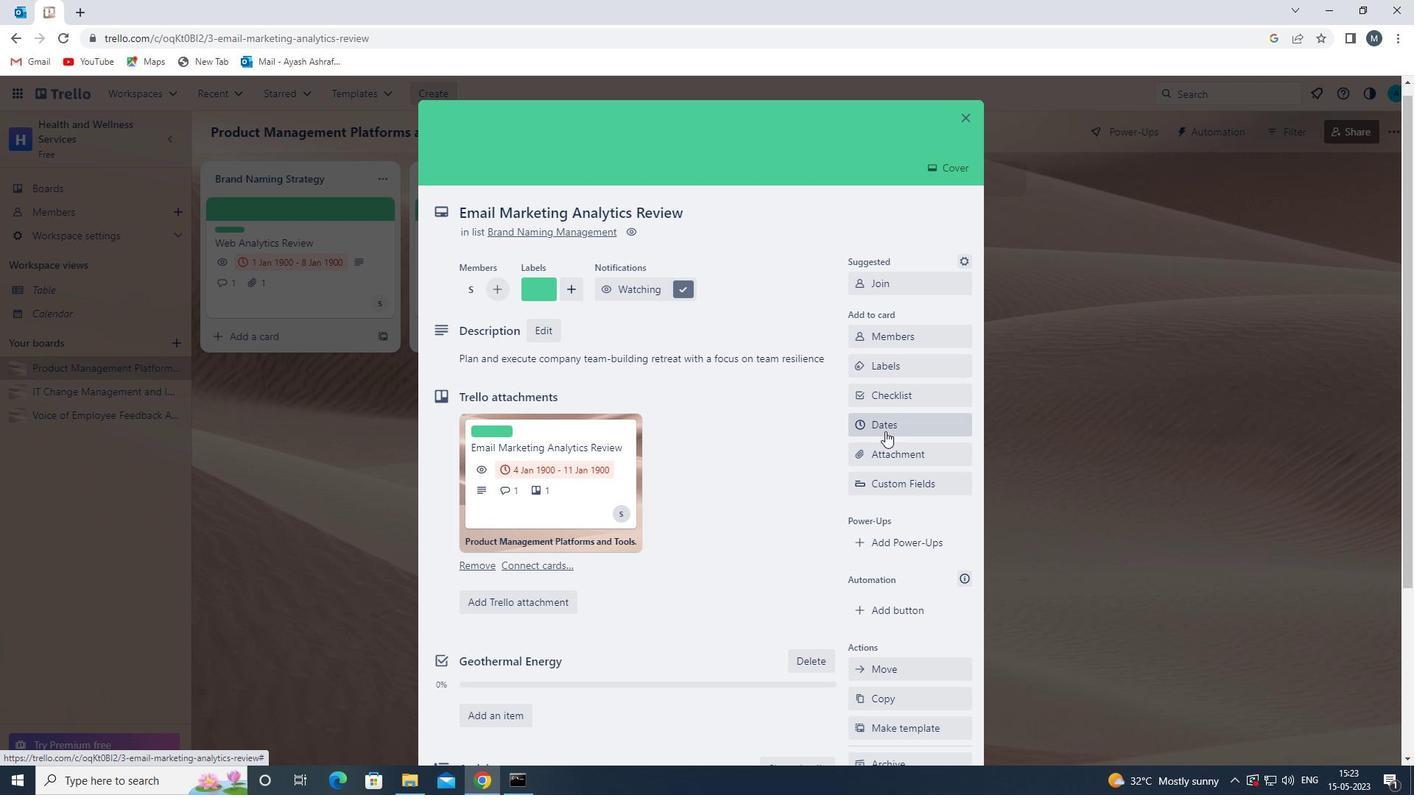 
Action: Mouse moved to (868, 404)
Screenshot: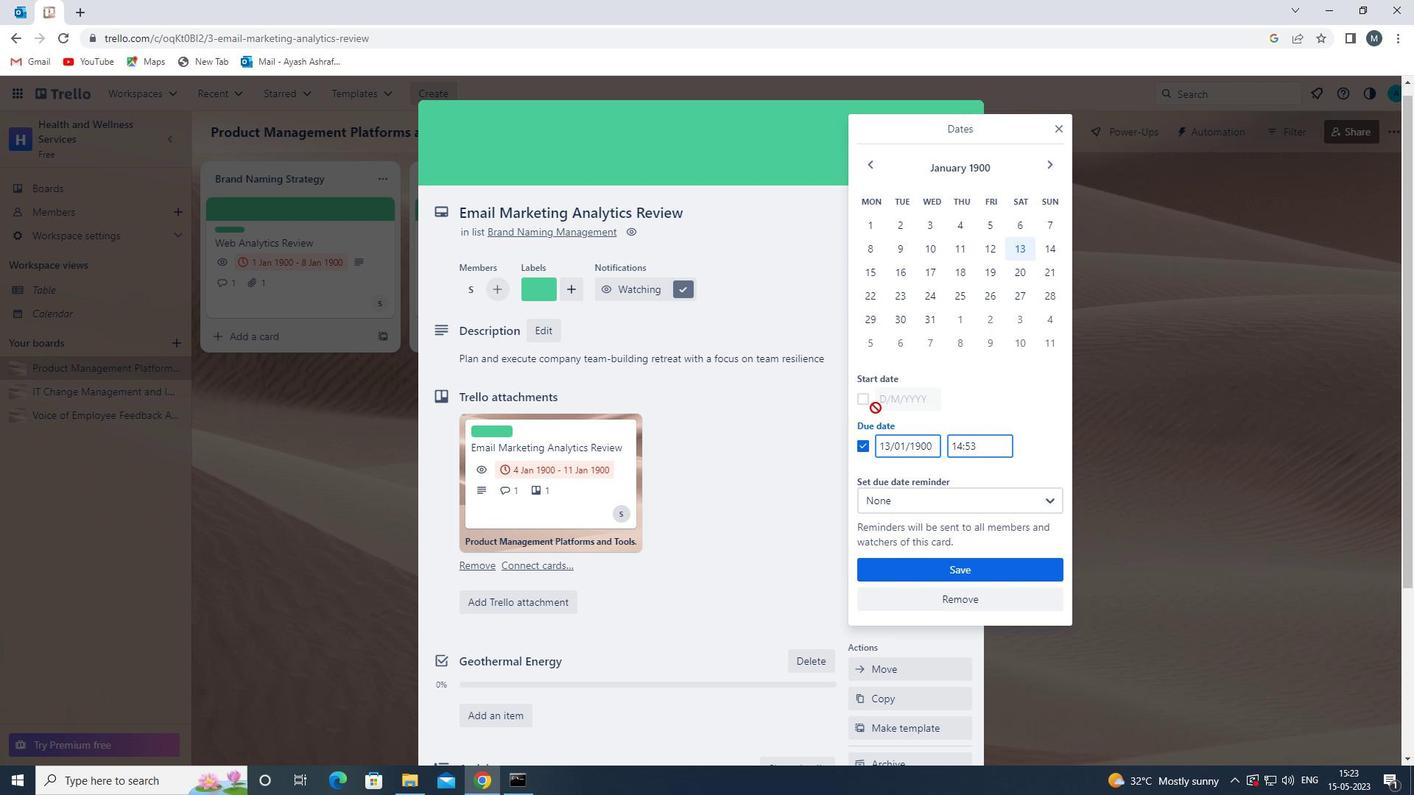 
Action: Mouse pressed left at (868, 404)
Screenshot: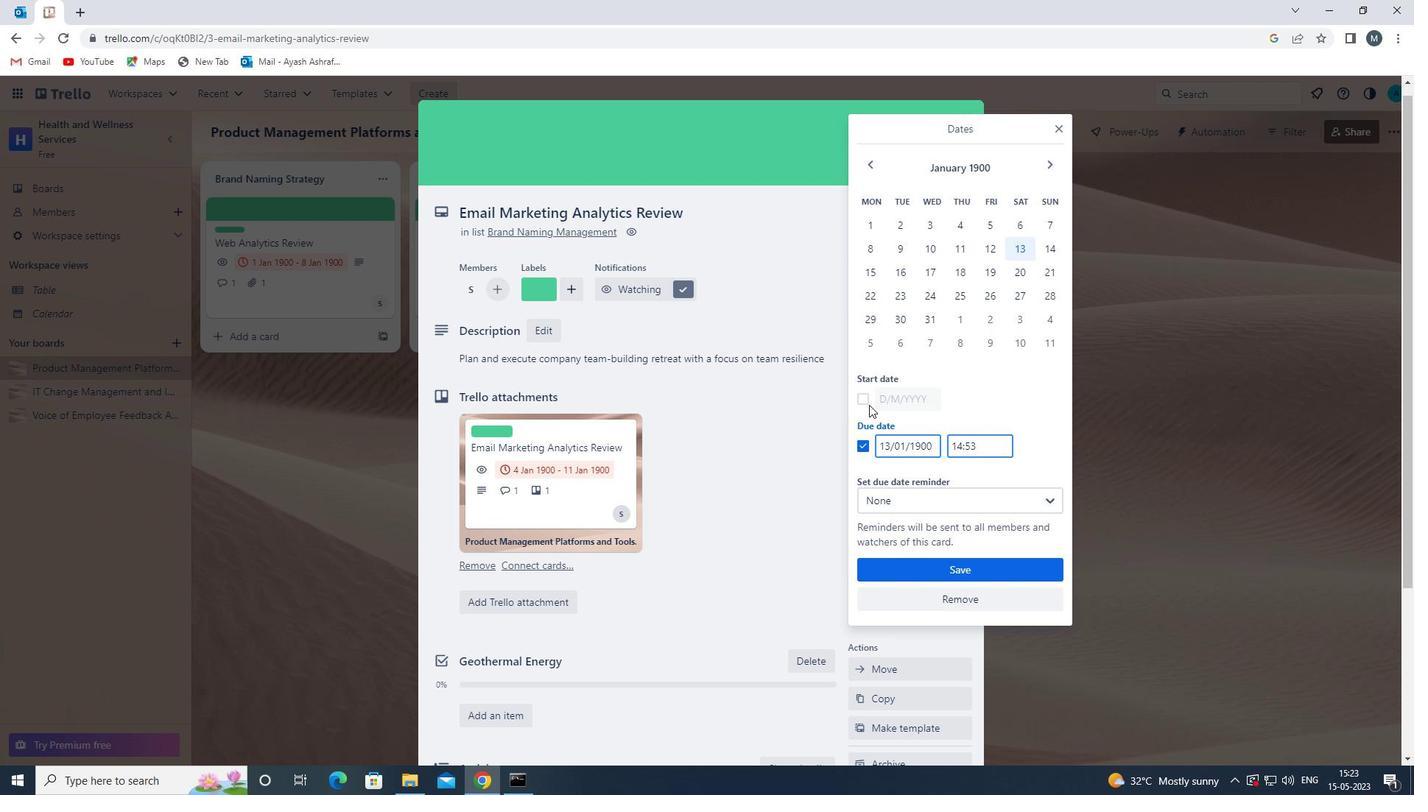 
Action: Mouse moved to (892, 399)
Screenshot: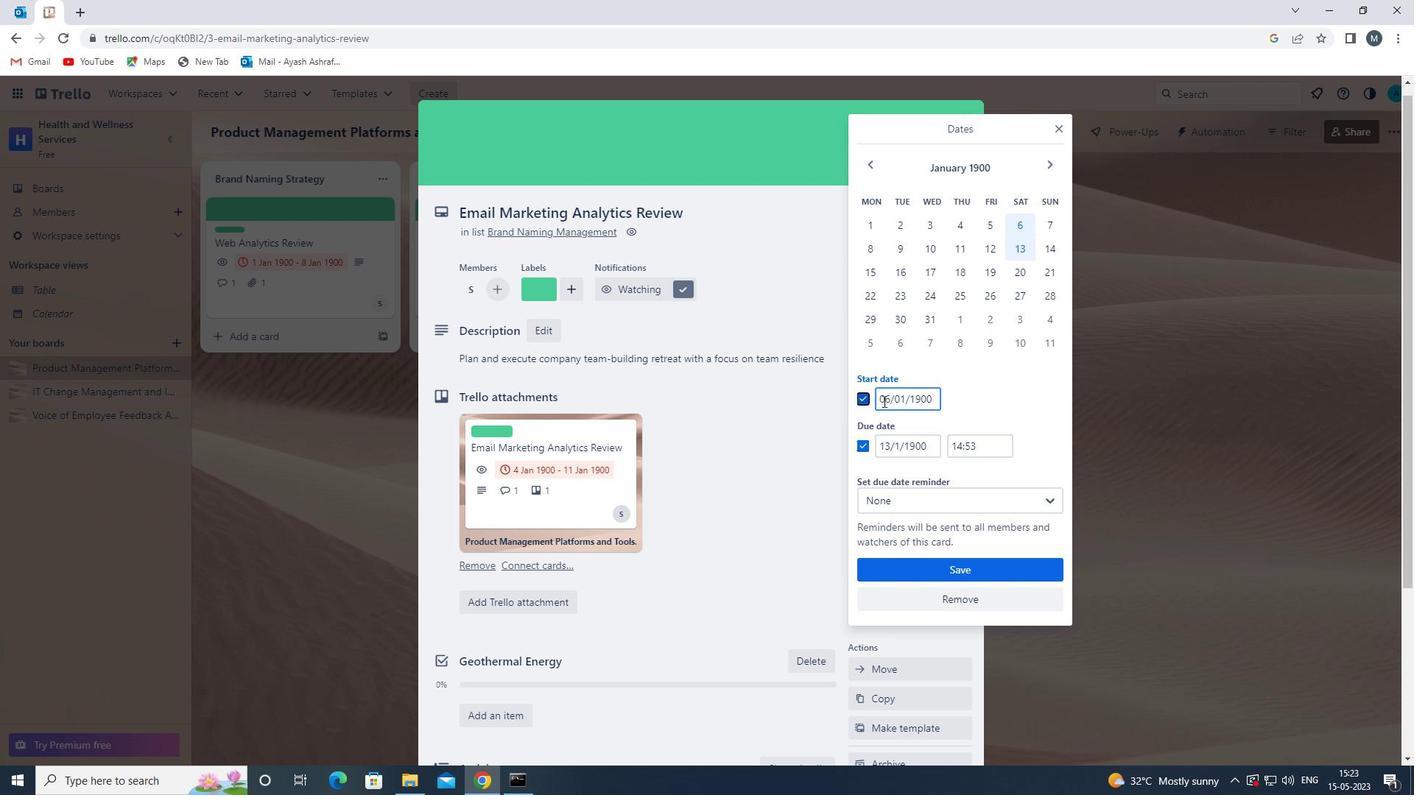 
Action: Mouse pressed left at (892, 399)
Screenshot: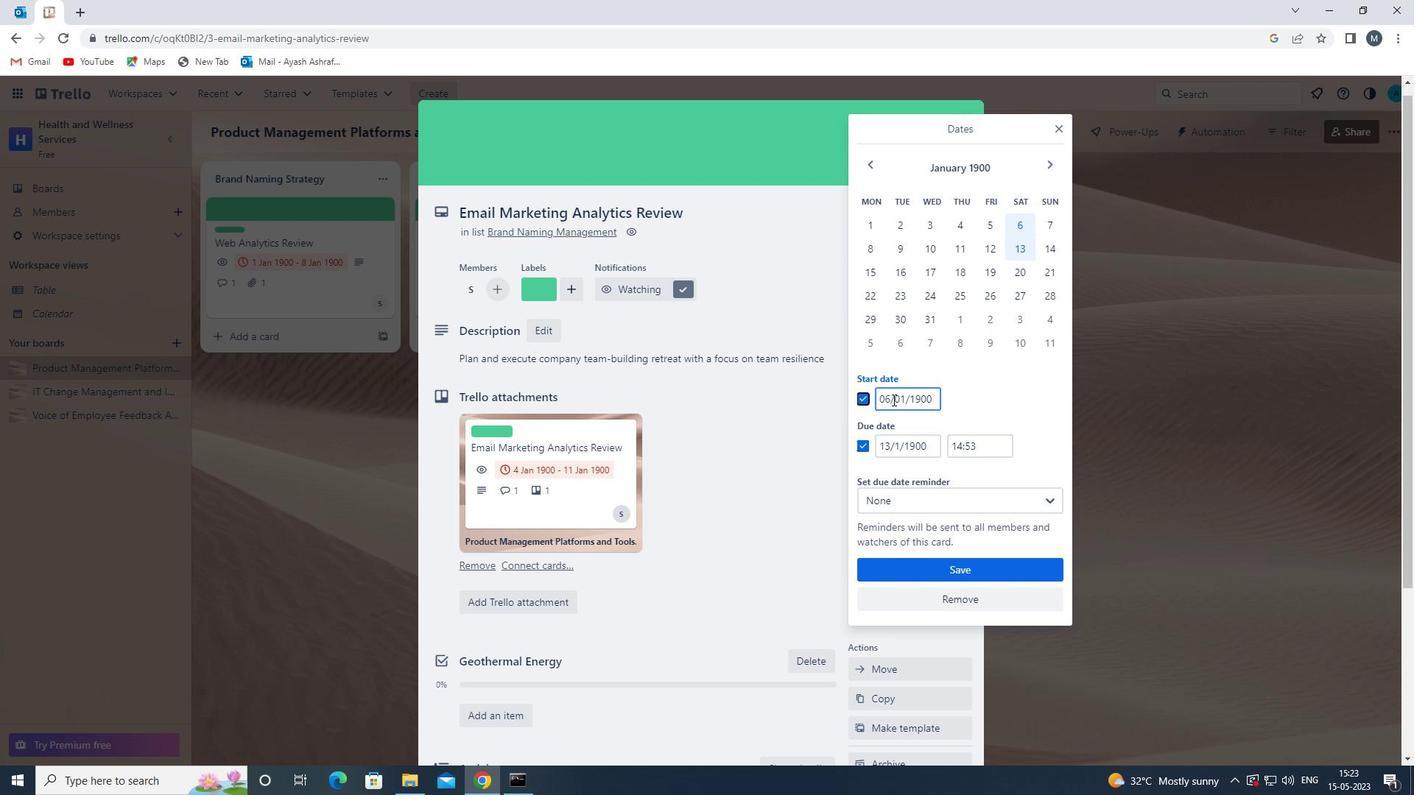 
Action: Mouse moved to (884, 399)
Screenshot: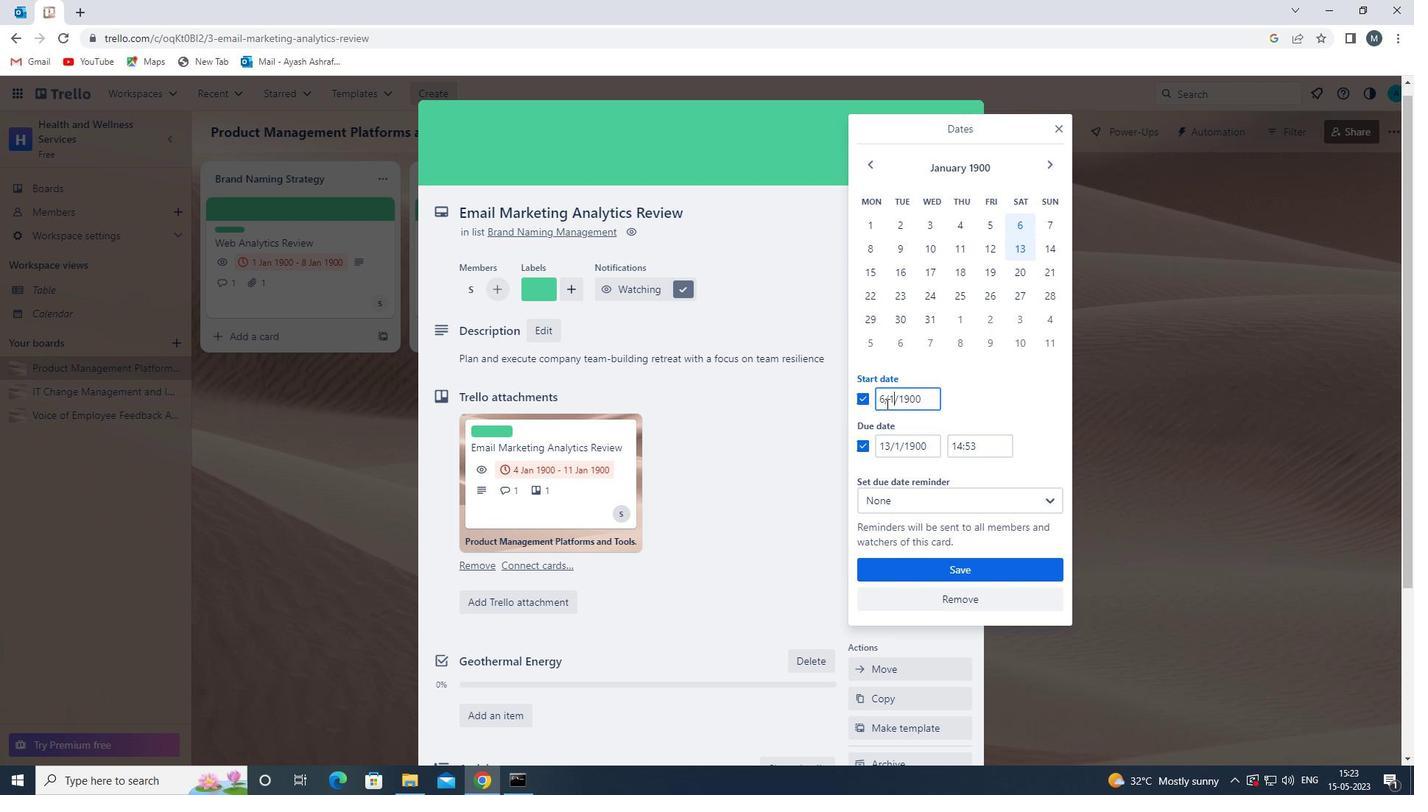 
Action: Mouse pressed left at (884, 399)
Screenshot: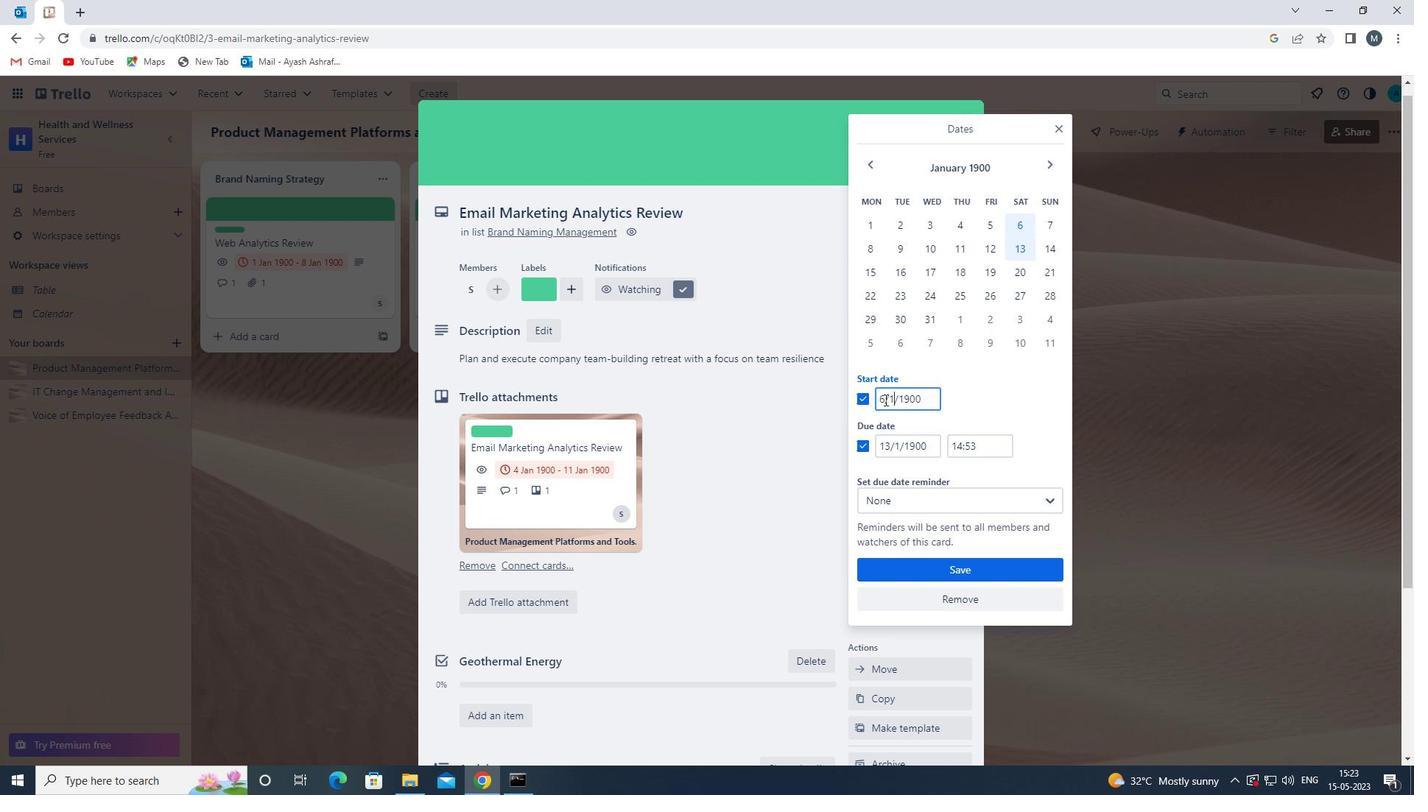 
Action: Mouse moved to (892, 412)
Screenshot: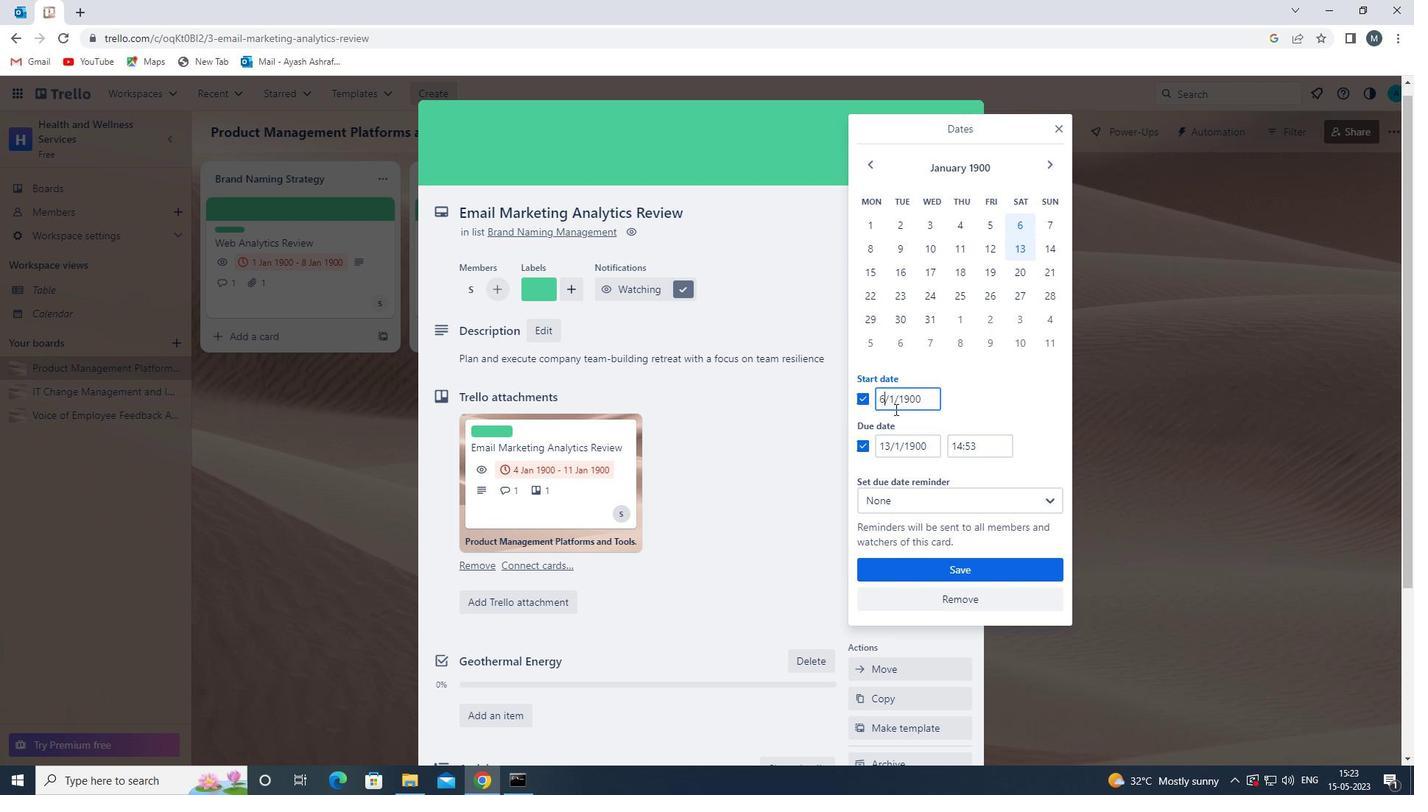 
Action: Key pressed <Key.backspace>07
Screenshot: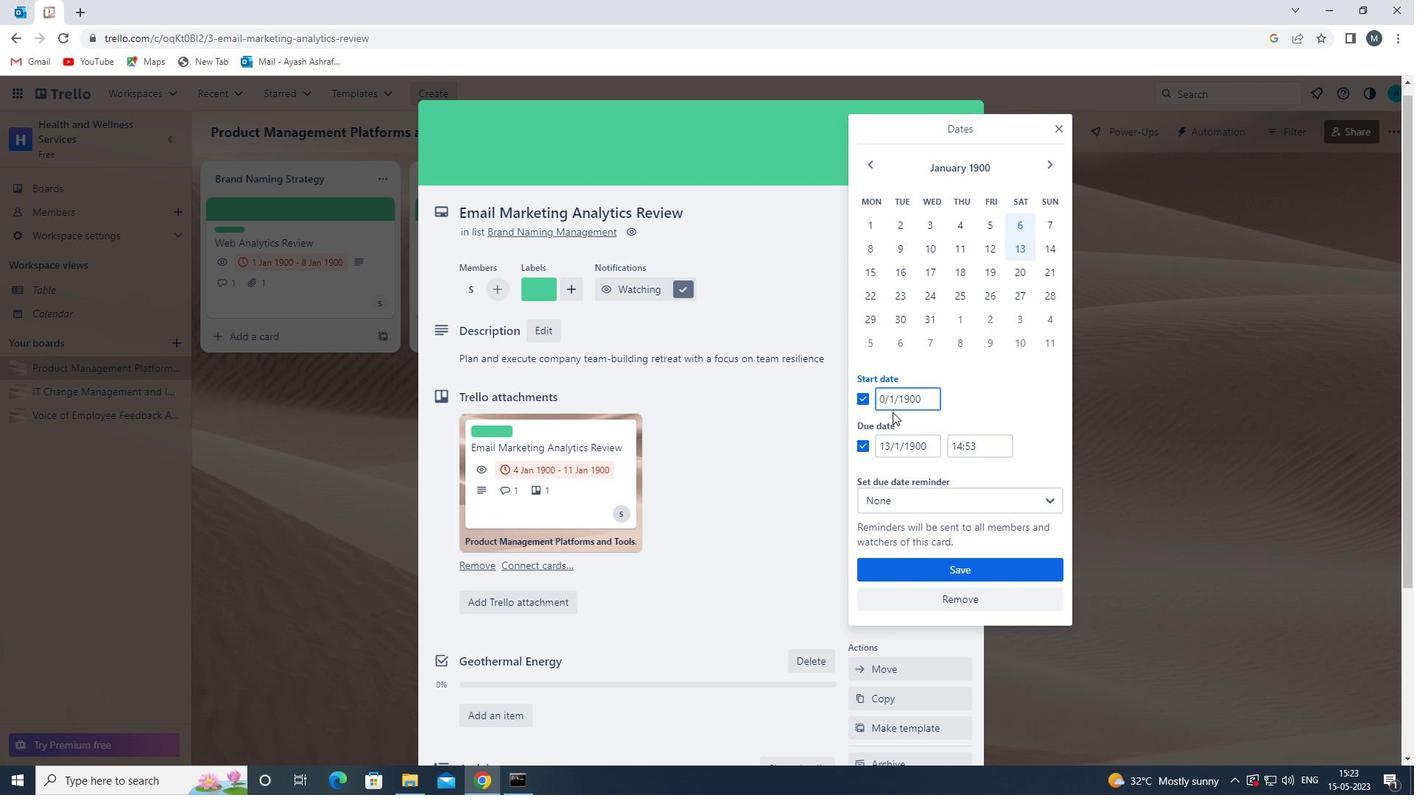 
Action: Mouse moved to (895, 402)
Screenshot: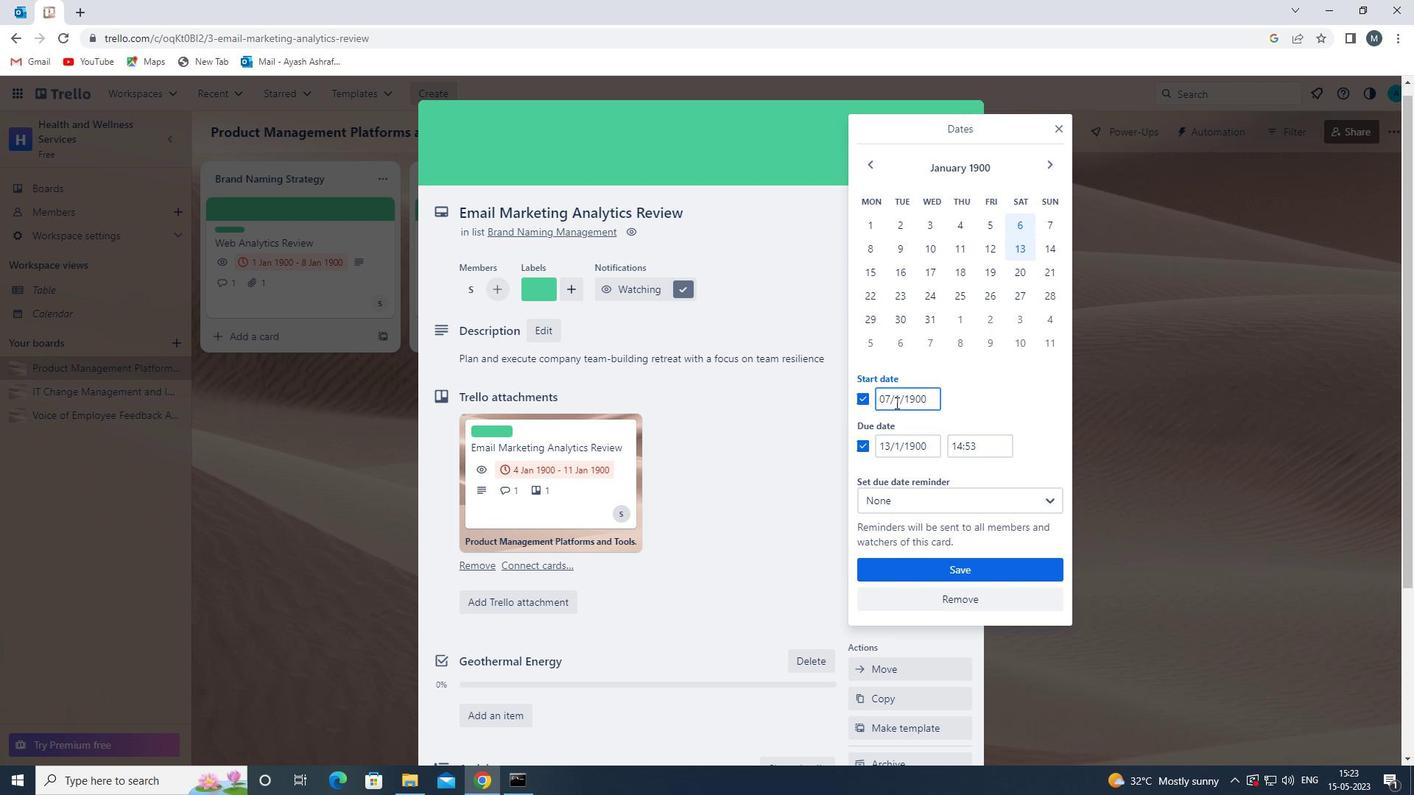 
Action: Mouse pressed left at (895, 402)
Screenshot: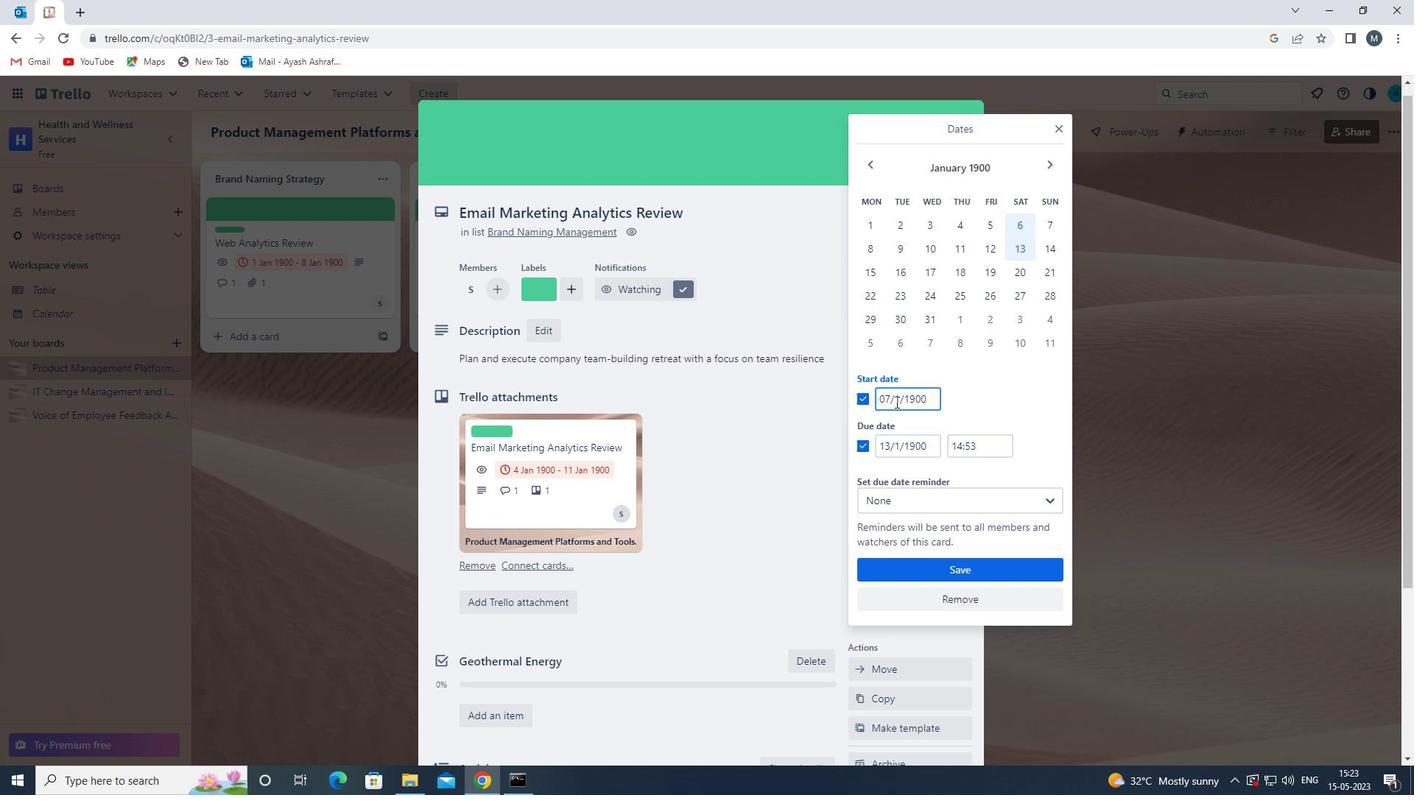 
Action: Mouse moved to (905, 405)
Screenshot: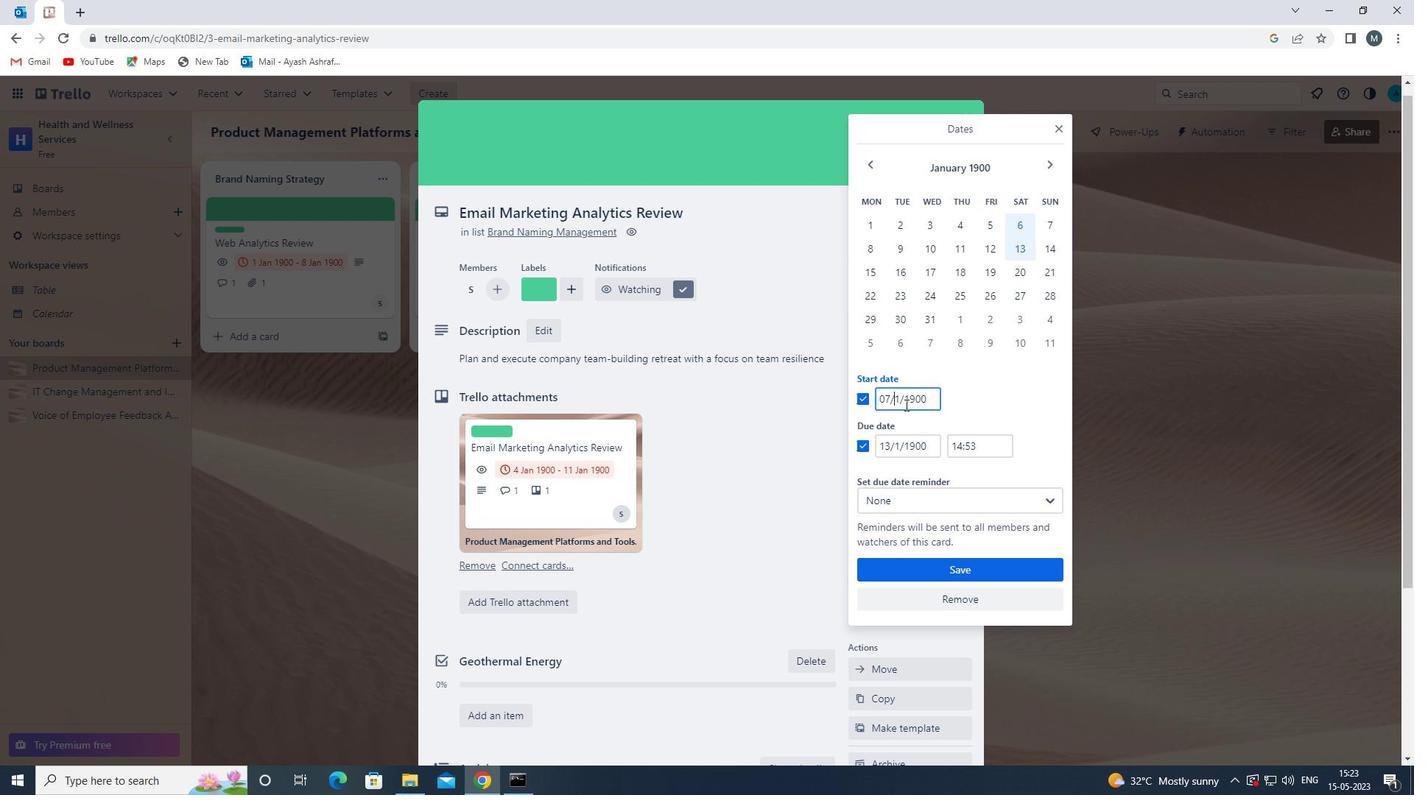 
Action: Key pressed 0
Screenshot: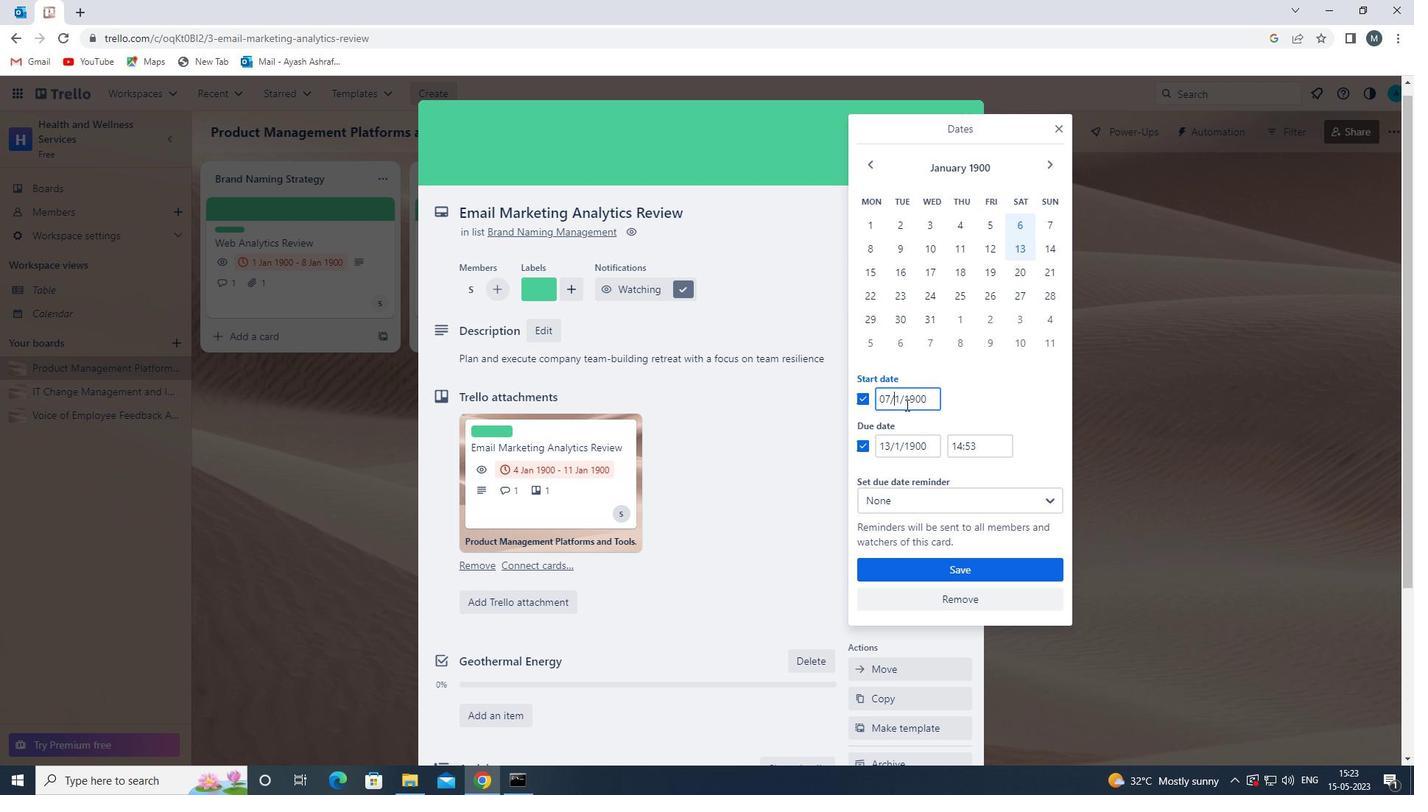 
Action: Mouse moved to (891, 450)
Screenshot: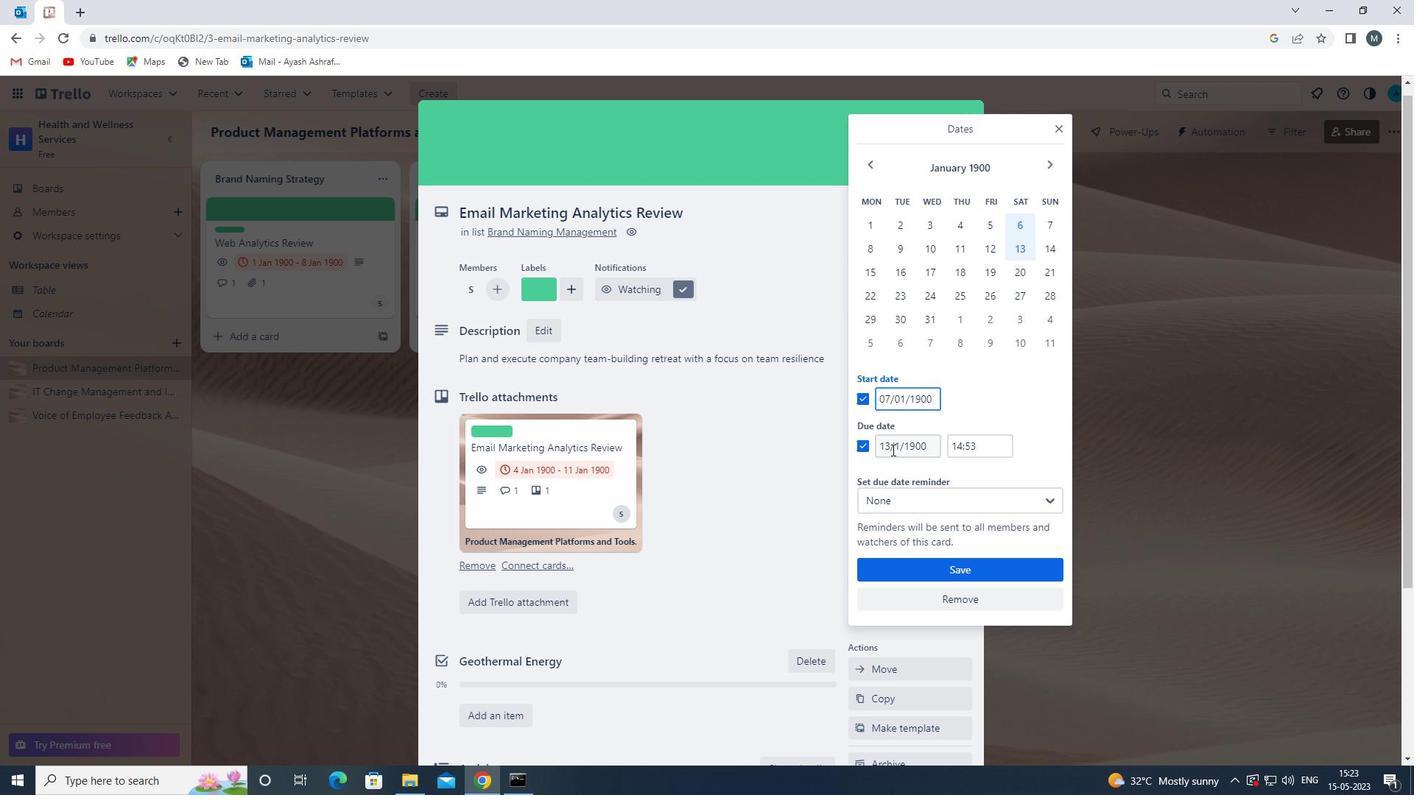 
Action: Mouse pressed left at (891, 450)
Screenshot: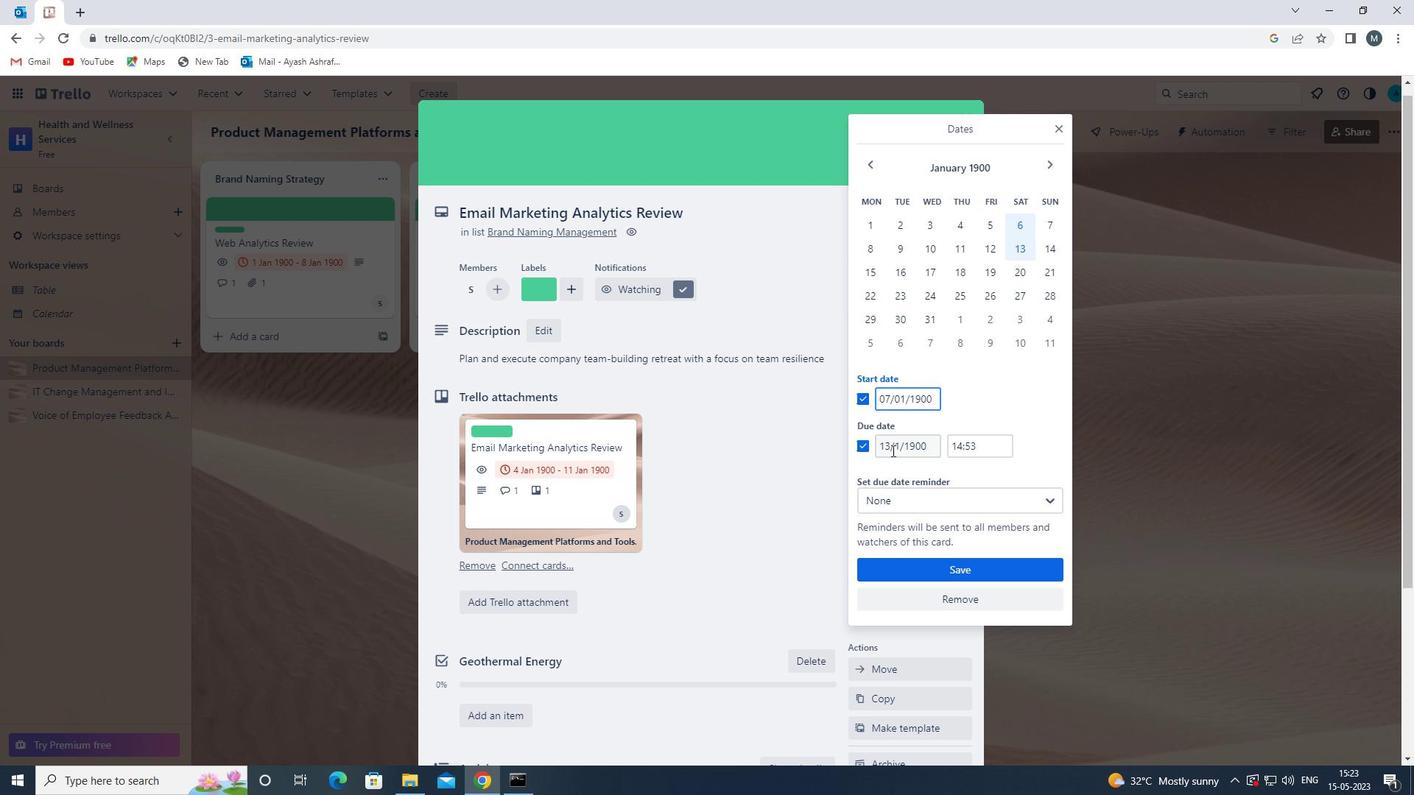 
Action: Mouse moved to (895, 449)
Screenshot: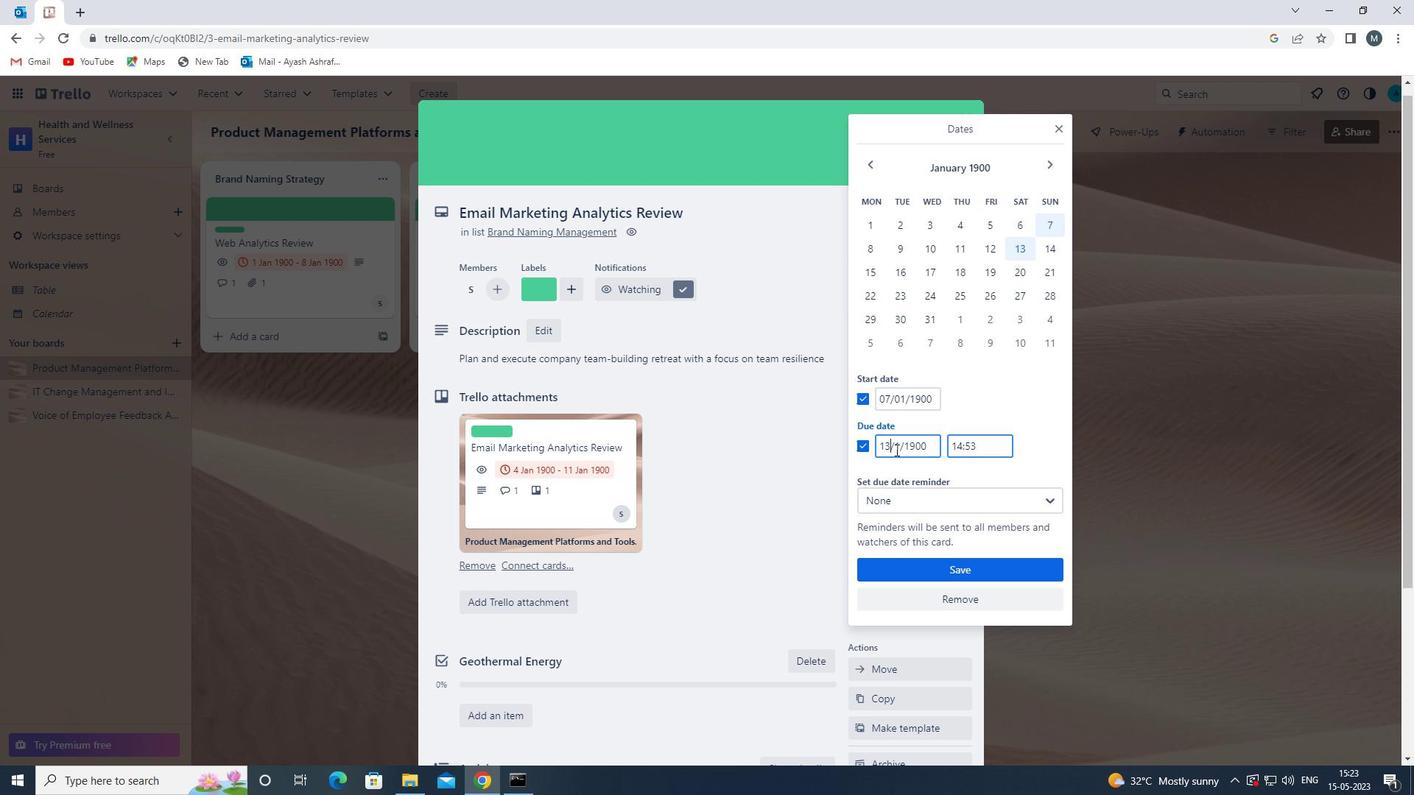 
Action: Key pressed <Key.backspace>4
Screenshot: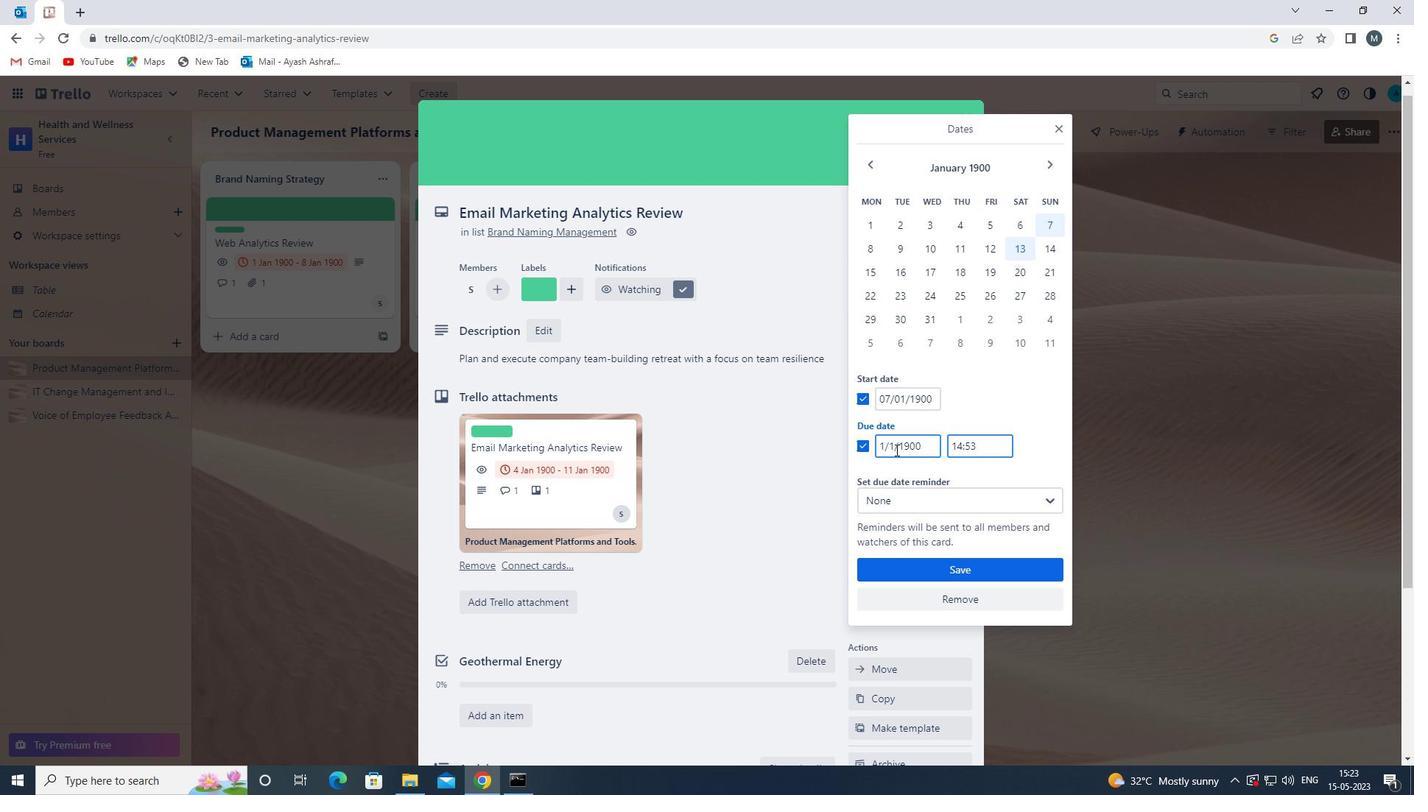 
Action: Mouse moved to (893, 444)
Screenshot: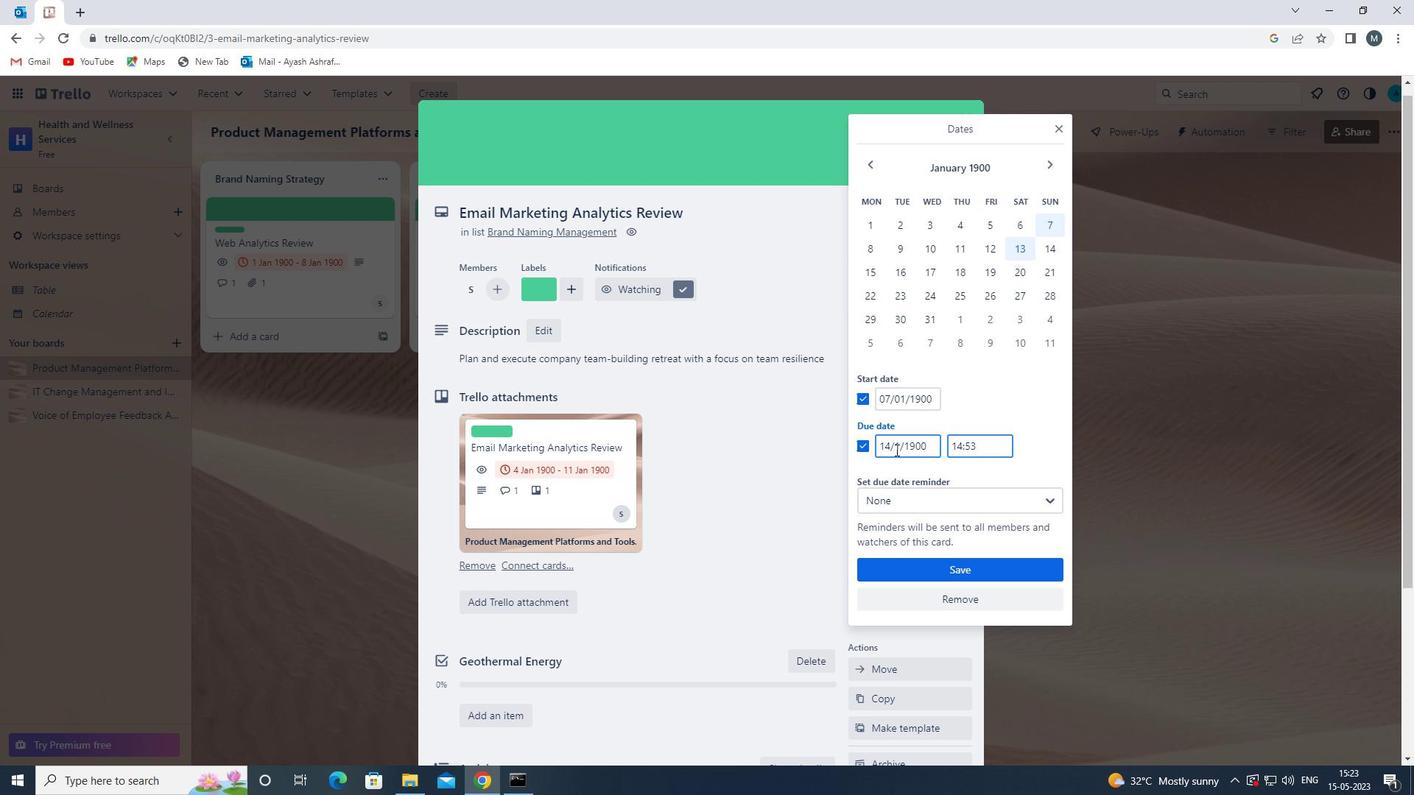 
Action: Mouse pressed left at (893, 444)
Screenshot: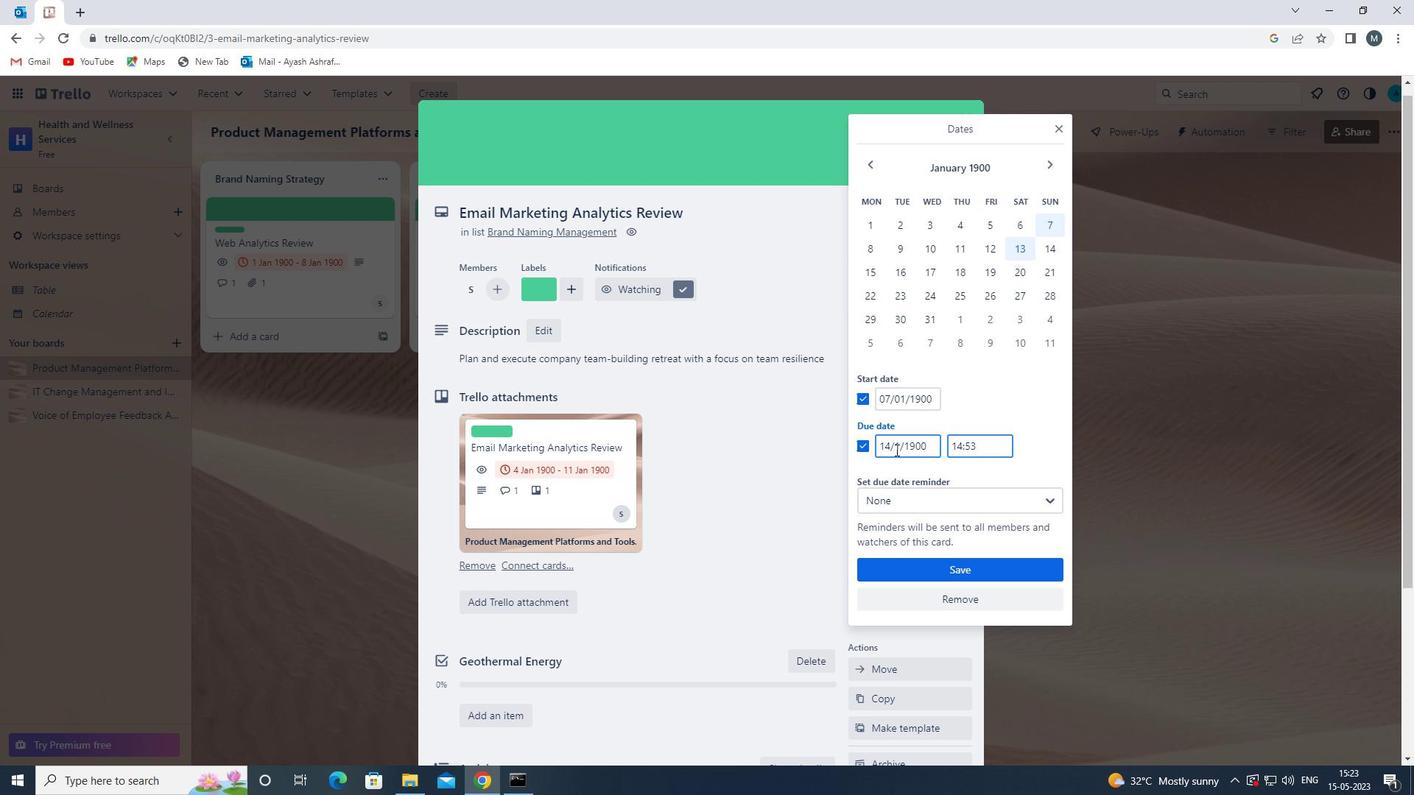 
Action: Mouse moved to (896, 460)
Screenshot: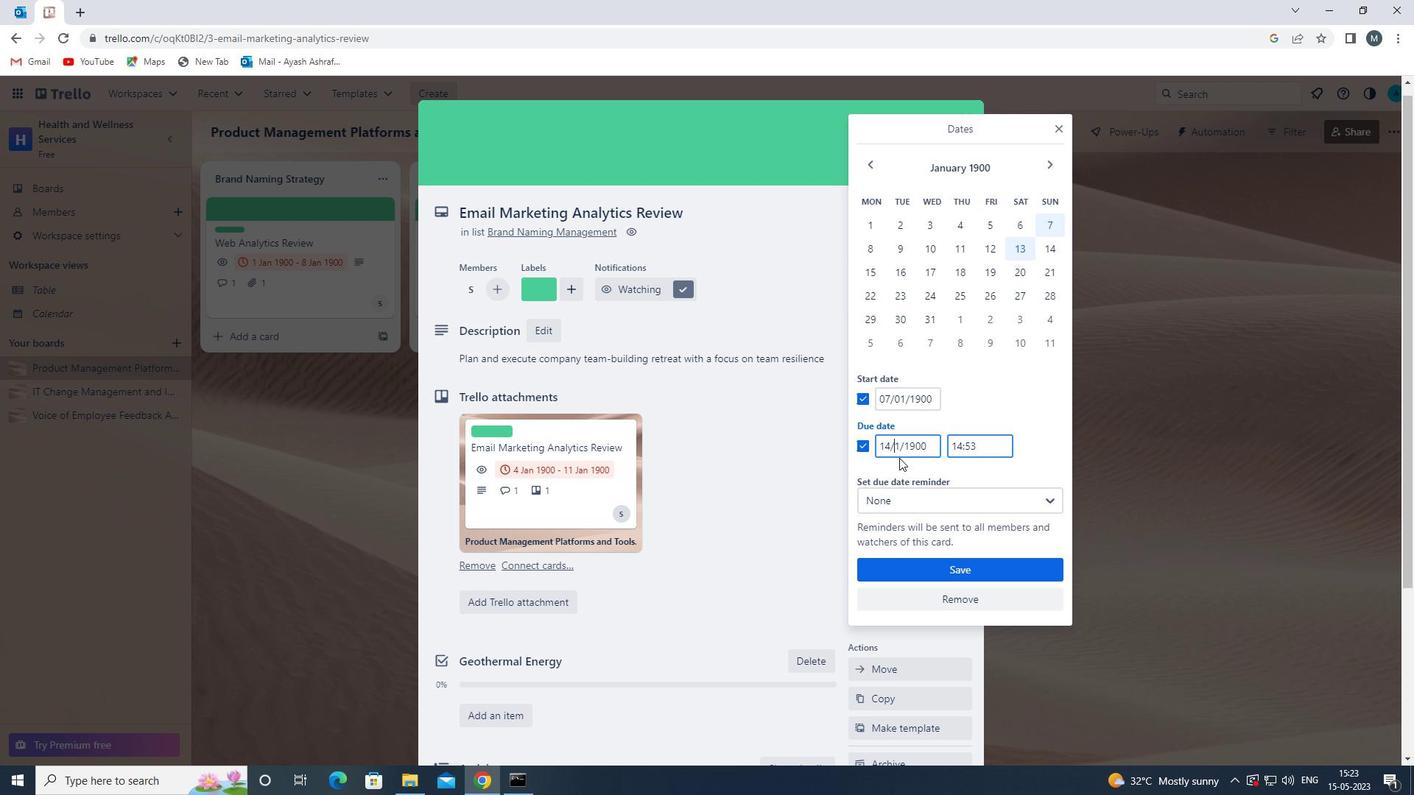 
Action: Key pressed 0
Screenshot: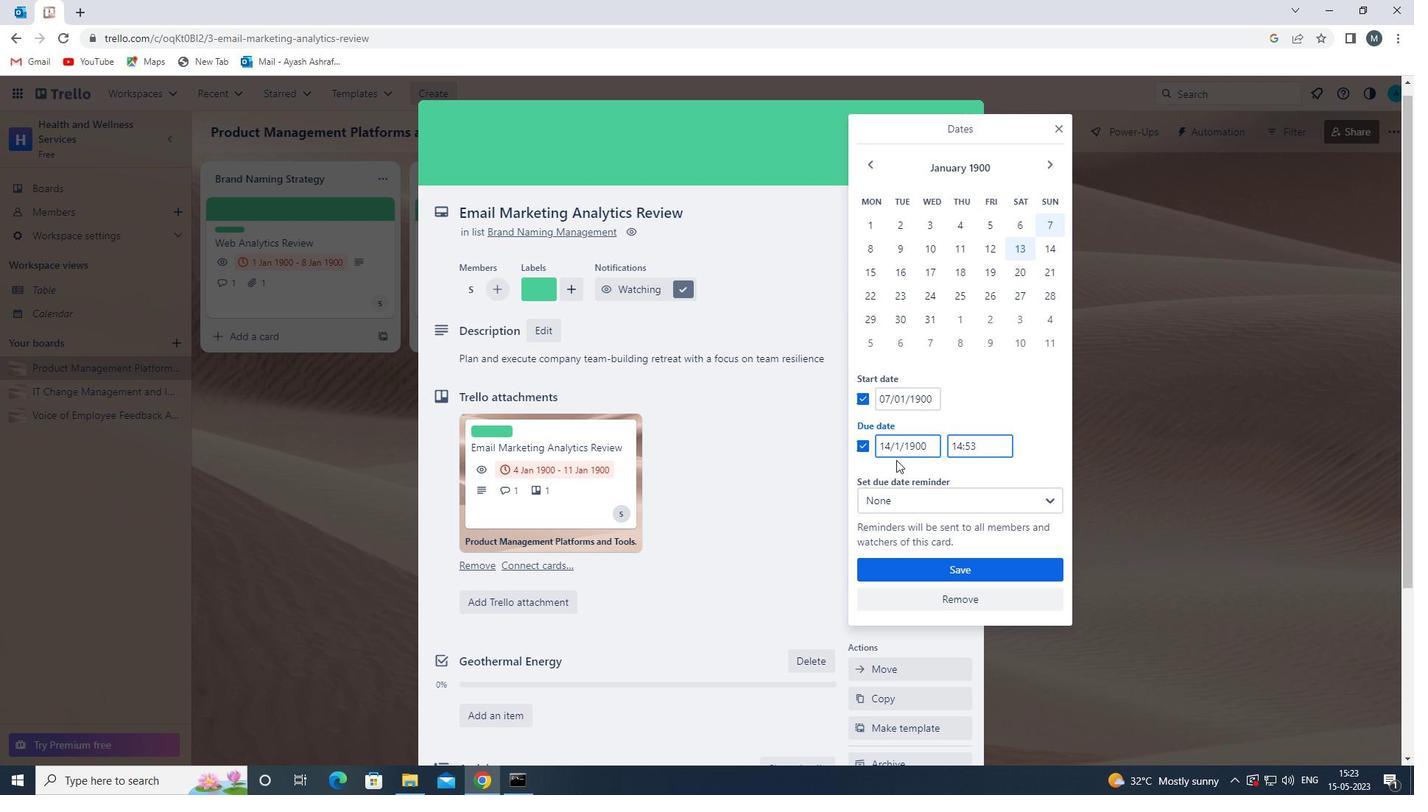 
Action: Mouse moved to (950, 567)
Screenshot: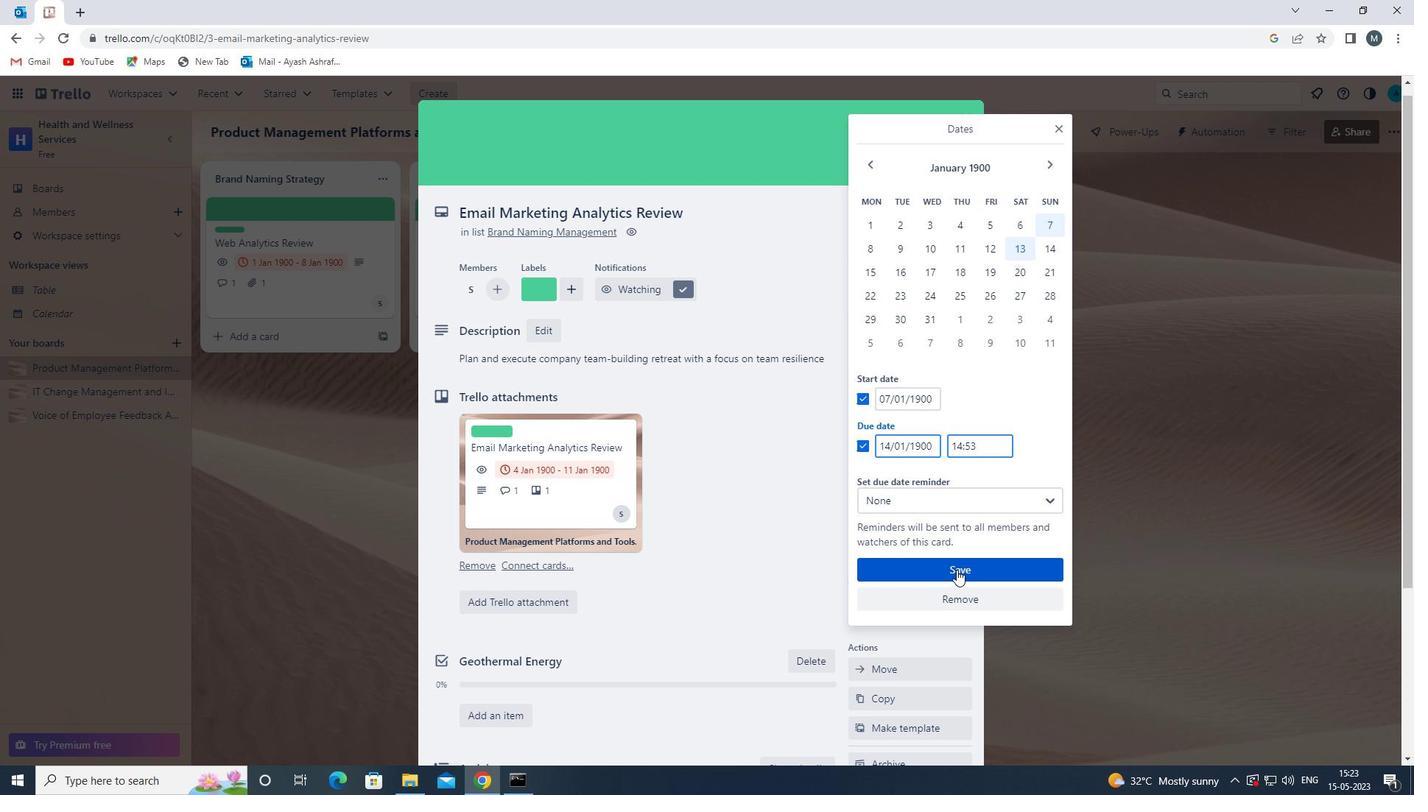 
Action: Mouse pressed left at (950, 567)
Screenshot: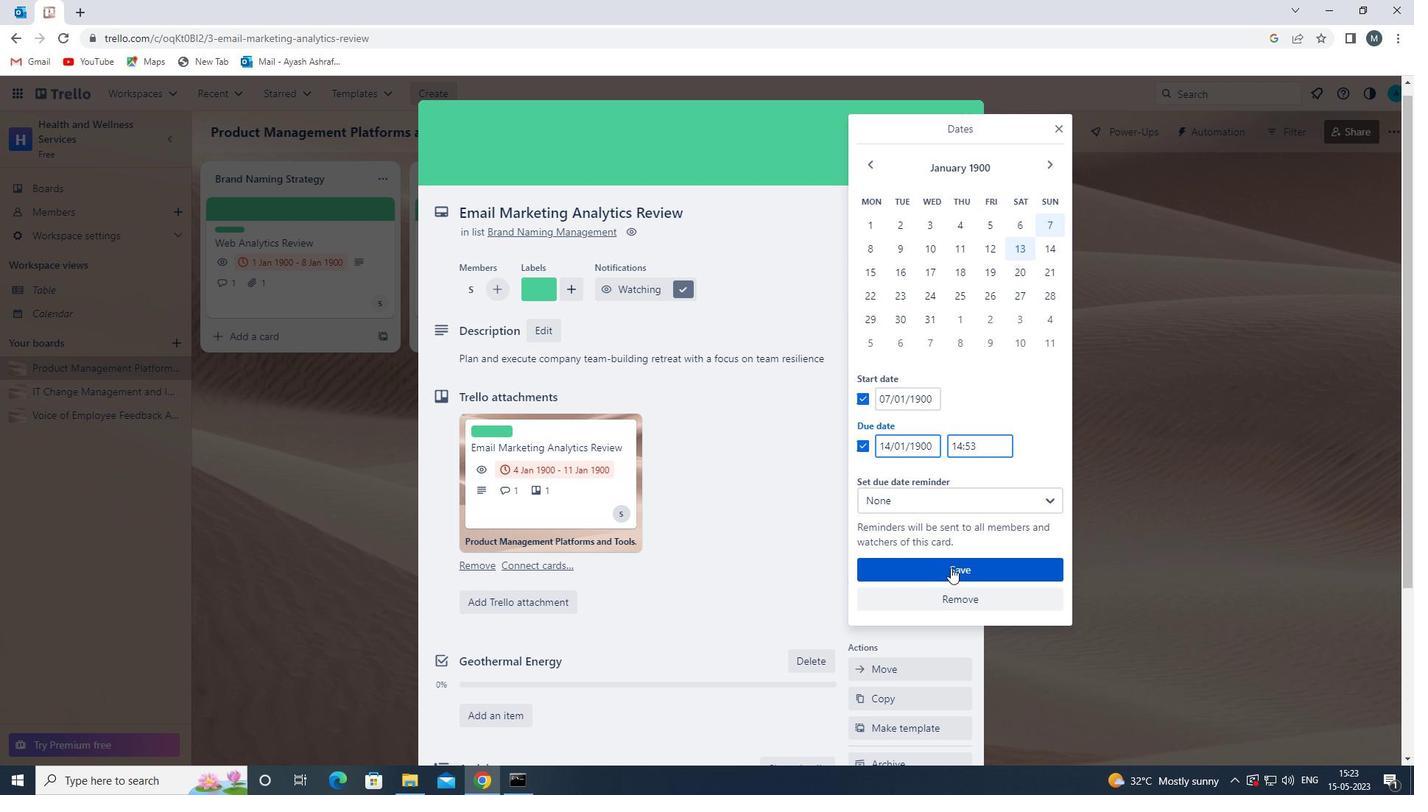 
Action: Mouse moved to (674, 623)
Screenshot: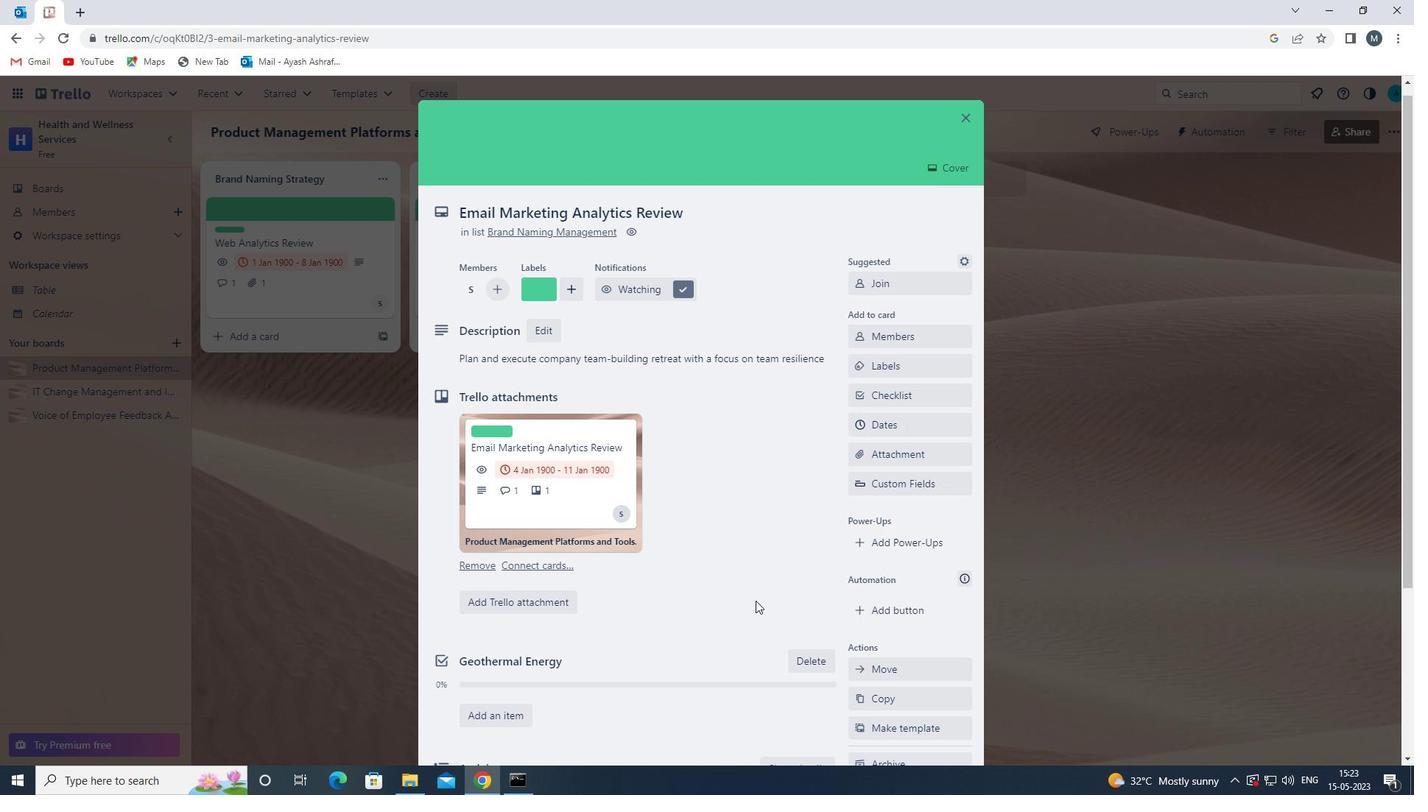 
Action: Mouse scrolled (674, 623) with delta (0, 0)
Screenshot: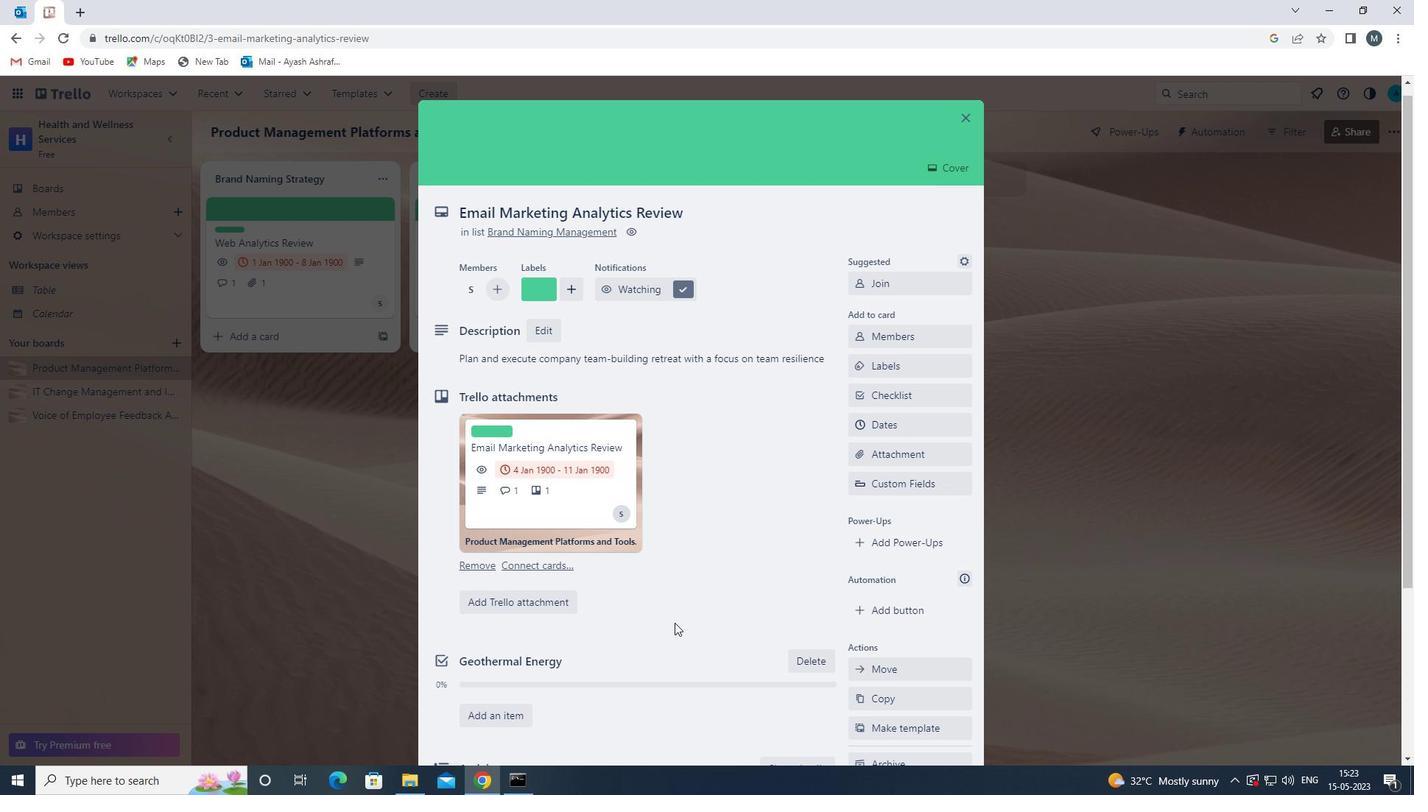
Action: Mouse scrolled (674, 623) with delta (0, 0)
Screenshot: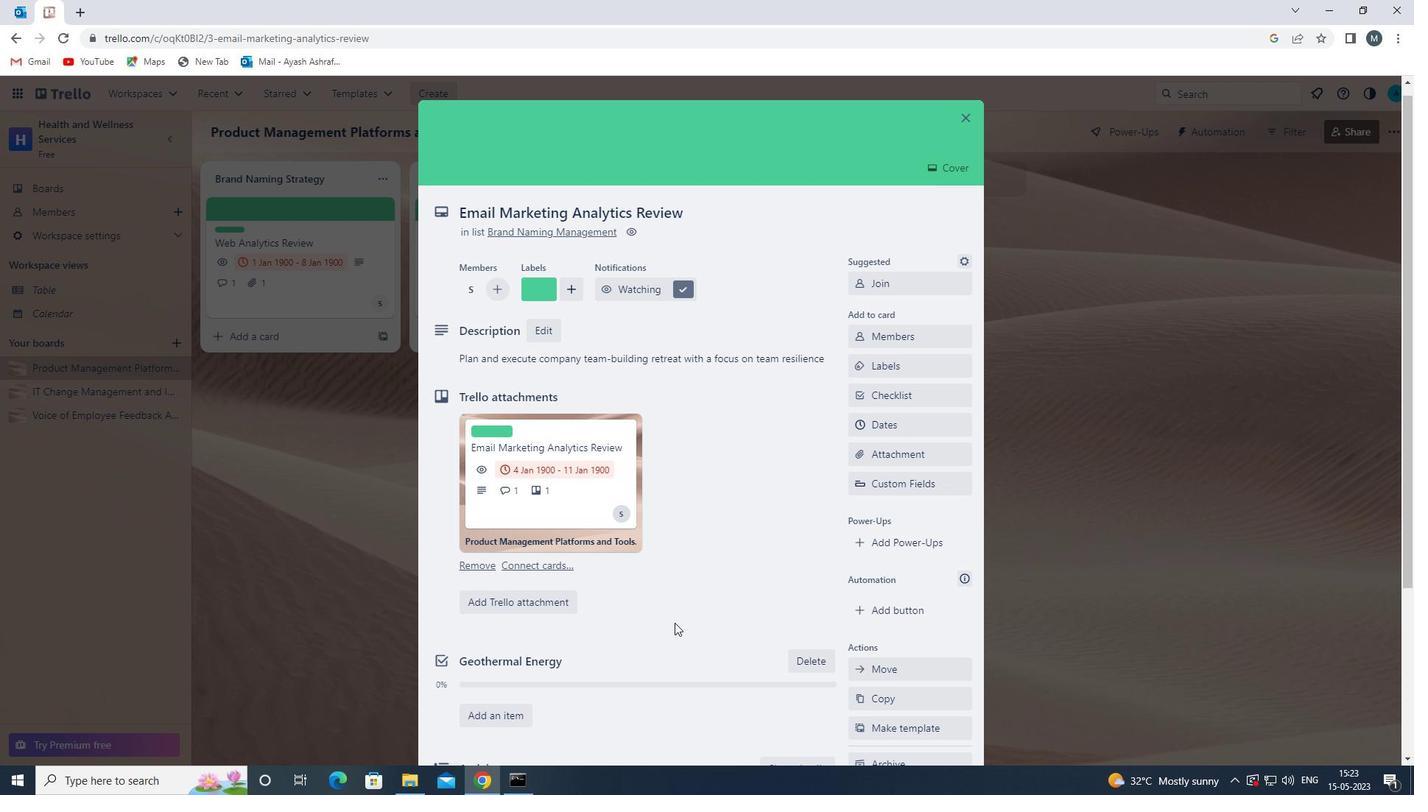 
Action: Mouse scrolled (674, 623) with delta (0, 0)
Screenshot: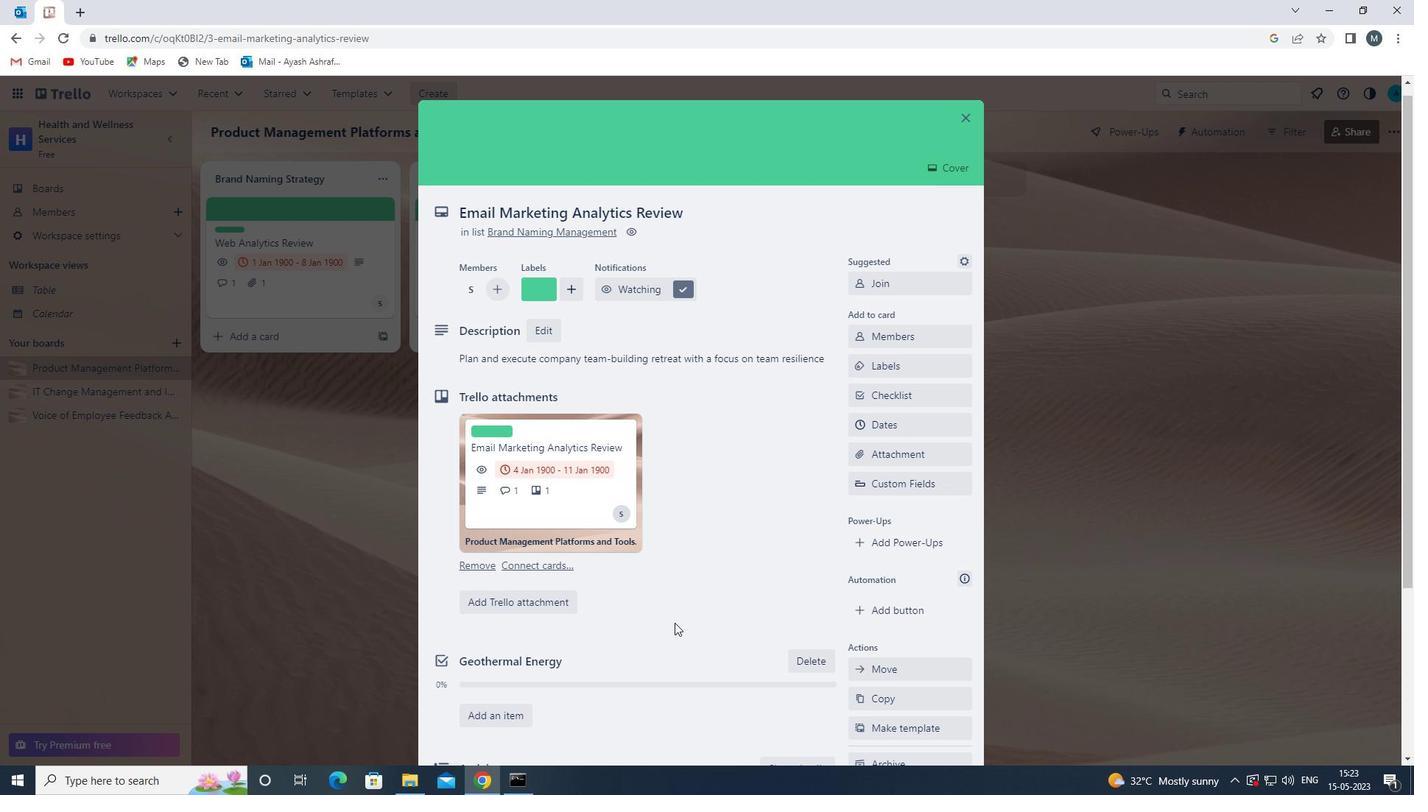 
Action: Mouse scrolled (674, 623) with delta (0, 0)
Screenshot: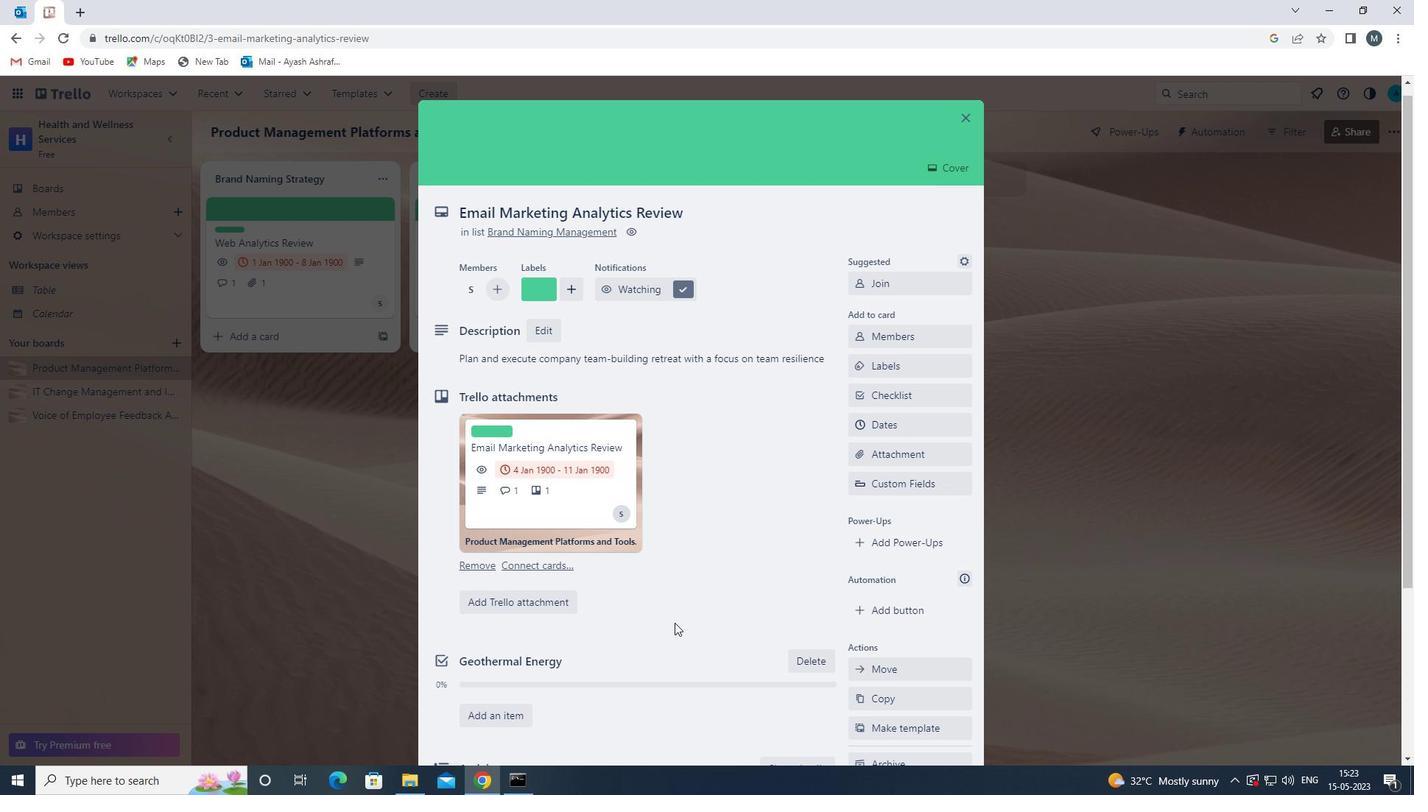 
